 Task: In Heading Arial with underline. Font size of heading  '18'Font style of data Calibri. Font size of data  9Alignment of headline & data Align center. Fill color in heading,  RedFont color of data Black Apply border in Data No BorderIn the sheet  Attendance Sheet for the Weekbook
Action: Mouse moved to (331, 613)
Screenshot: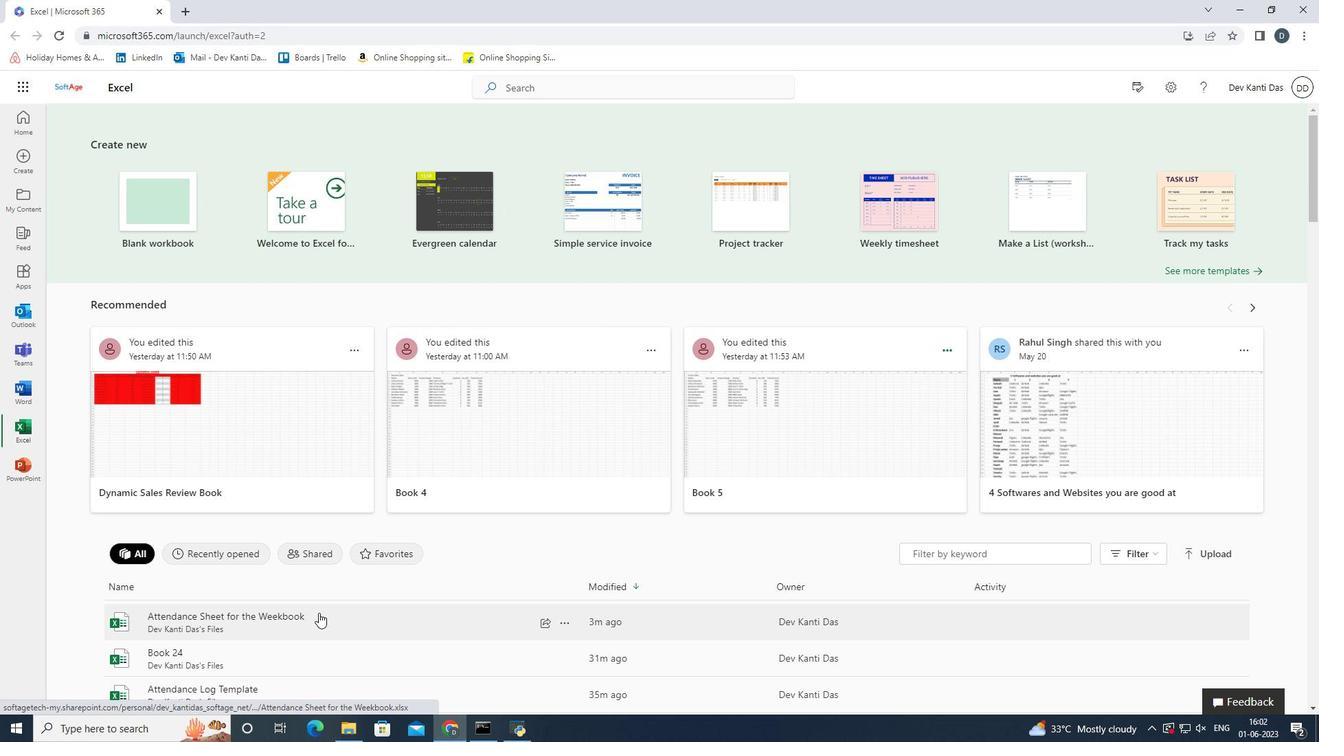
Action: Mouse pressed left at (331, 613)
Screenshot: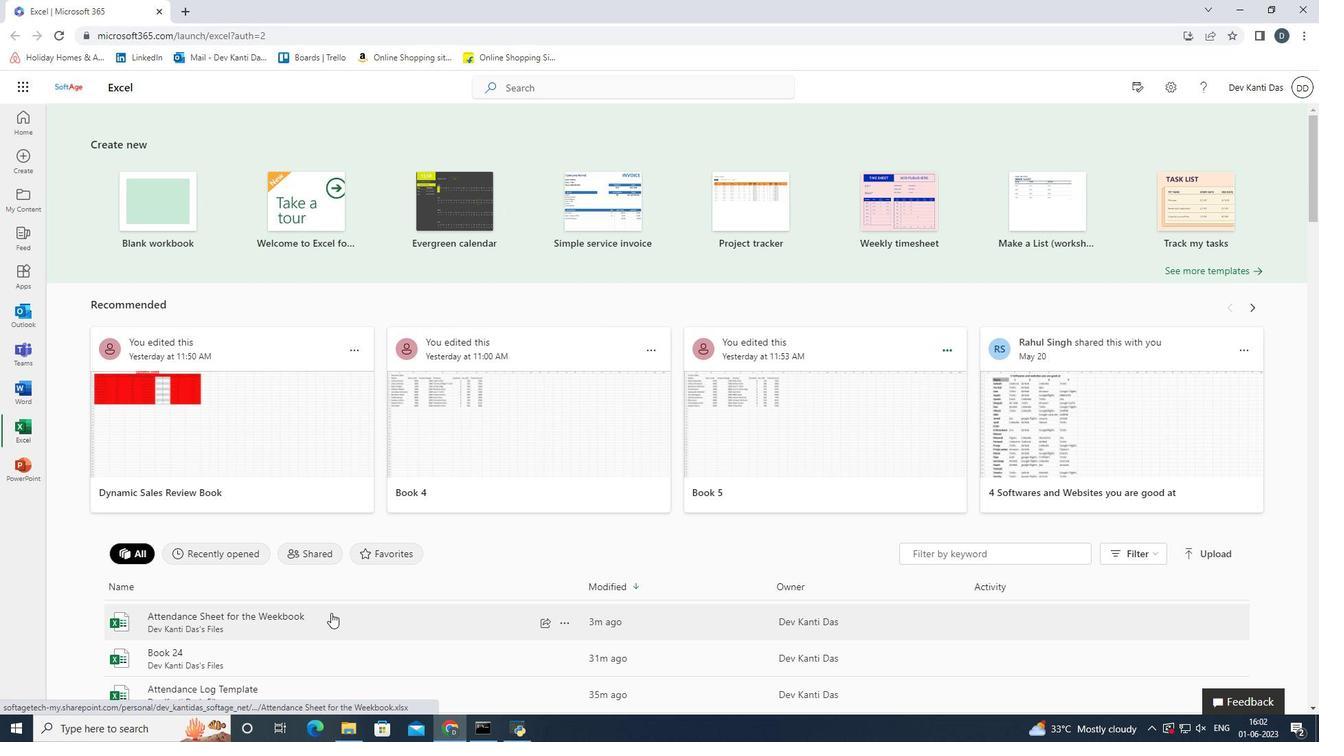 
Action: Mouse moved to (173, 241)
Screenshot: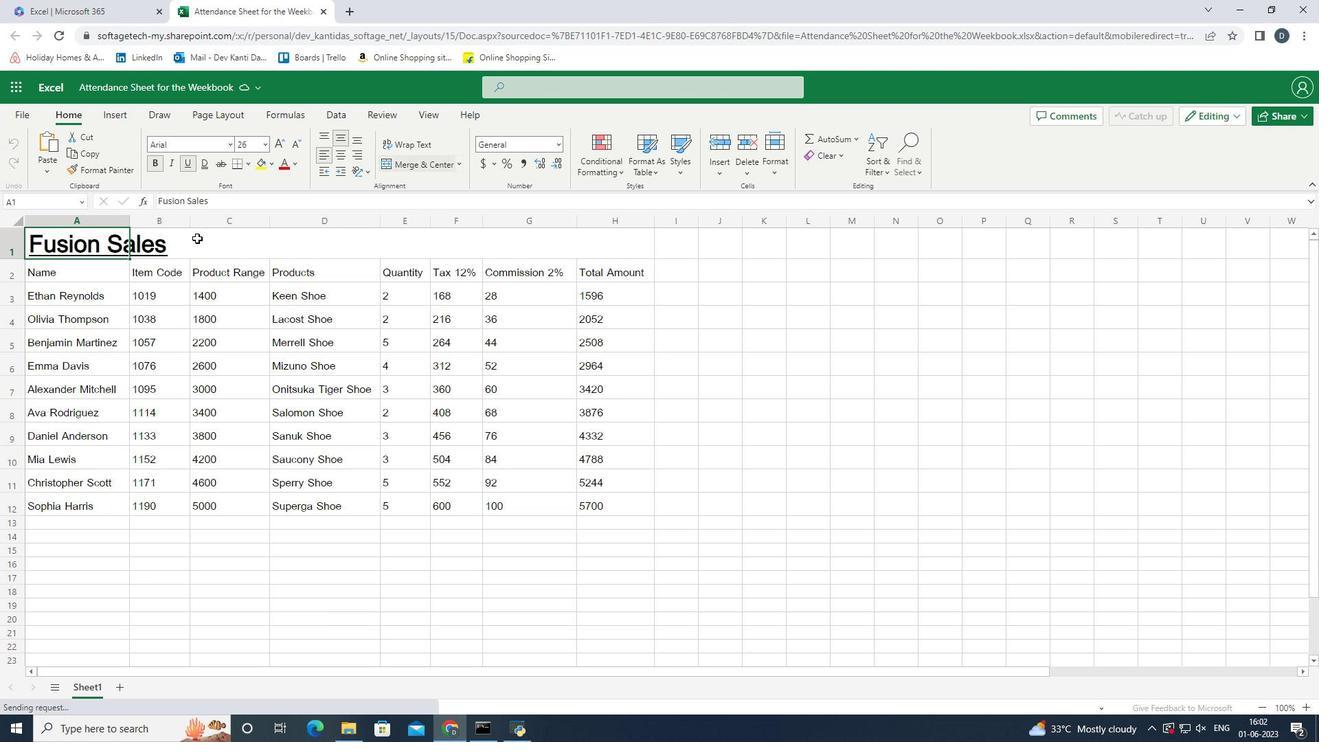 
Action: Mouse pressed left at (173, 241)
Screenshot: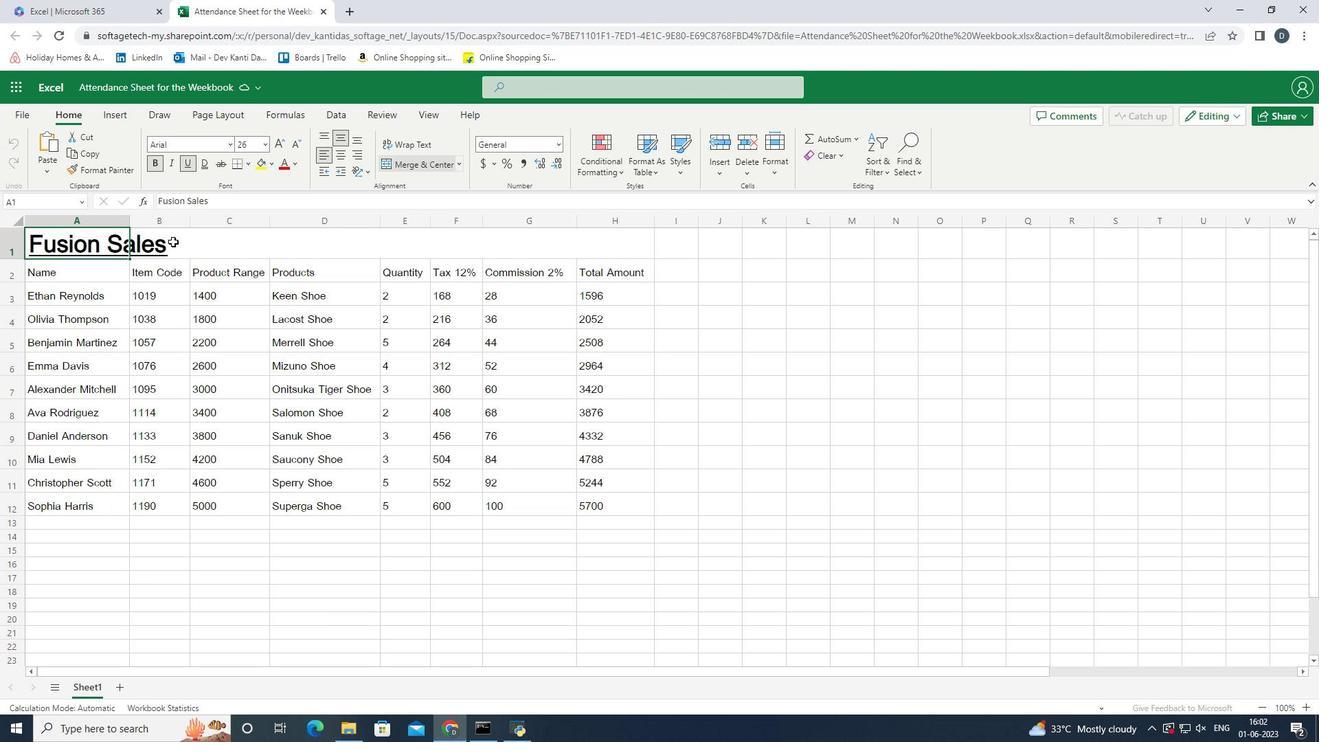 
Action: Mouse moved to (229, 142)
Screenshot: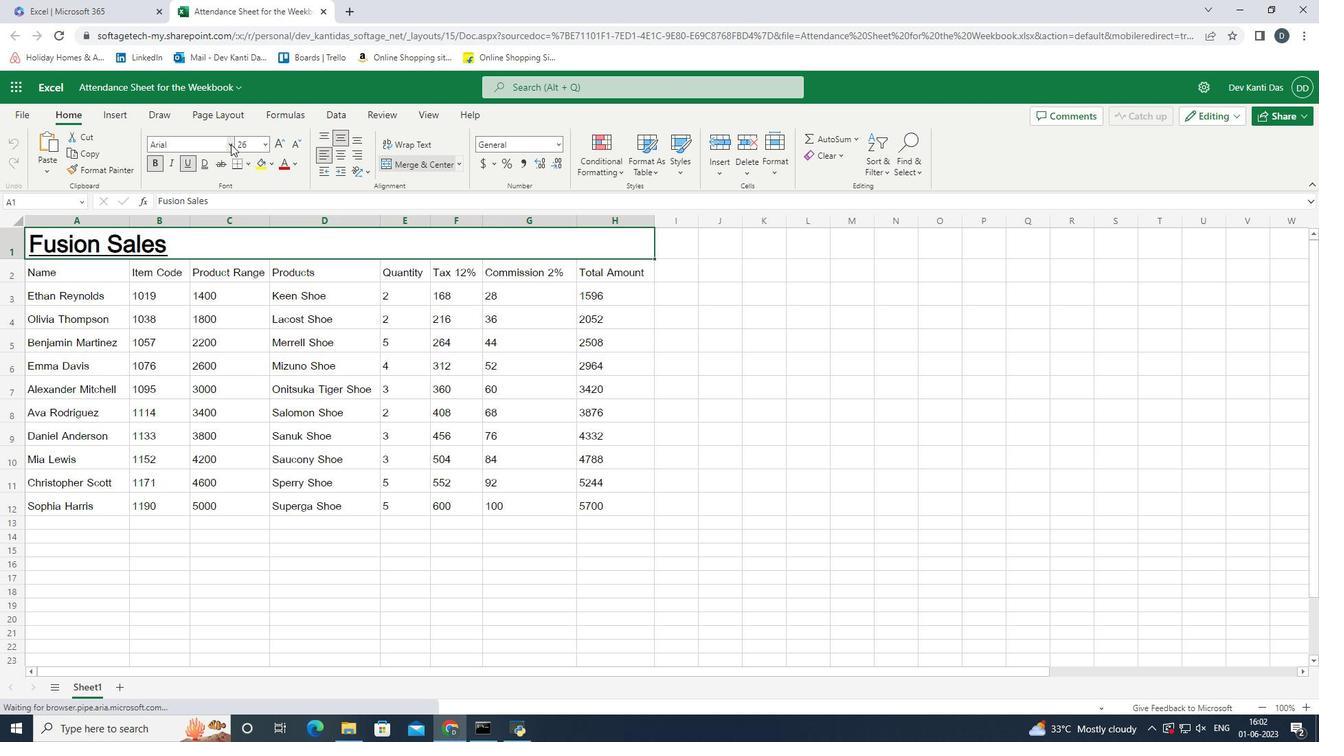 
Action: Mouse pressed left at (229, 142)
Screenshot: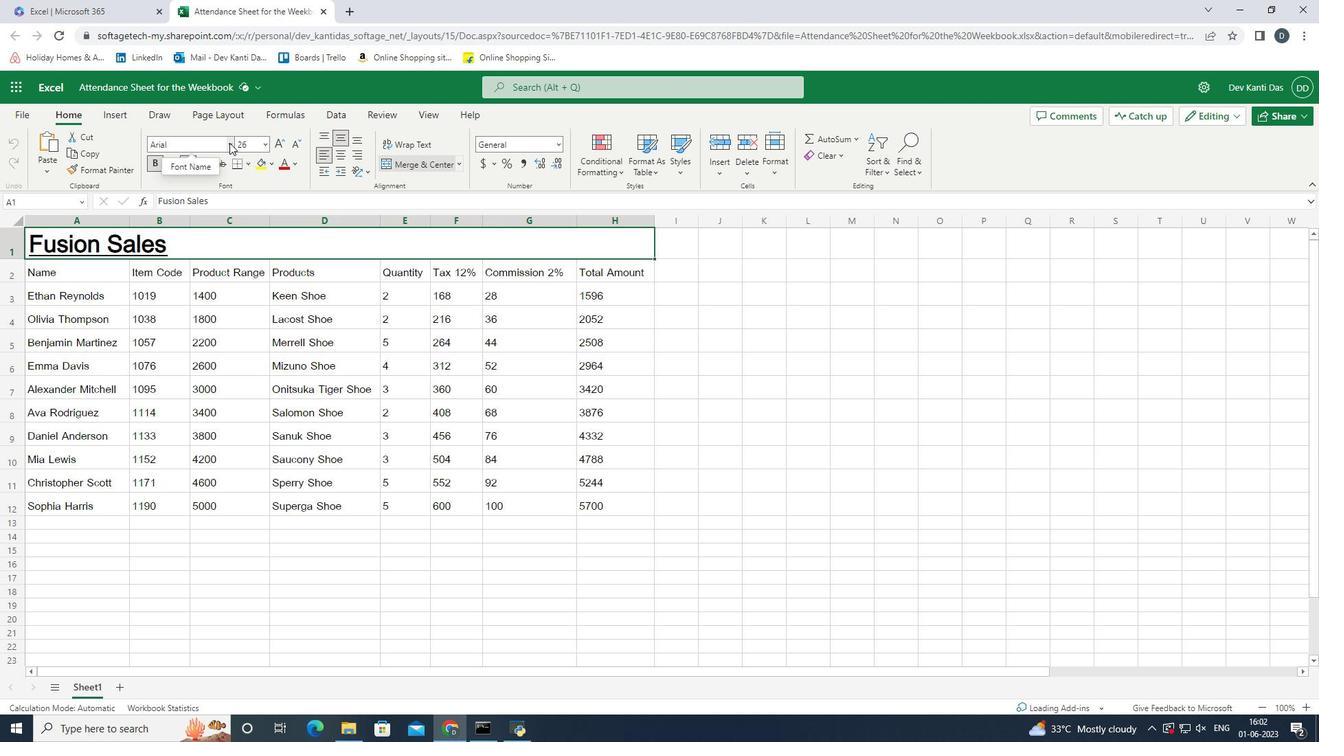 
Action: Mouse moved to (224, 197)
Screenshot: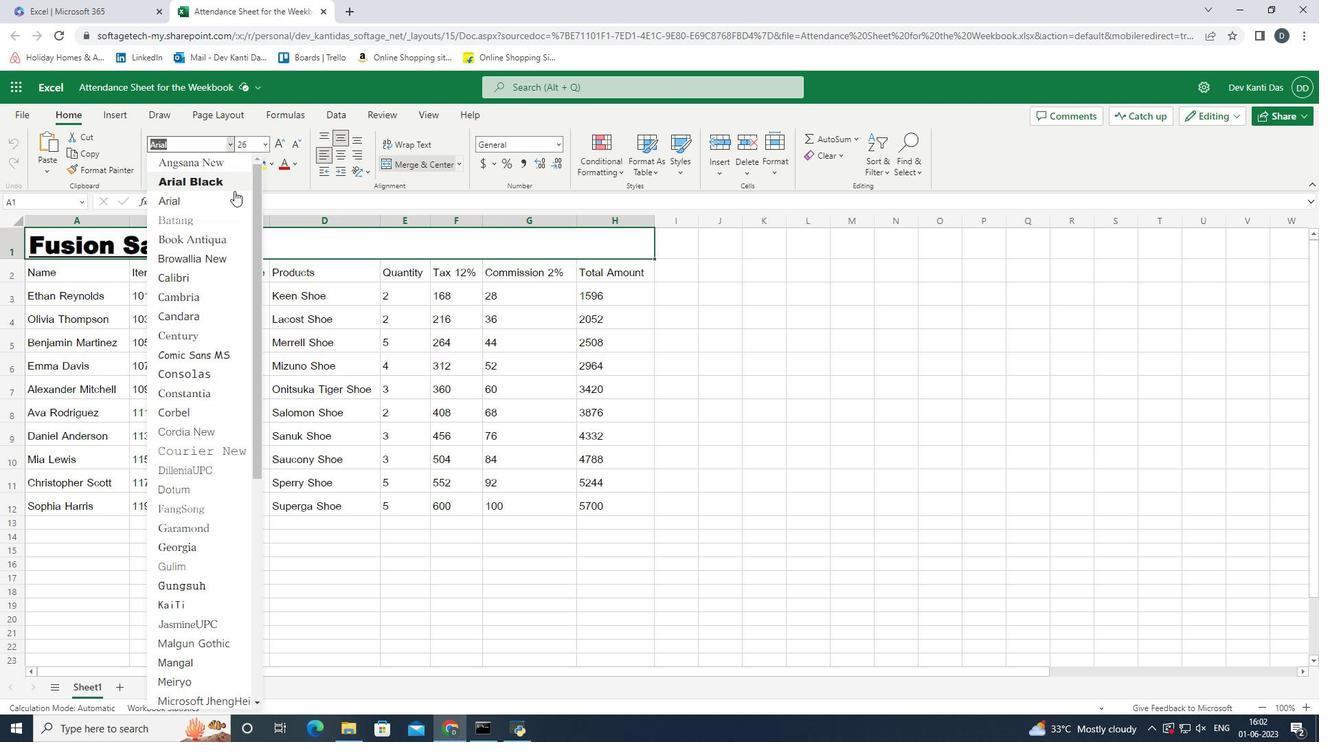 
Action: Mouse pressed left at (224, 197)
Screenshot: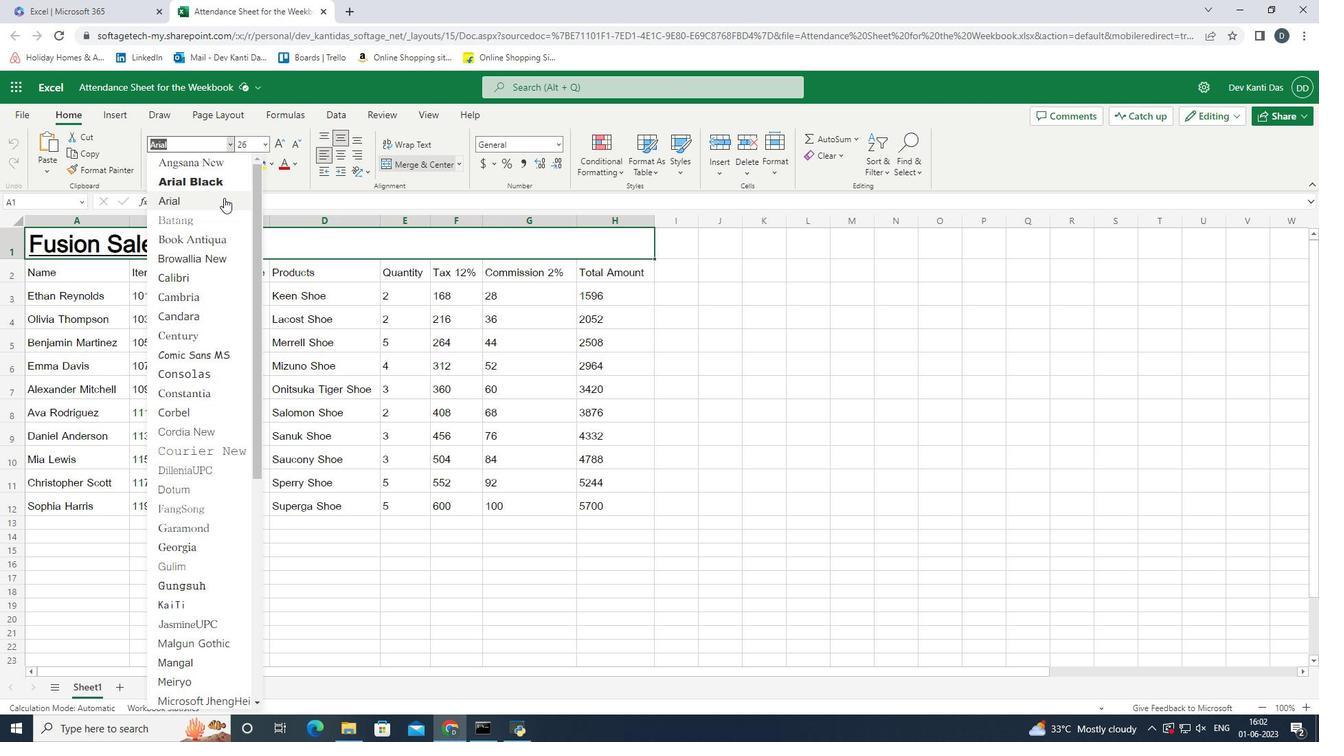 
Action: Mouse moved to (188, 161)
Screenshot: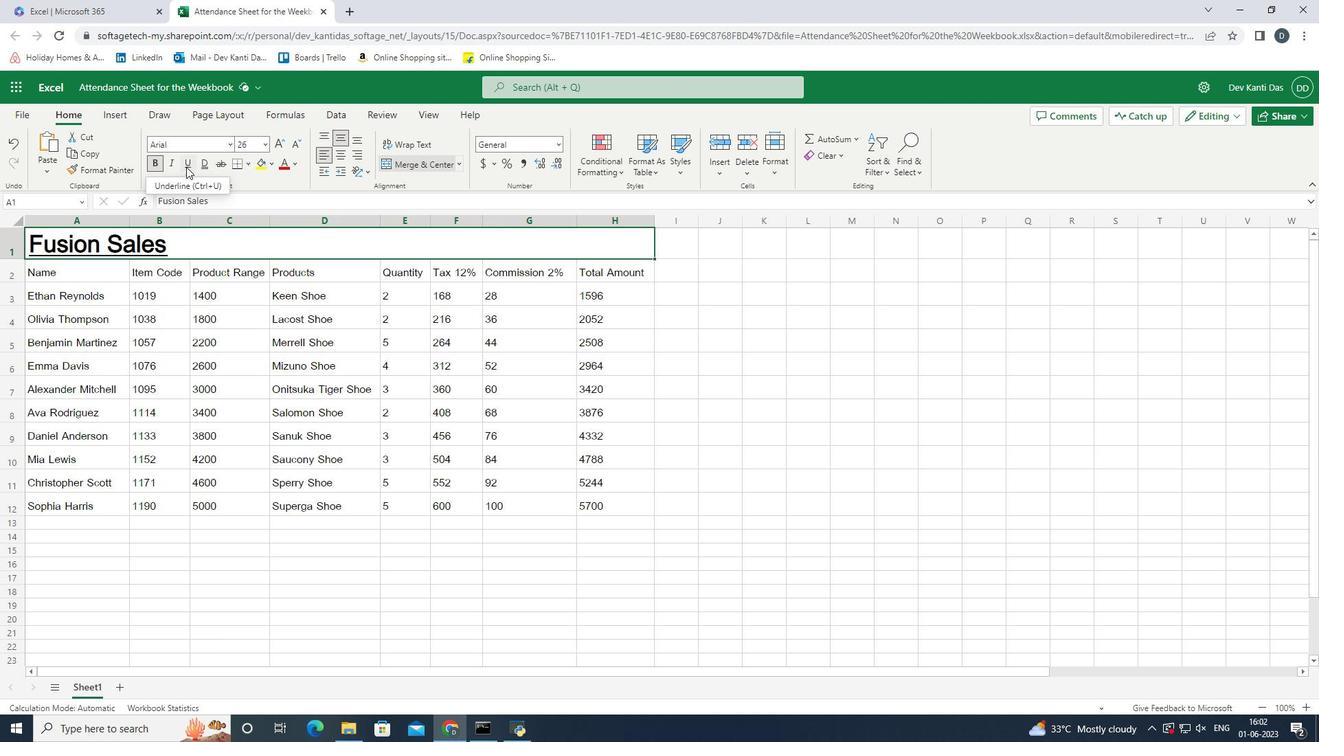 
Action: Mouse pressed left at (188, 161)
Screenshot: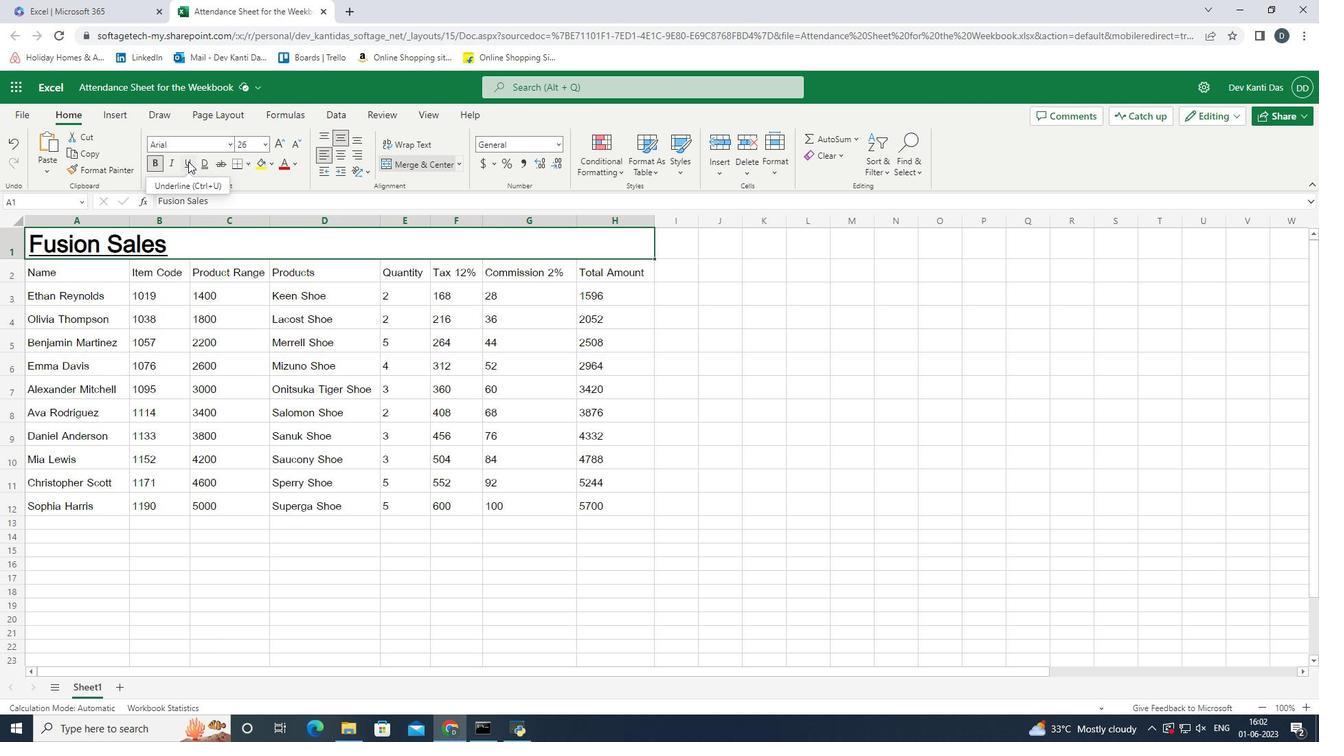
Action: Mouse pressed left at (188, 161)
Screenshot: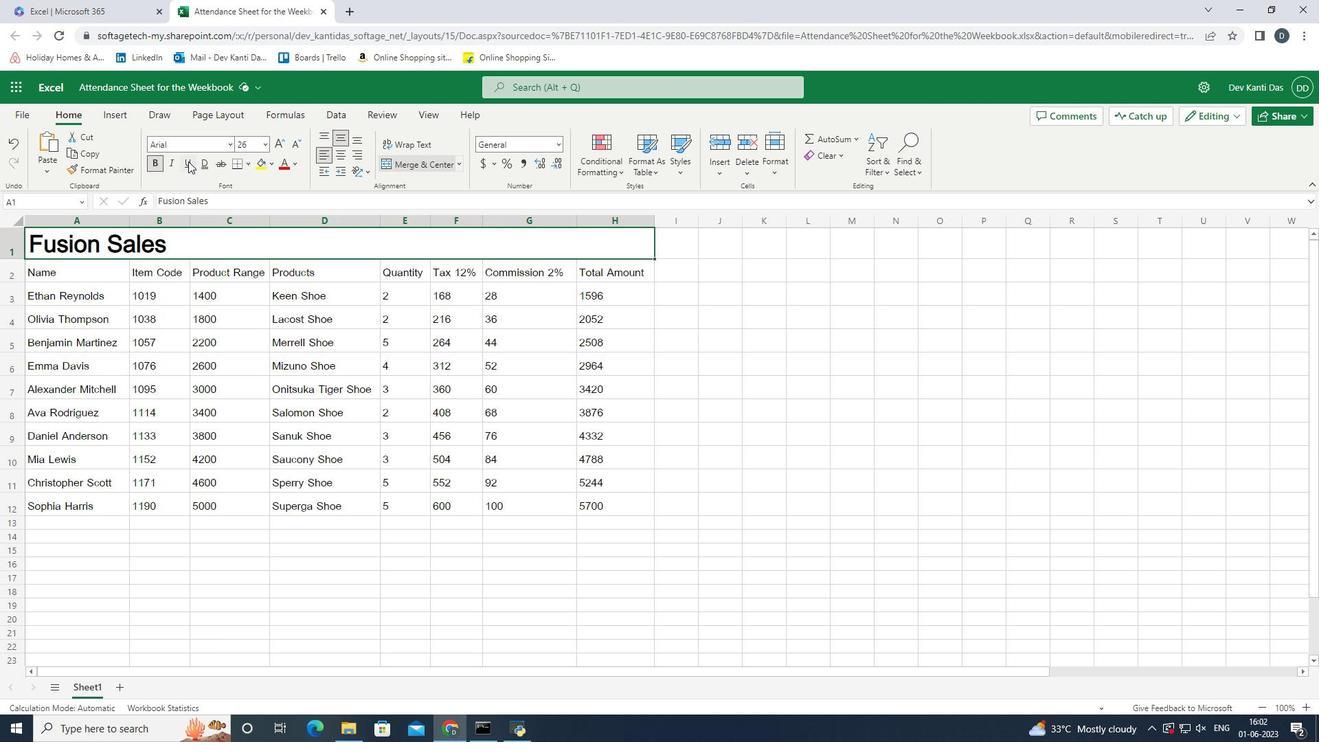 
Action: Mouse moved to (268, 145)
Screenshot: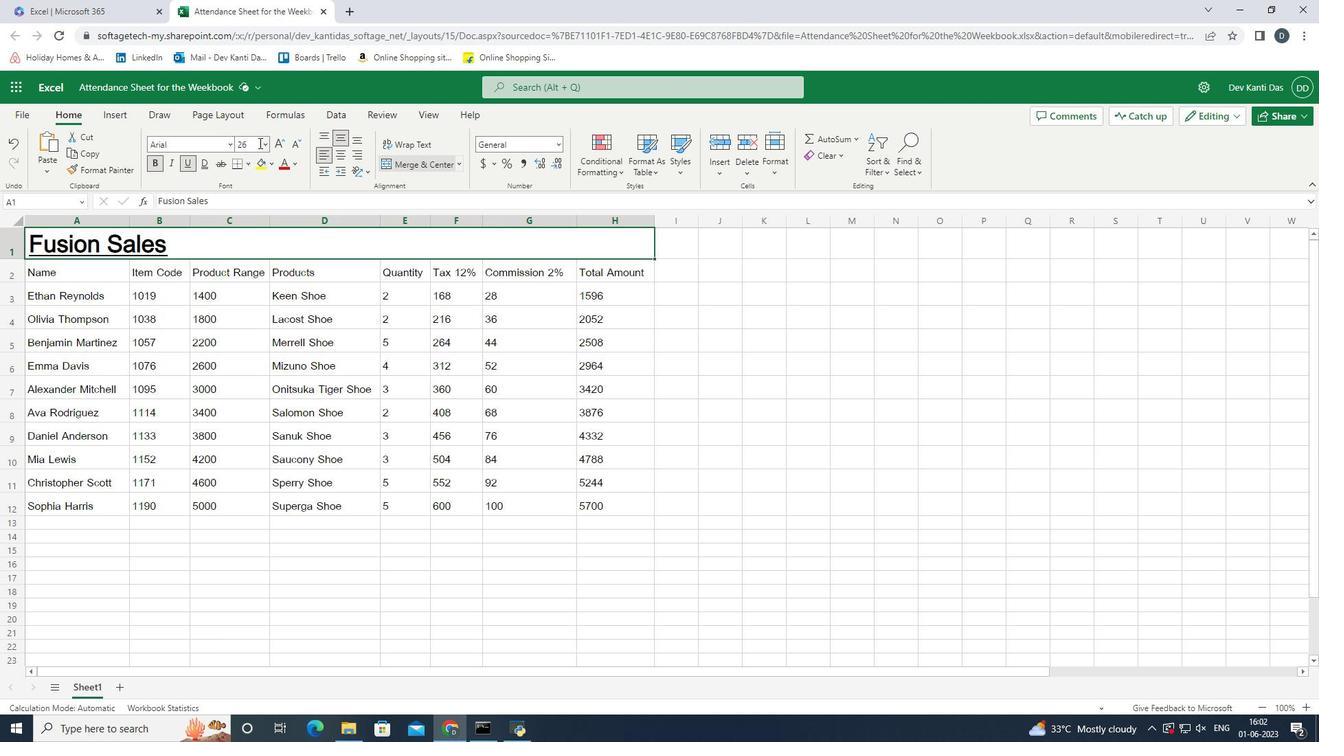 
Action: Mouse pressed left at (268, 145)
Screenshot: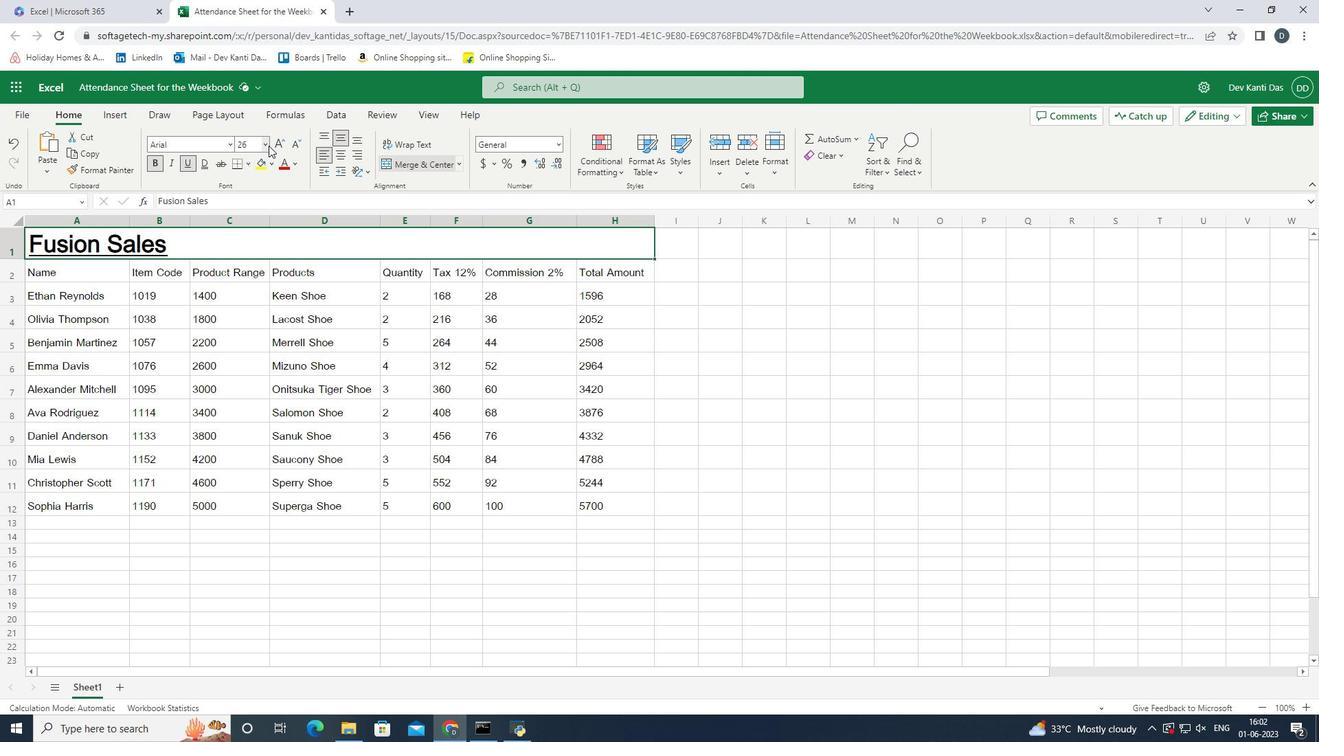 
Action: Mouse moved to (252, 291)
Screenshot: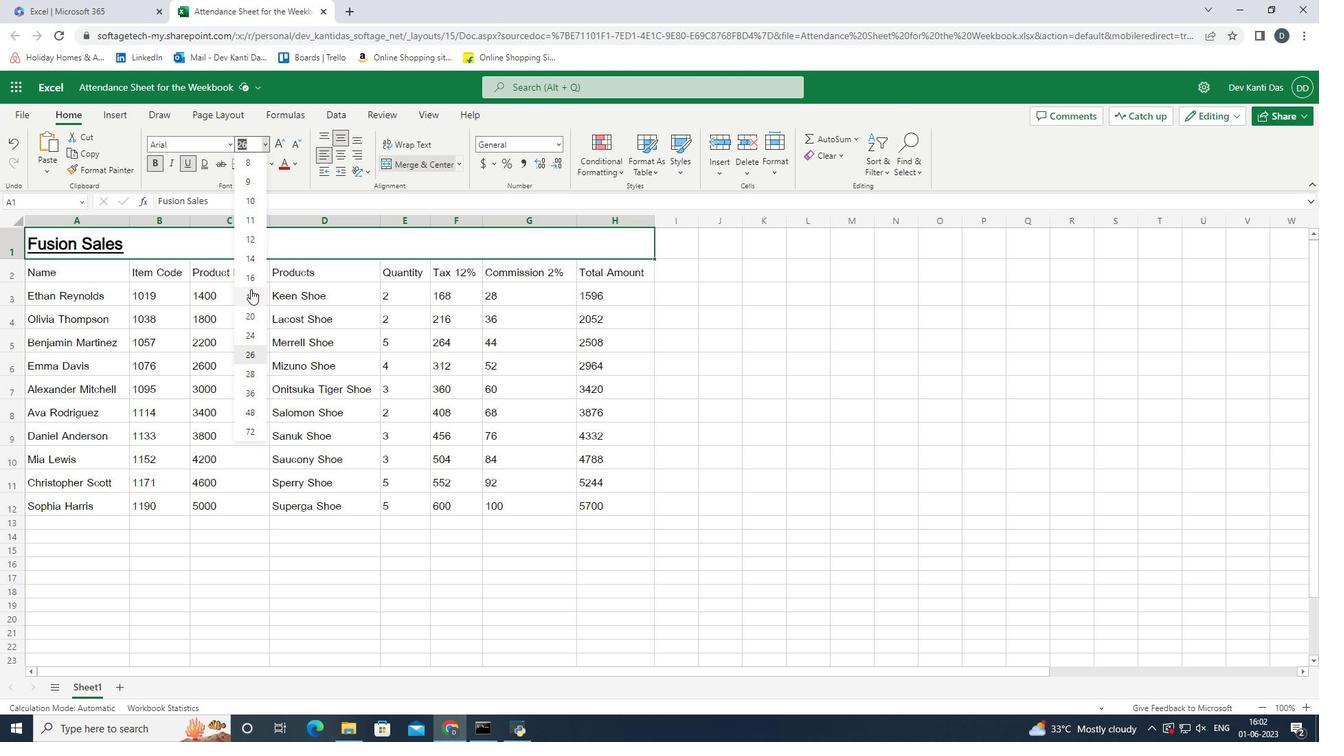 
Action: Mouse pressed left at (252, 291)
Screenshot: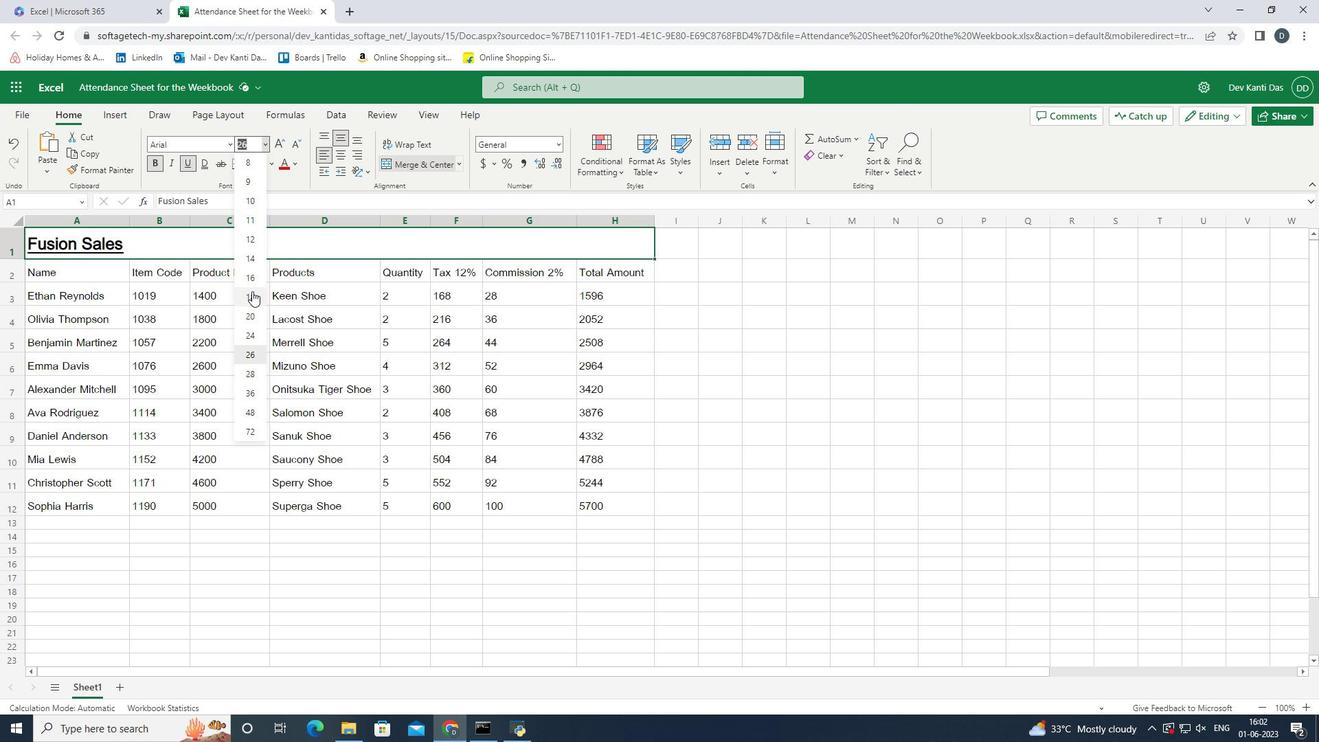 
Action: Mouse moved to (53, 261)
Screenshot: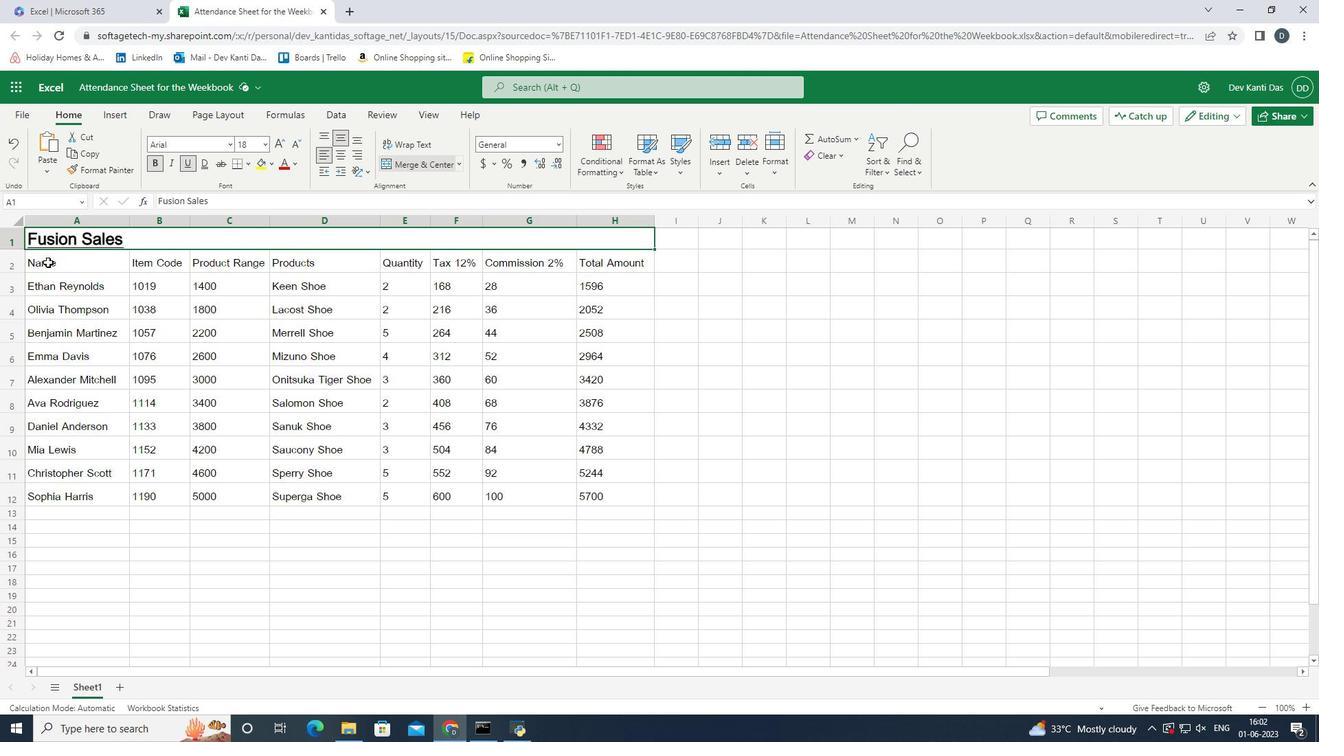 
Action: Mouse pressed left at (53, 261)
Screenshot: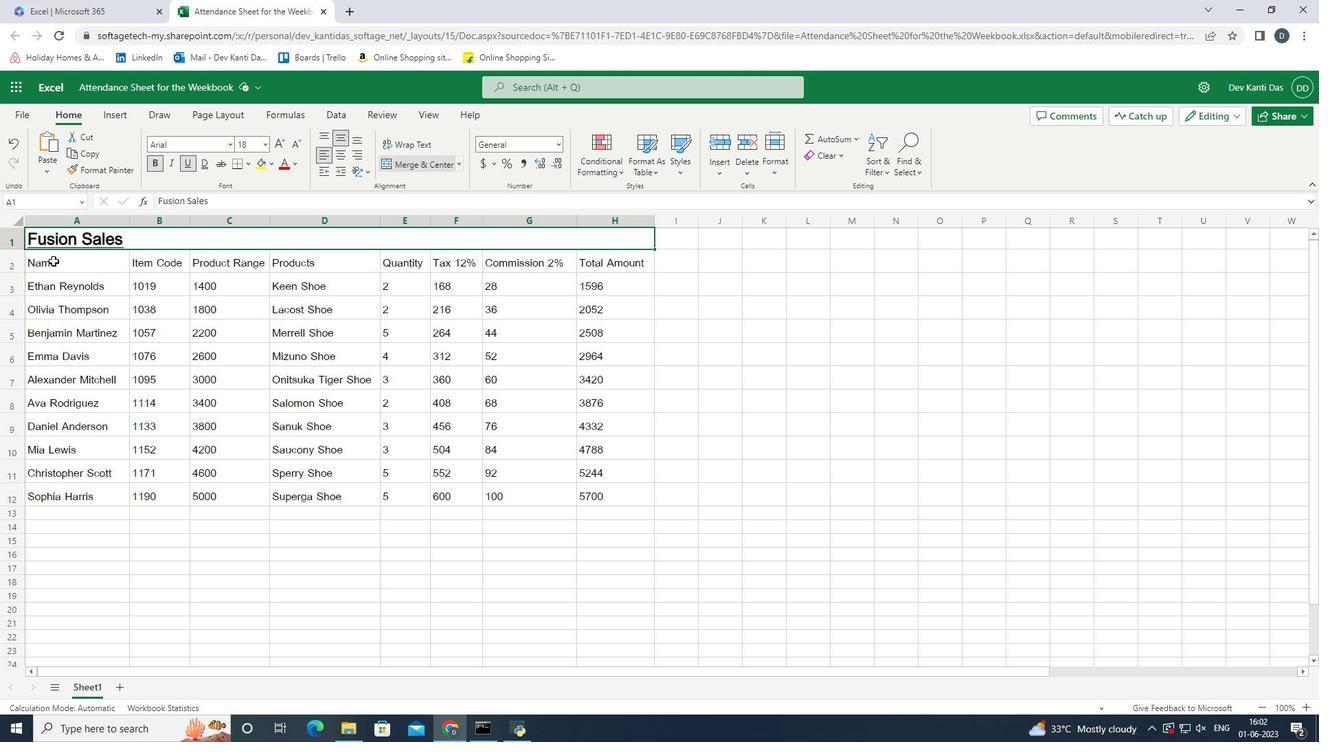 
Action: Mouse pressed left at (53, 261)
Screenshot: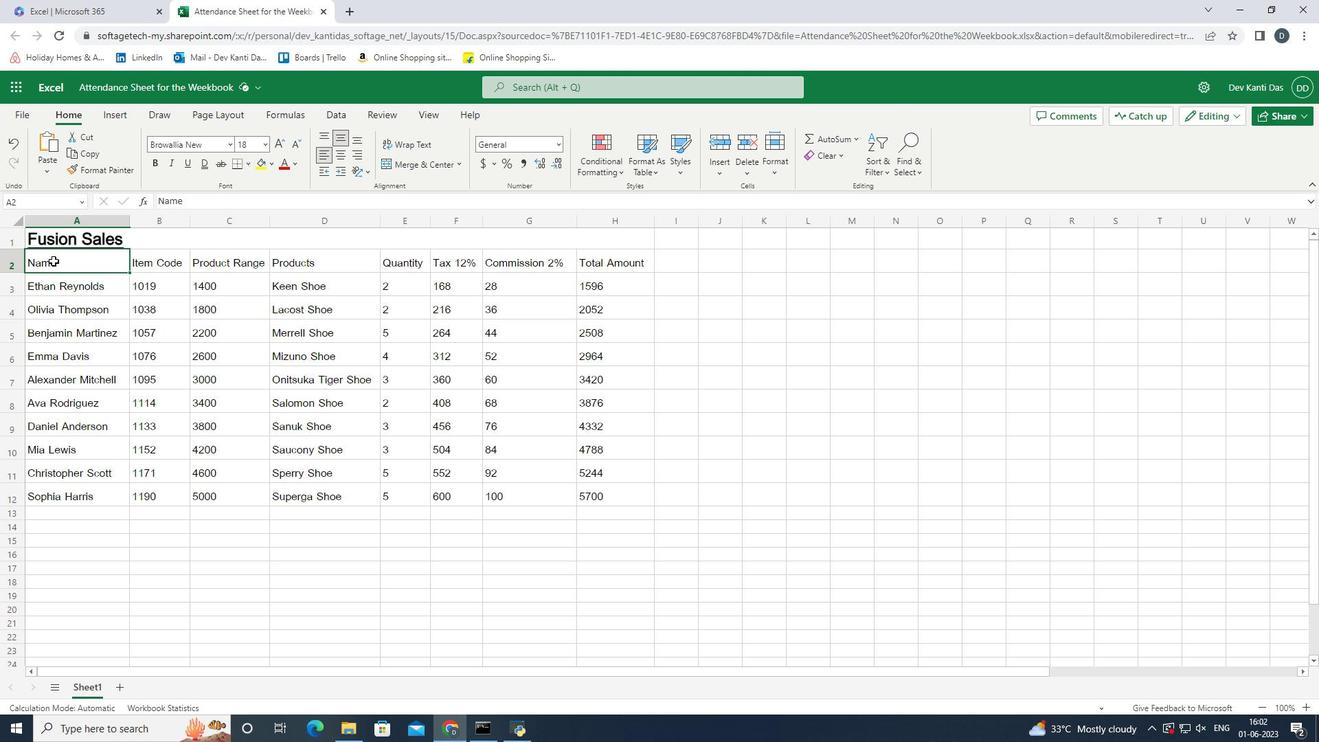
Action: Mouse moved to (233, 141)
Screenshot: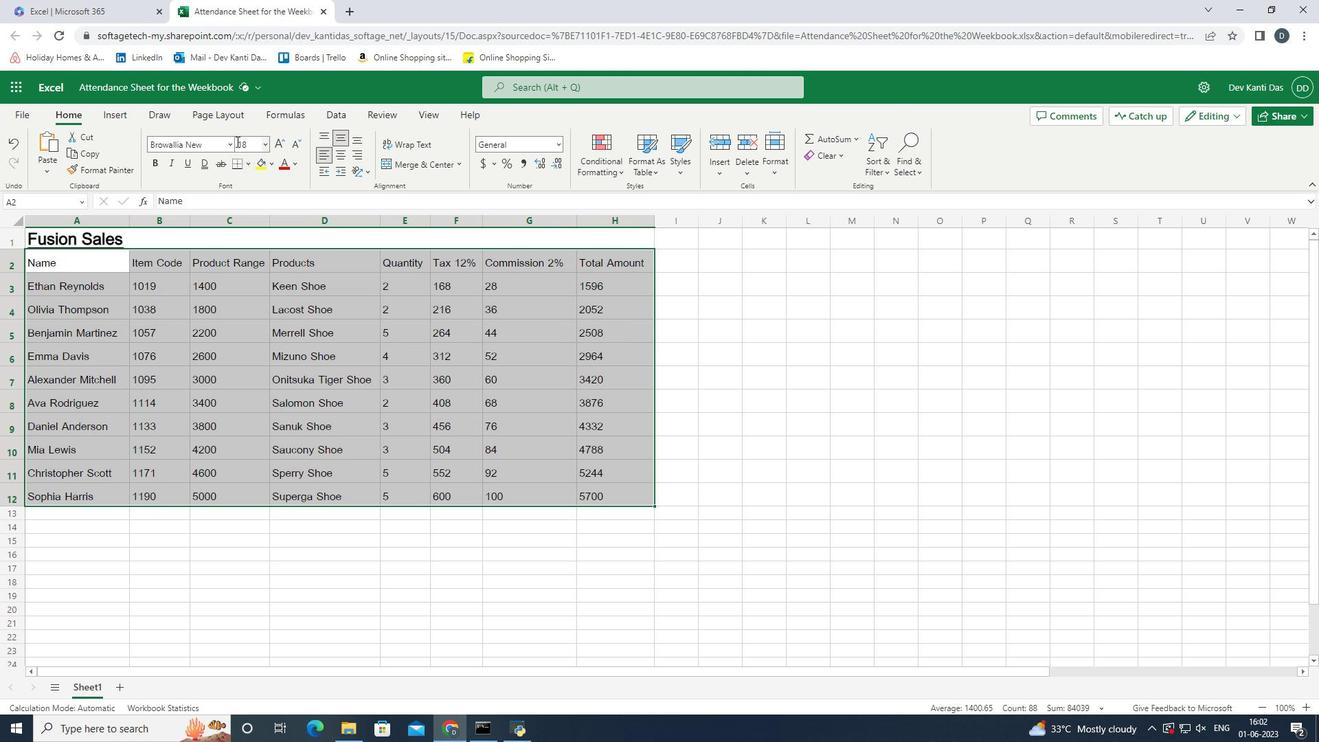 
Action: Mouse pressed left at (233, 141)
Screenshot: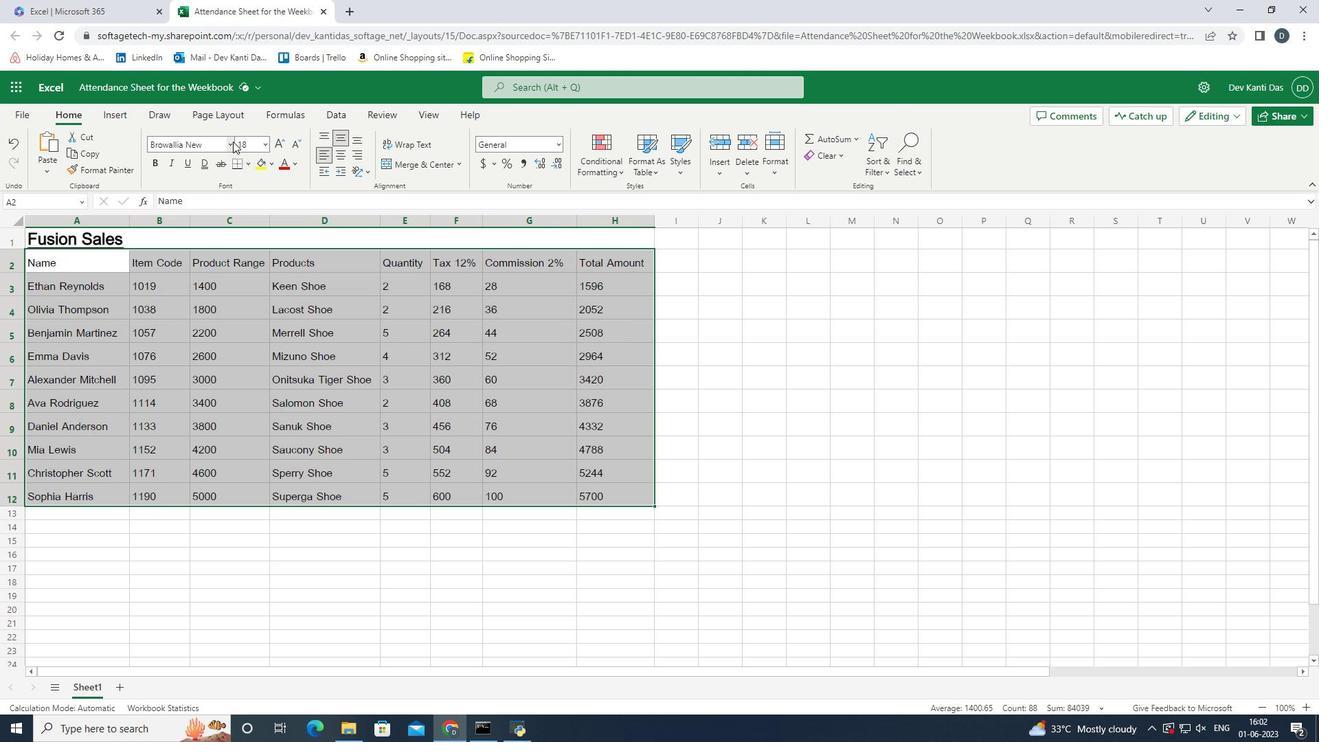 
Action: Mouse moved to (217, 280)
Screenshot: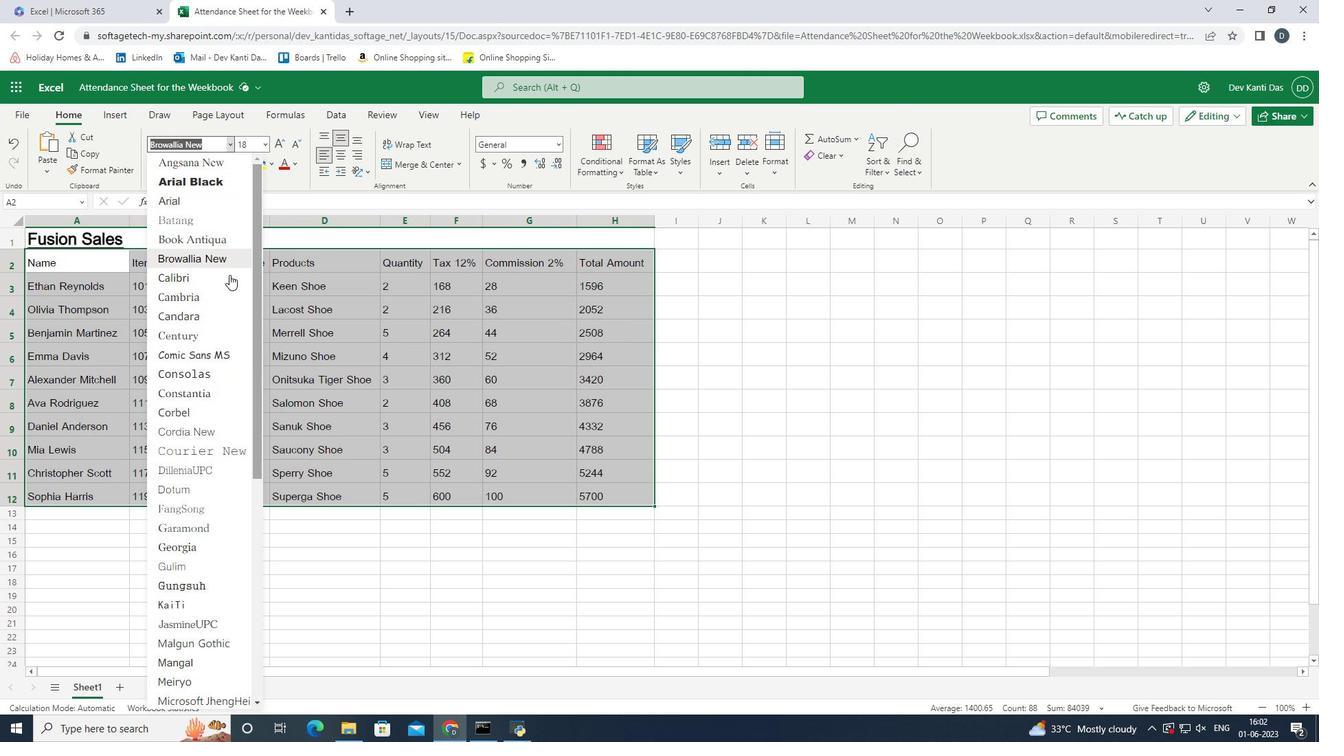 
Action: Mouse pressed left at (217, 280)
Screenshot: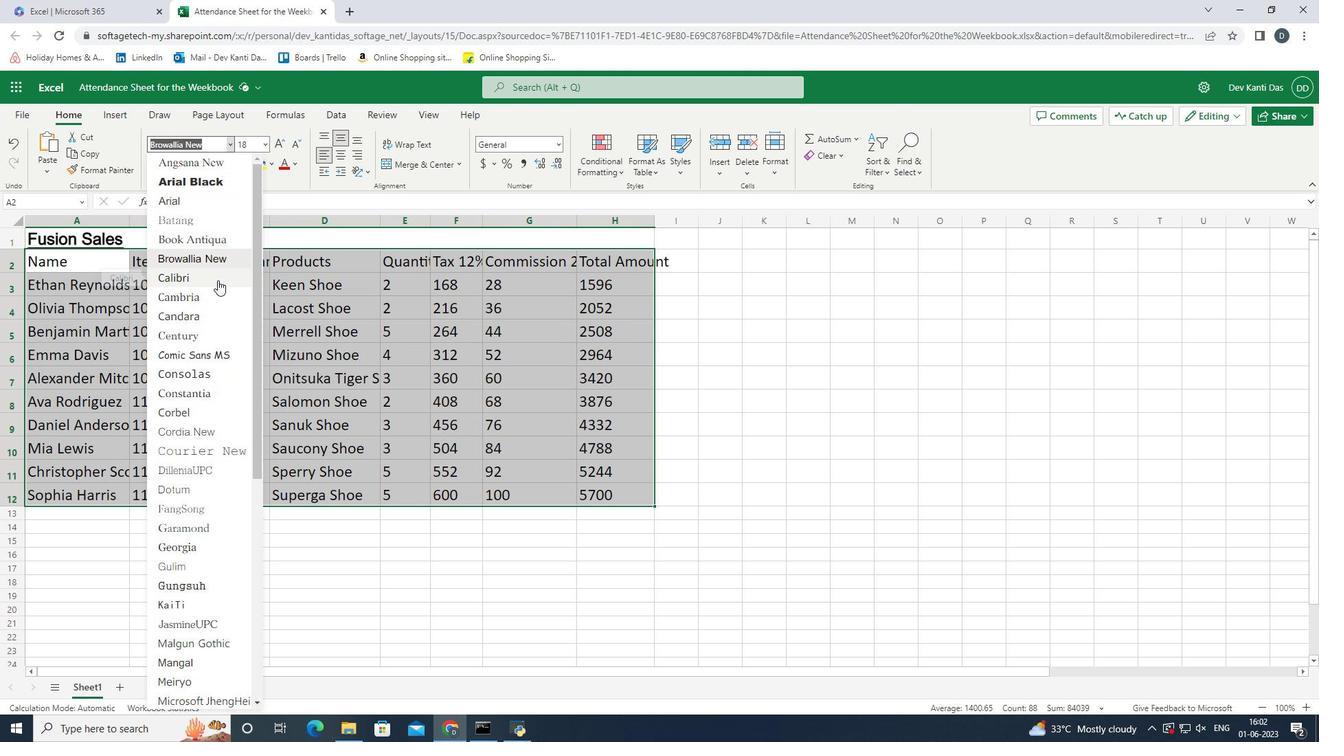 
Action: Mouse moved to (653, 222)
Screenshot: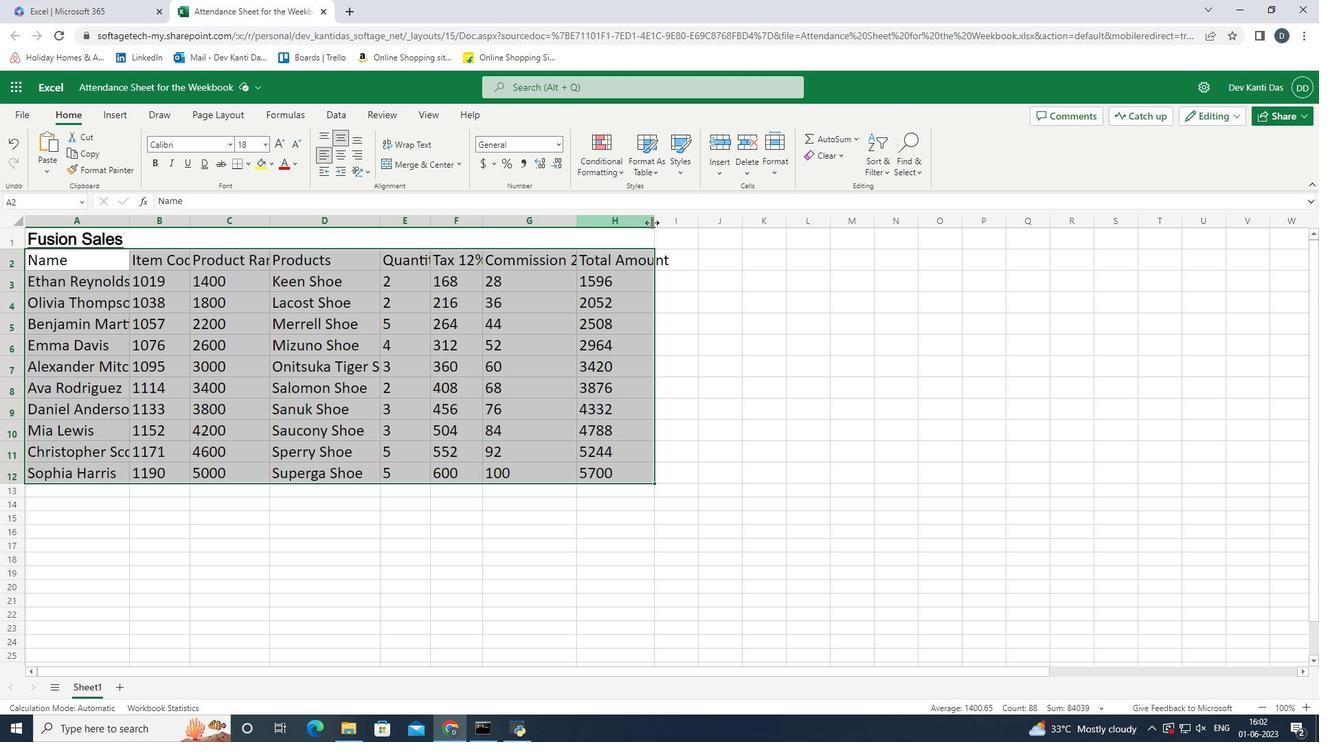 
Action: Mouse pressed left at (653, 222)
Screenshot: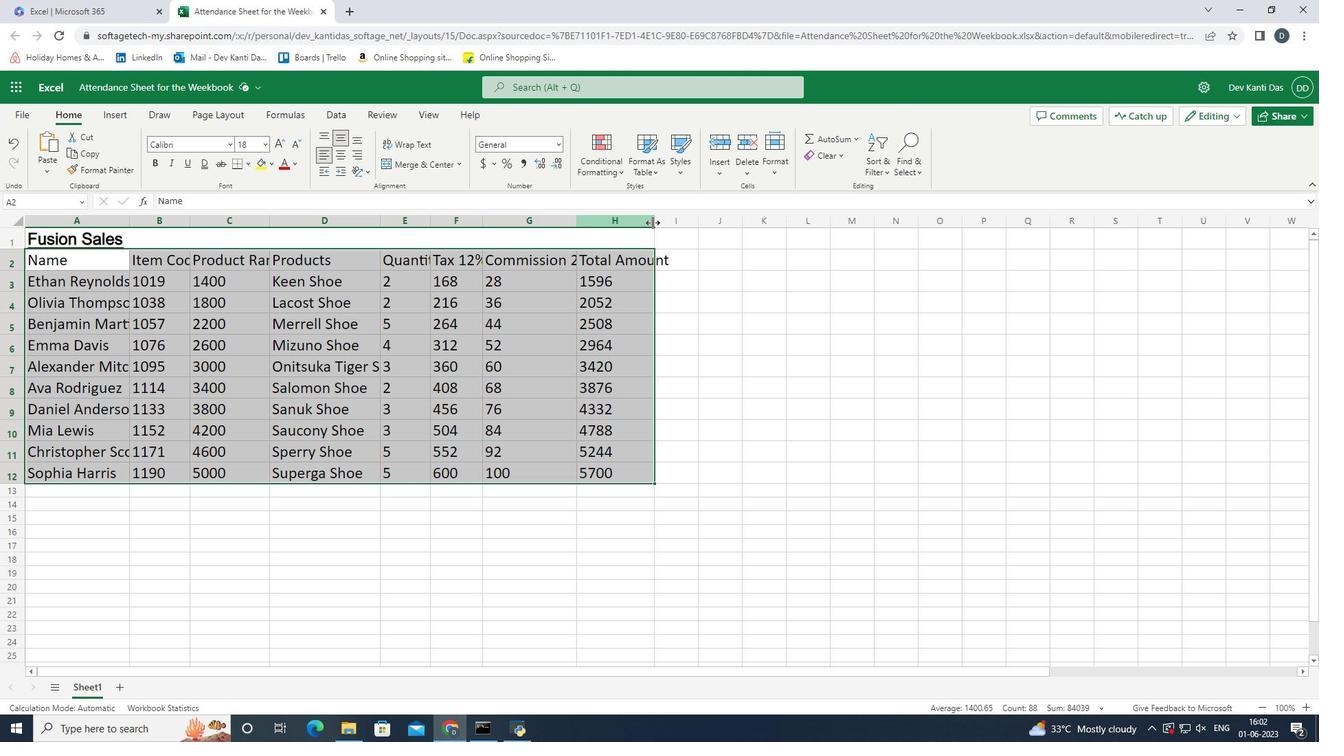 
Action: Mouse moved to (575, 217)
Screenshot: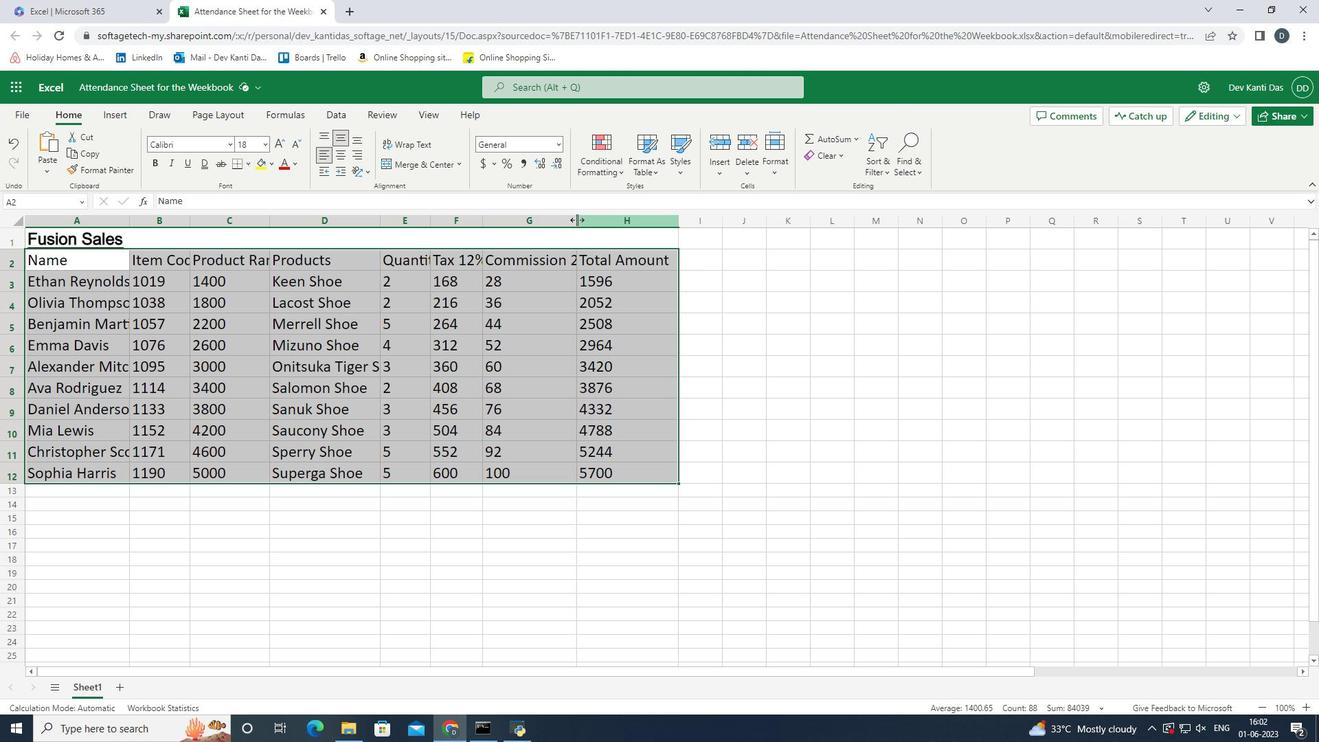 
Action: Mouse pressed left at (575, 217)
Screenshot: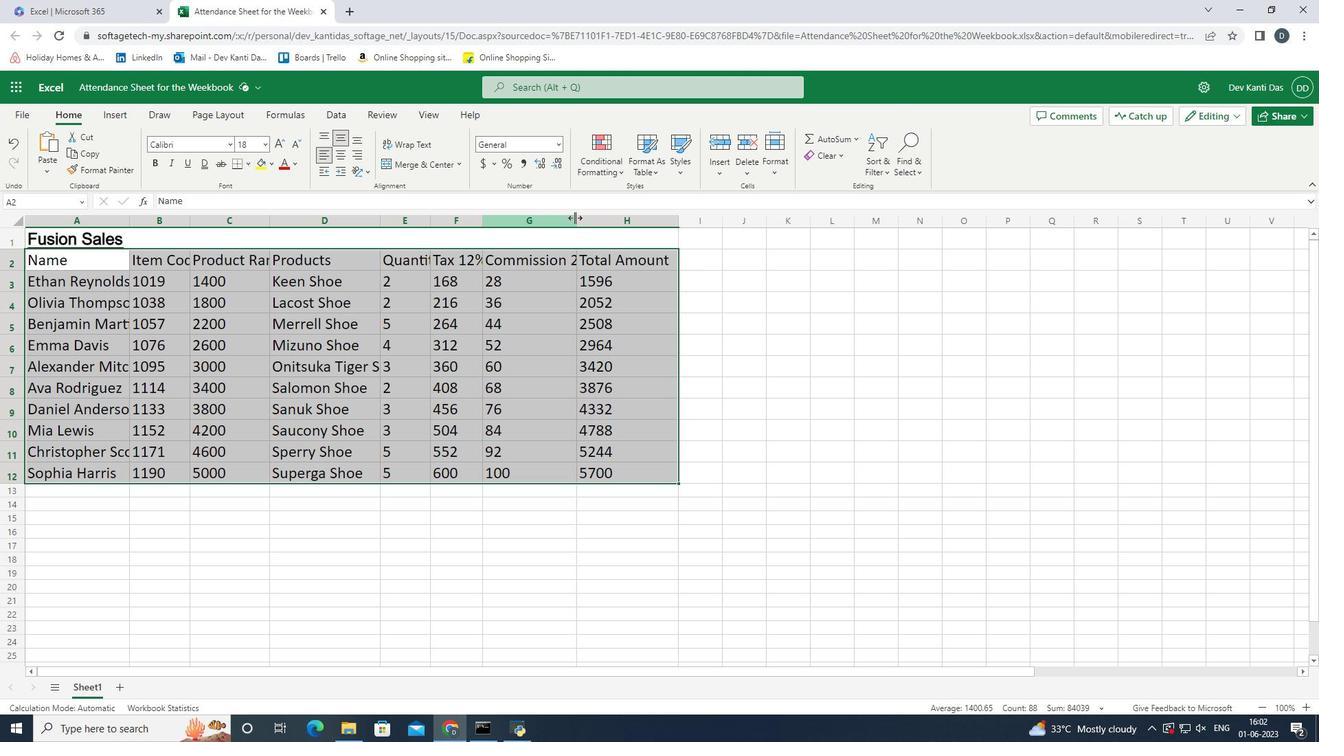 
Action: Mouse moved to (480, 224)
Screenshot: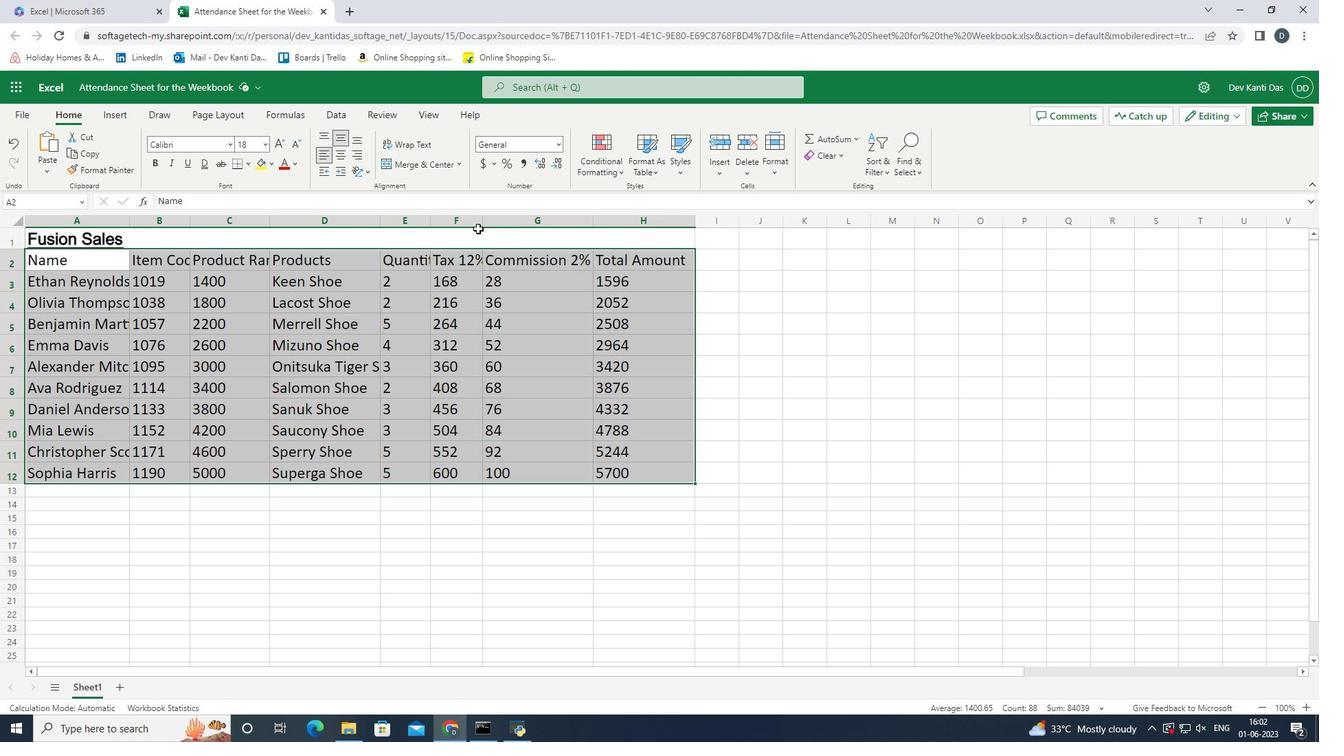 
Action: Mouse pressed left at (480, 224)
Screenshot: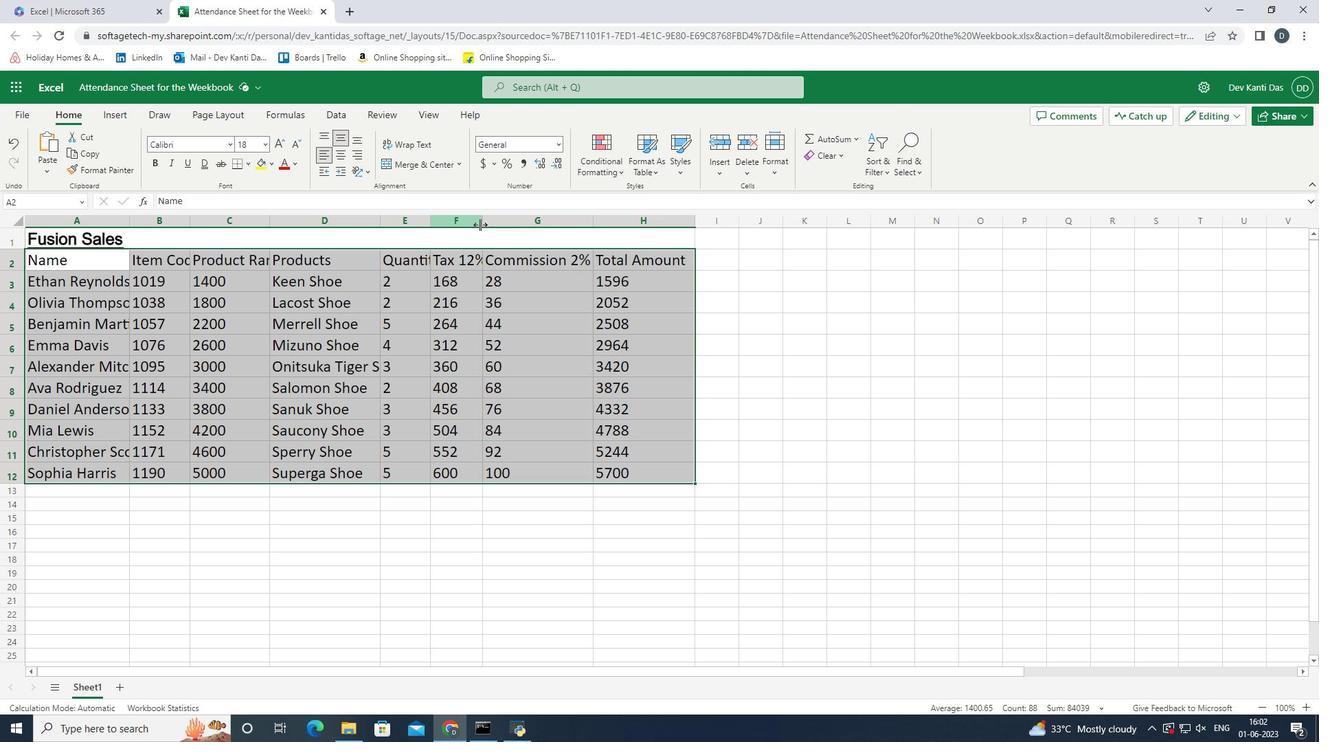 
Action: Mouse moved to (428, 217)
Screenshot: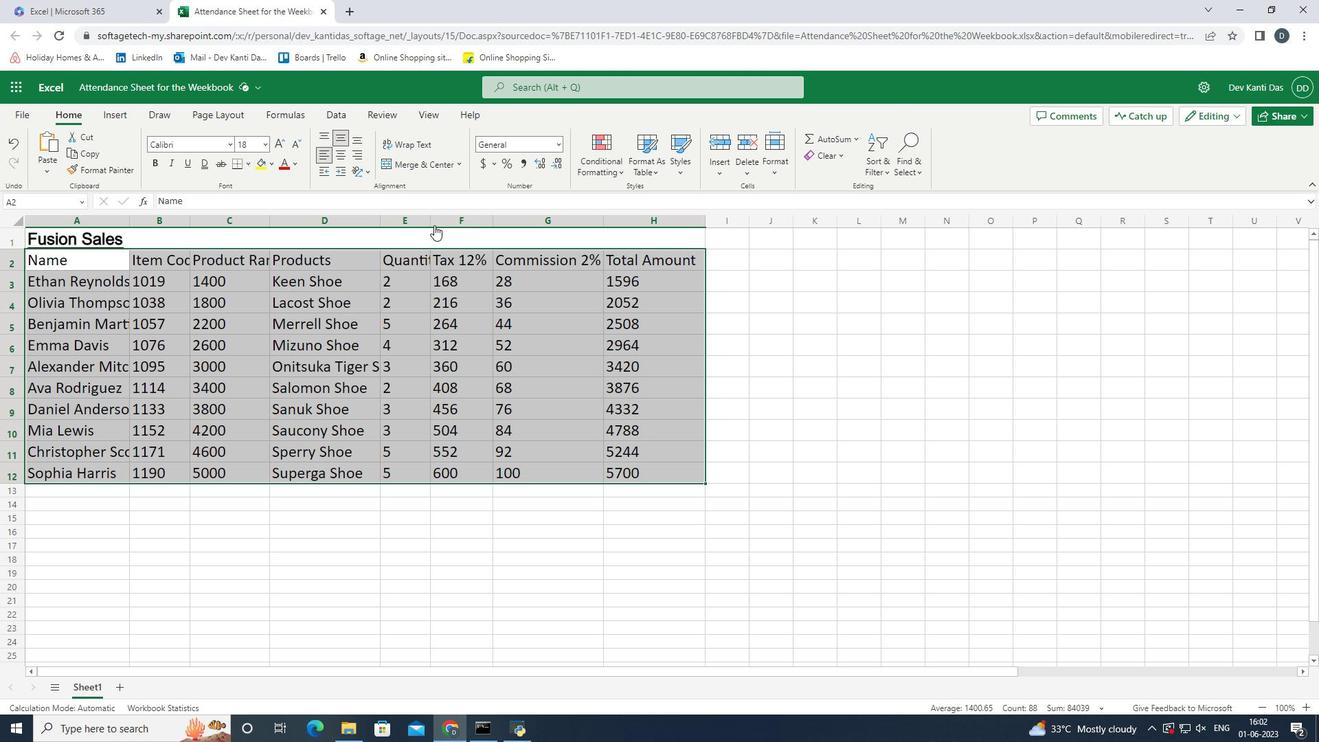 
Action: Mouse pressed left at (428, 217)
Screenshot: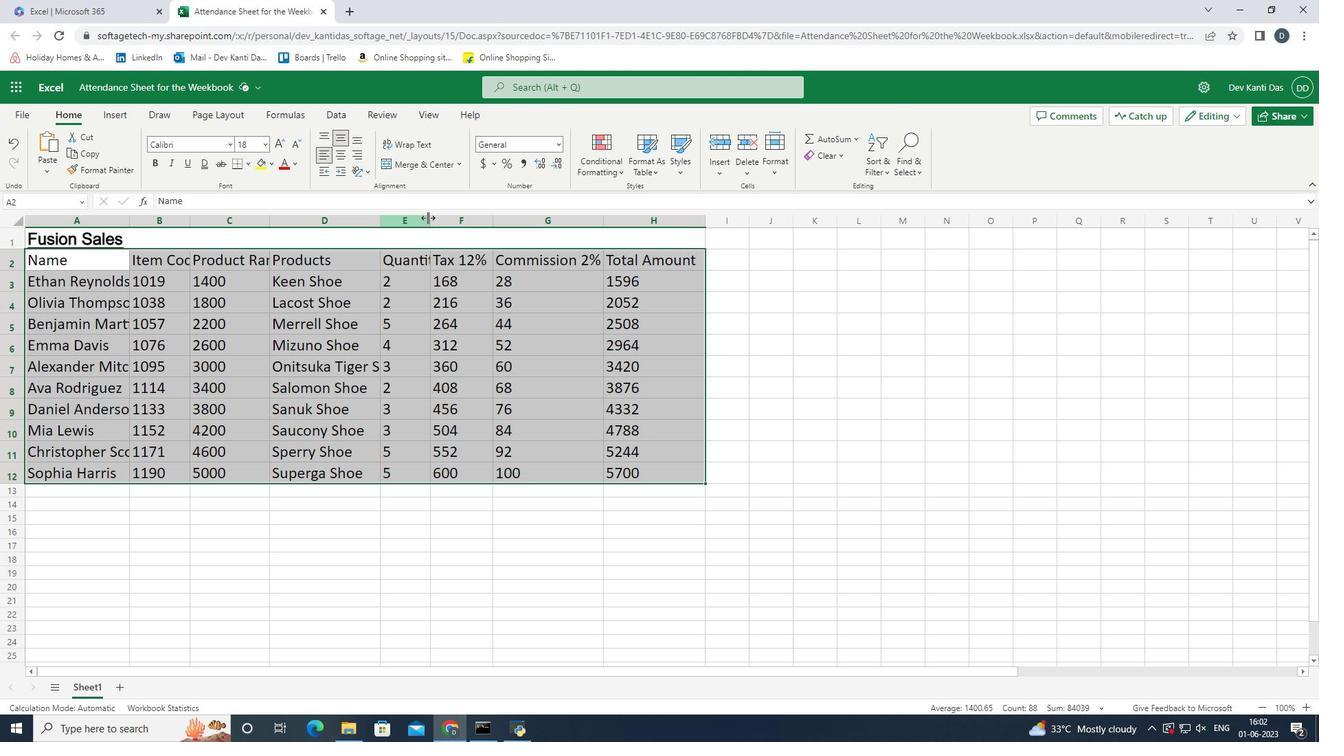
Action: Mouse moved to (380, 219)
Screenshot: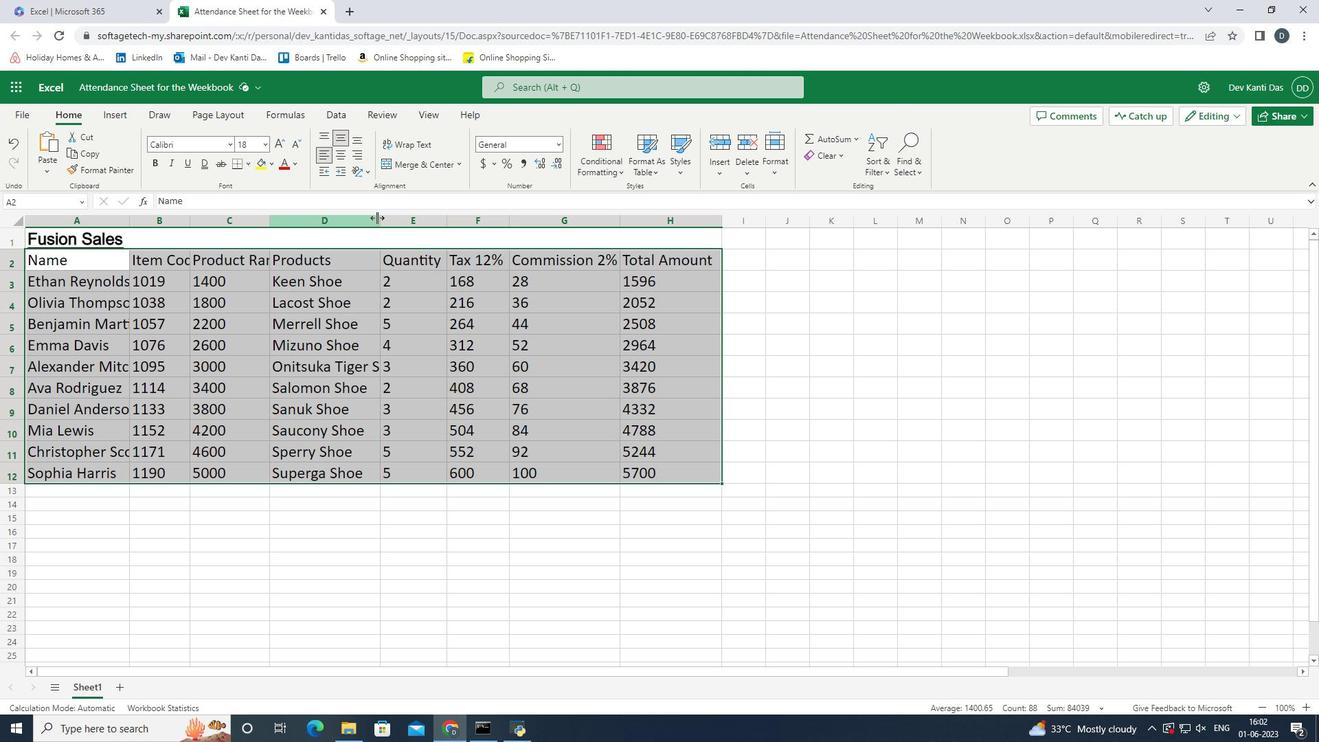 
Action: Mouse pressed left at (380, 219)
Screenshot: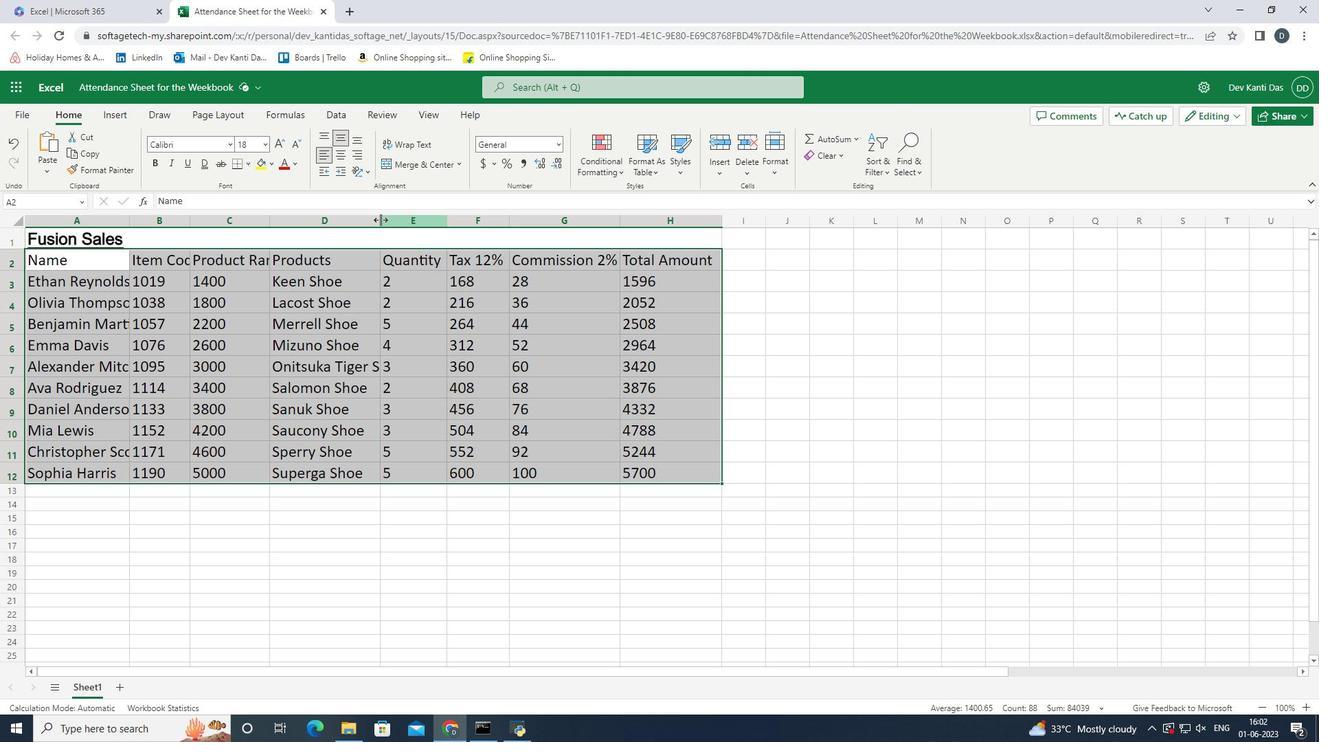 
Action: Mouse moved to (272, 222)
Screenshot: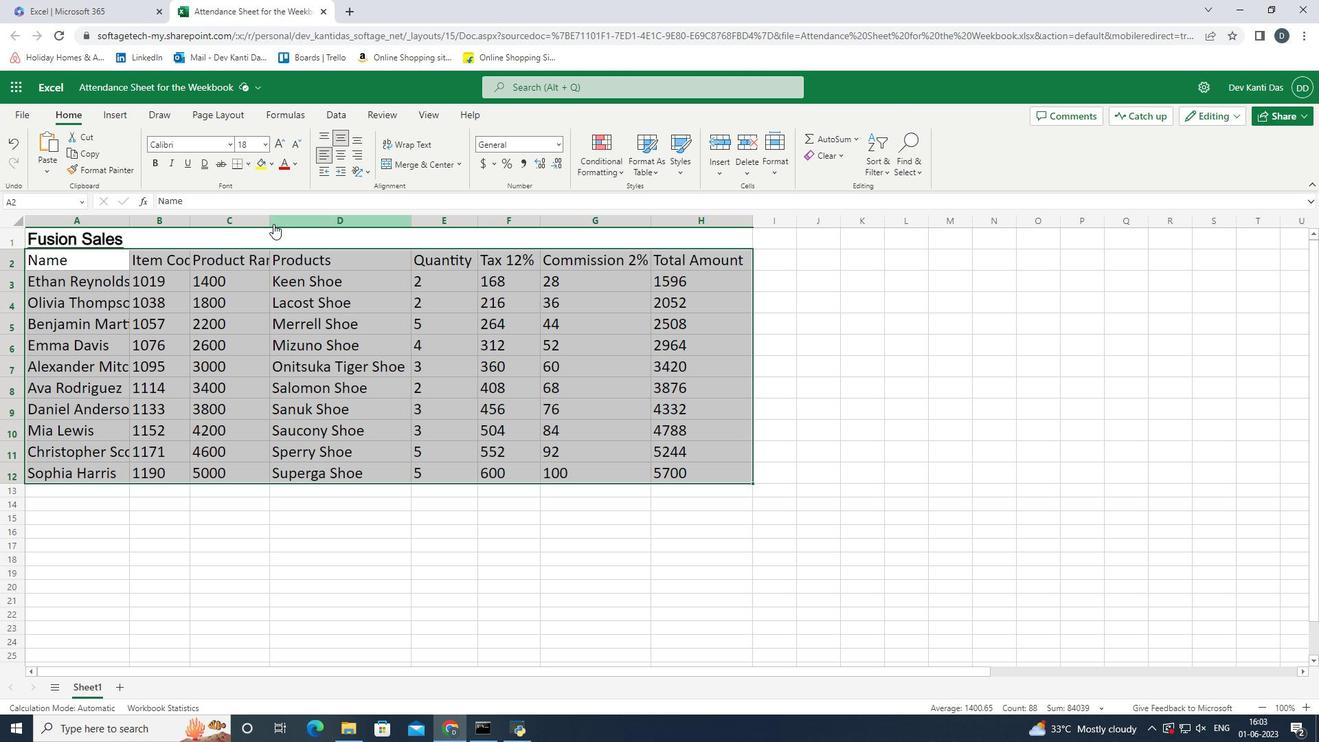 
Action: Mouse pressed left at (272, 222)
Screenshot: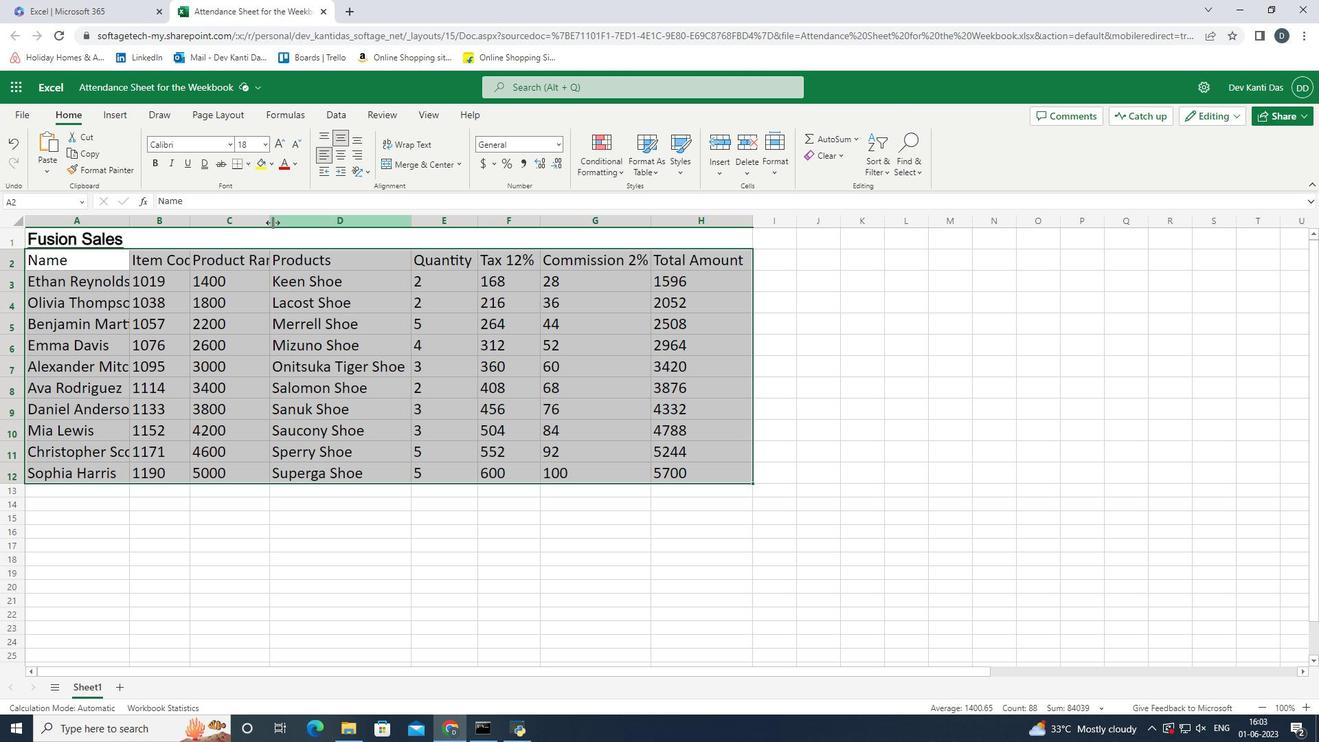 
Action: Mouse moved to (290, 223)
Screenshot: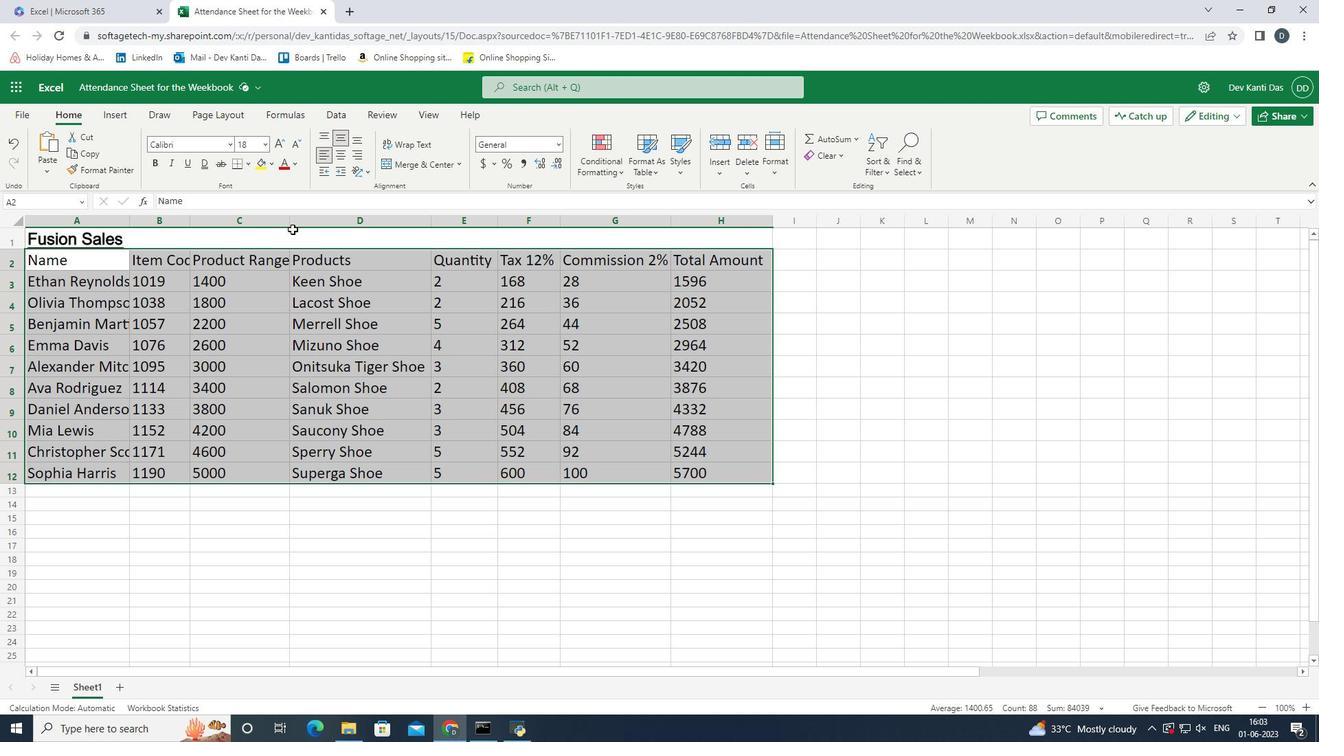 
Action: Mouse pressed left at (290, 223)
Screenshot: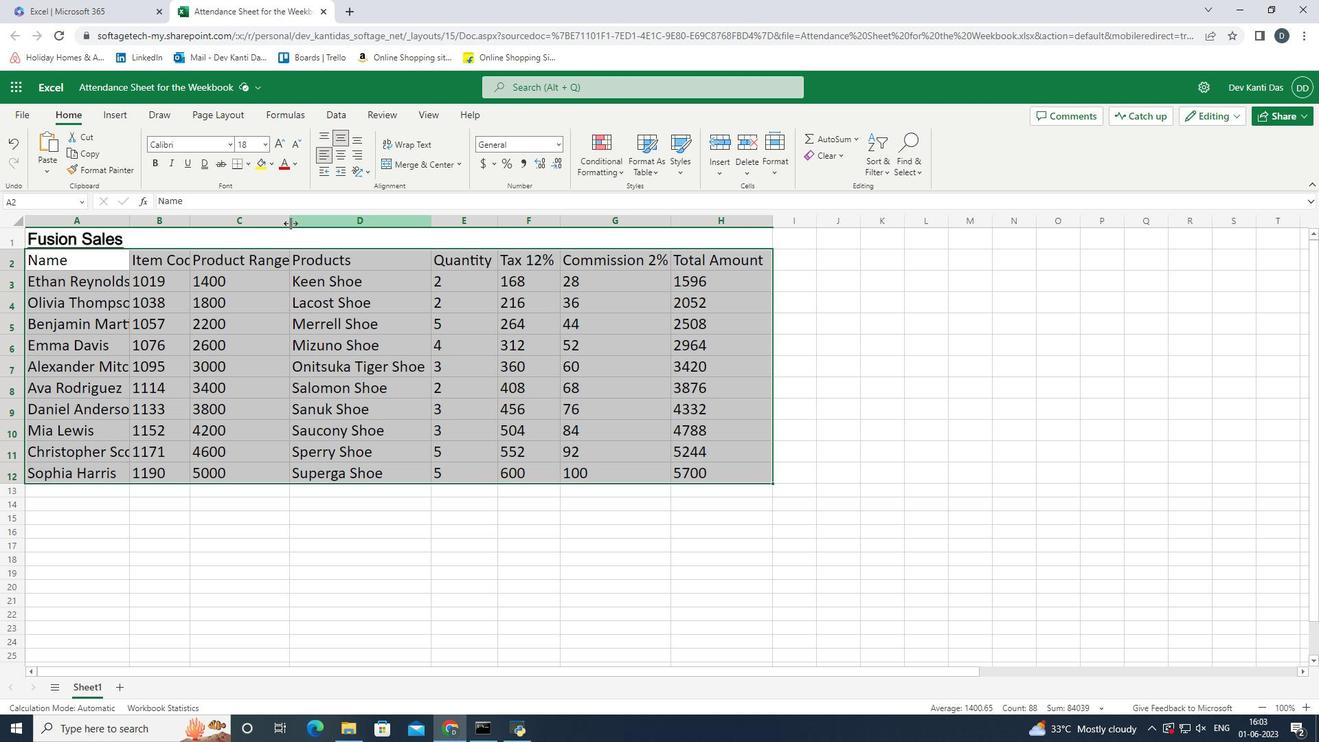 
Action: Mouse moved to (291, 217)
Screenshot: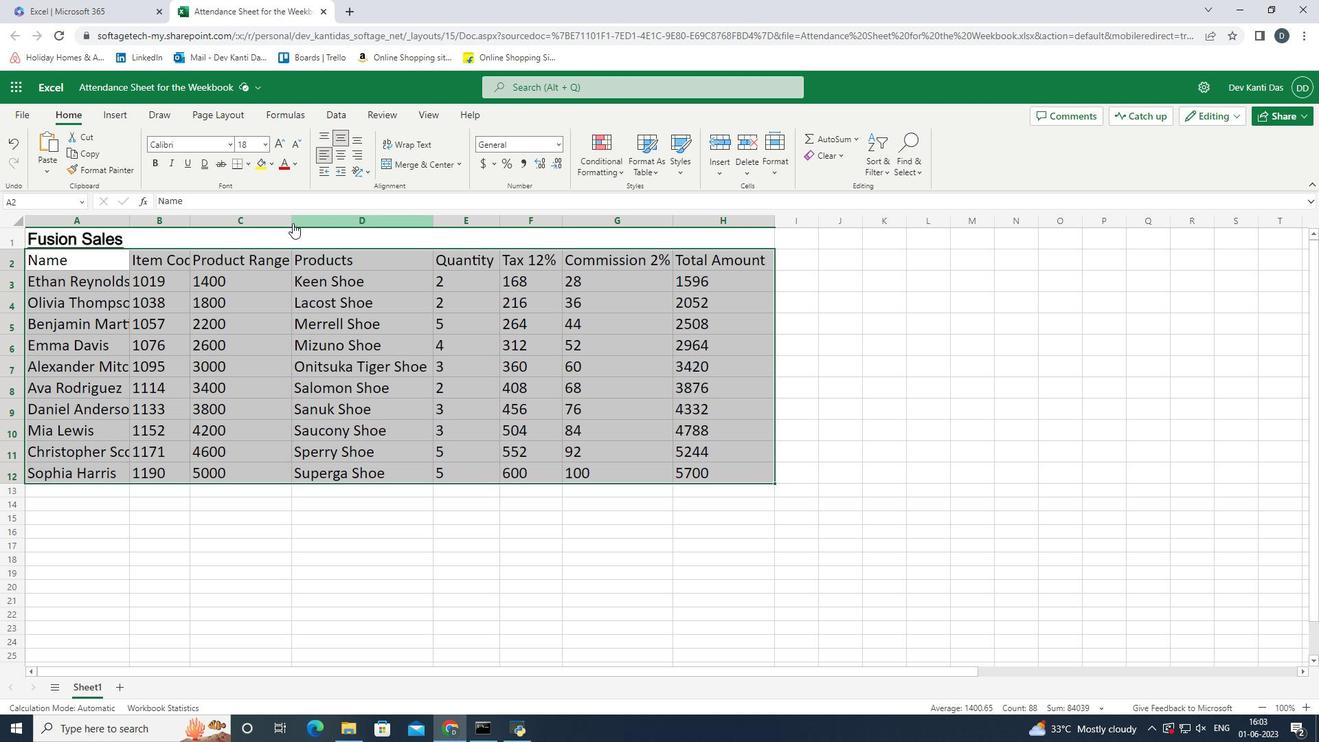 
Action: Mouse pressed left at (291, 217)
Screenshot: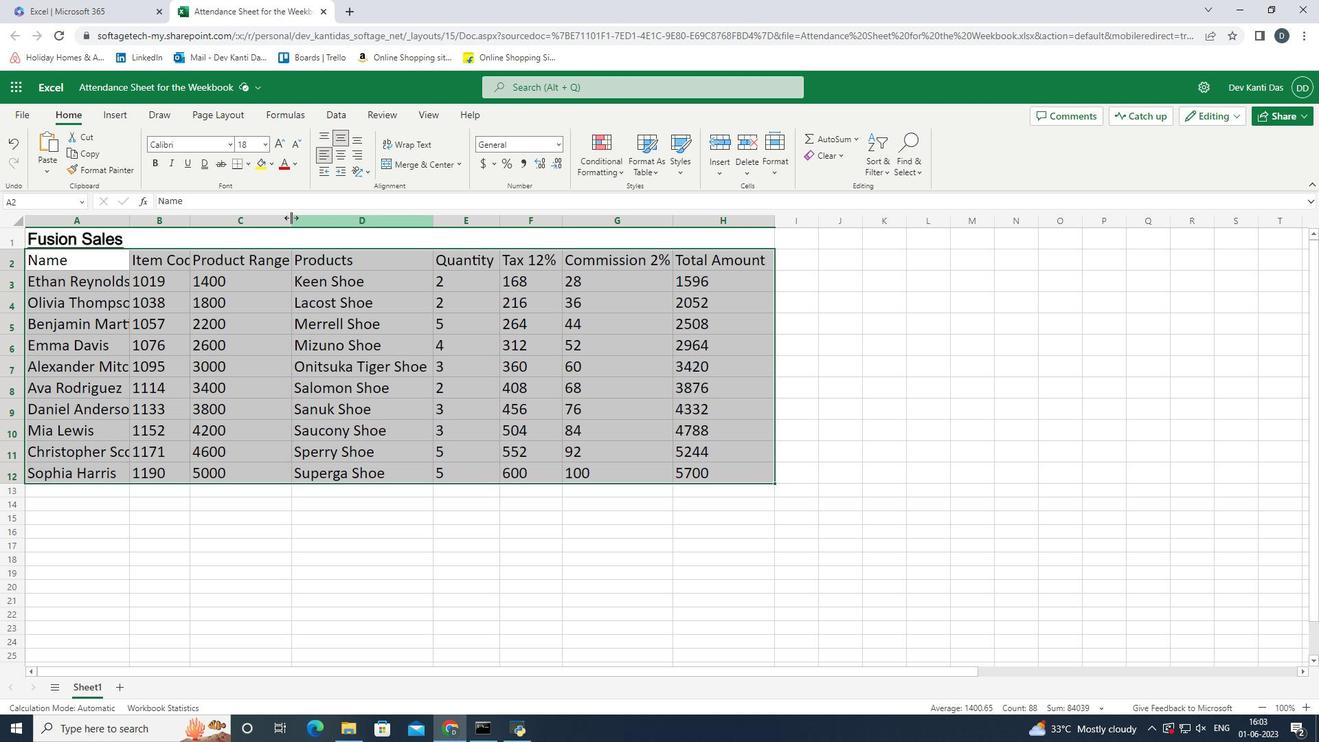 
Action: Mouse moved to (191, 219)
Screenshot: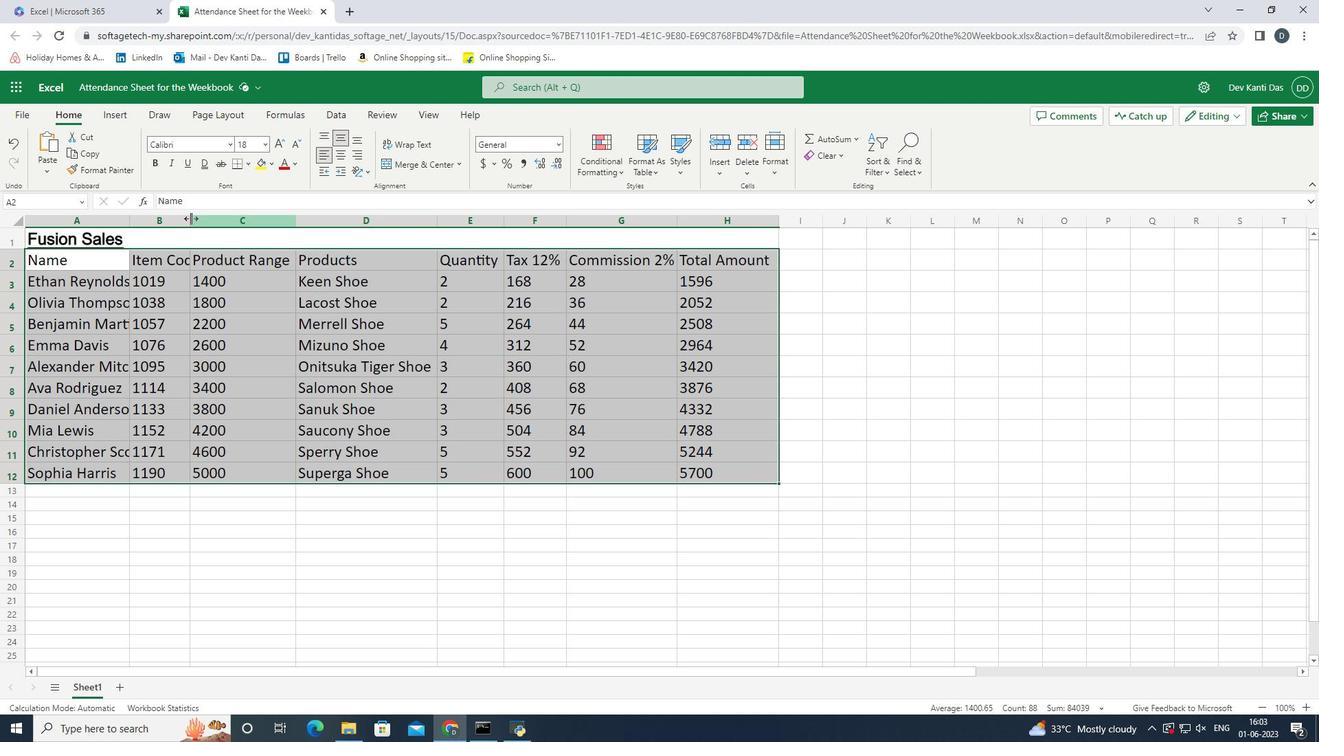 
Action: Mouse pressed left at (191, 219)
Screenshot: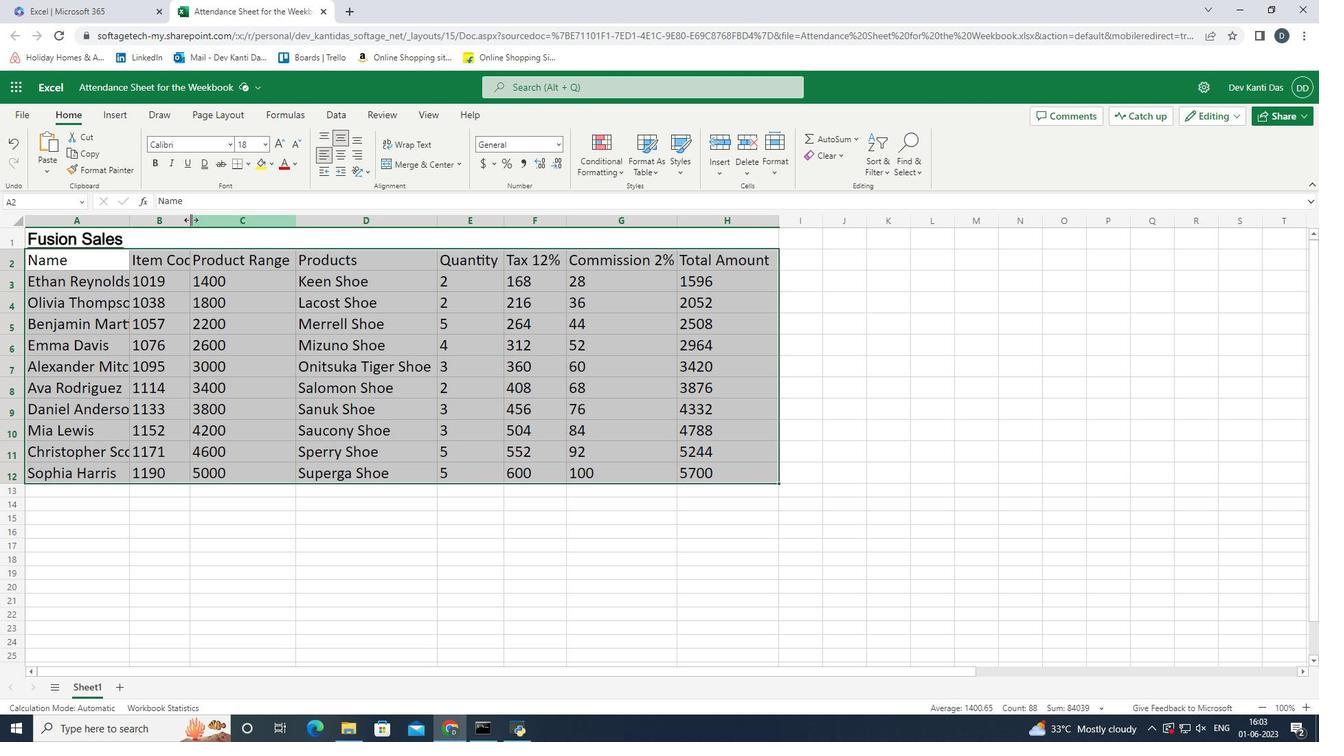 
Action: Mouse moved to (127, 222)
Screenshot: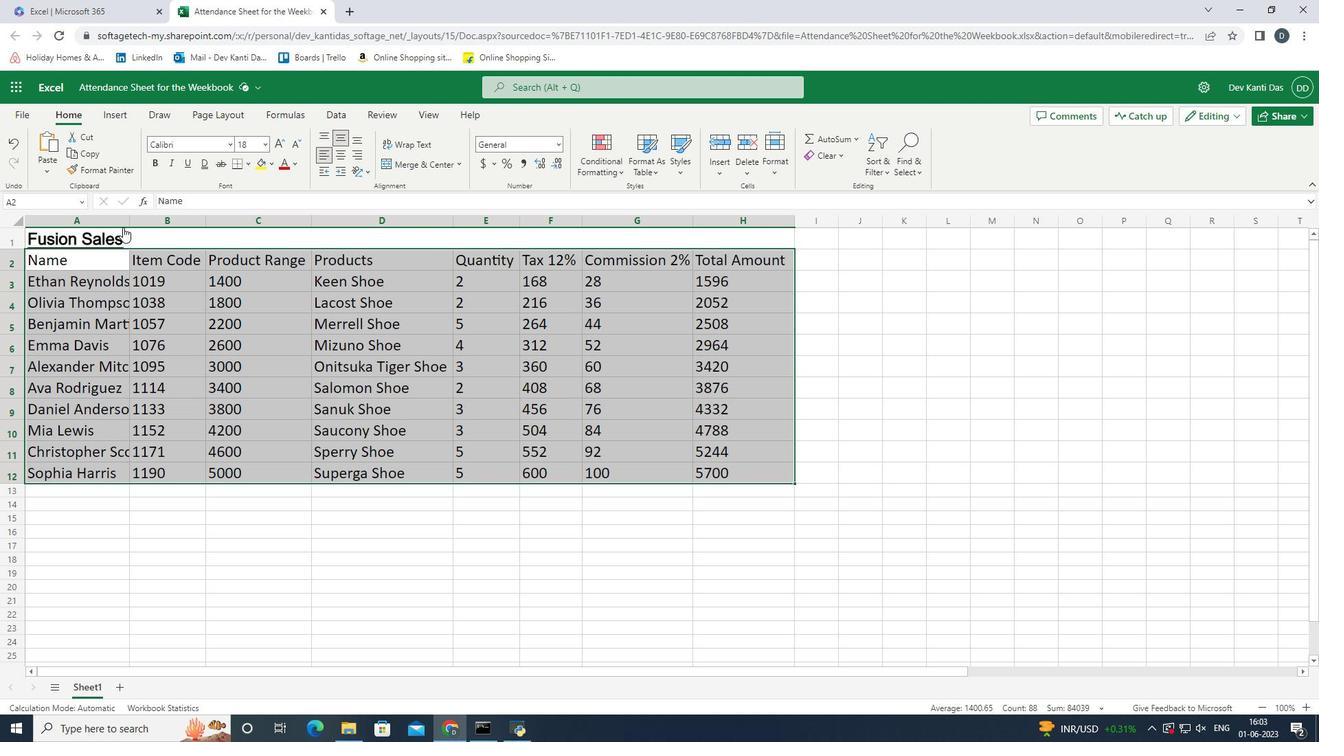 
Action: Mouse pressed left at (127, 222)
Screenshot: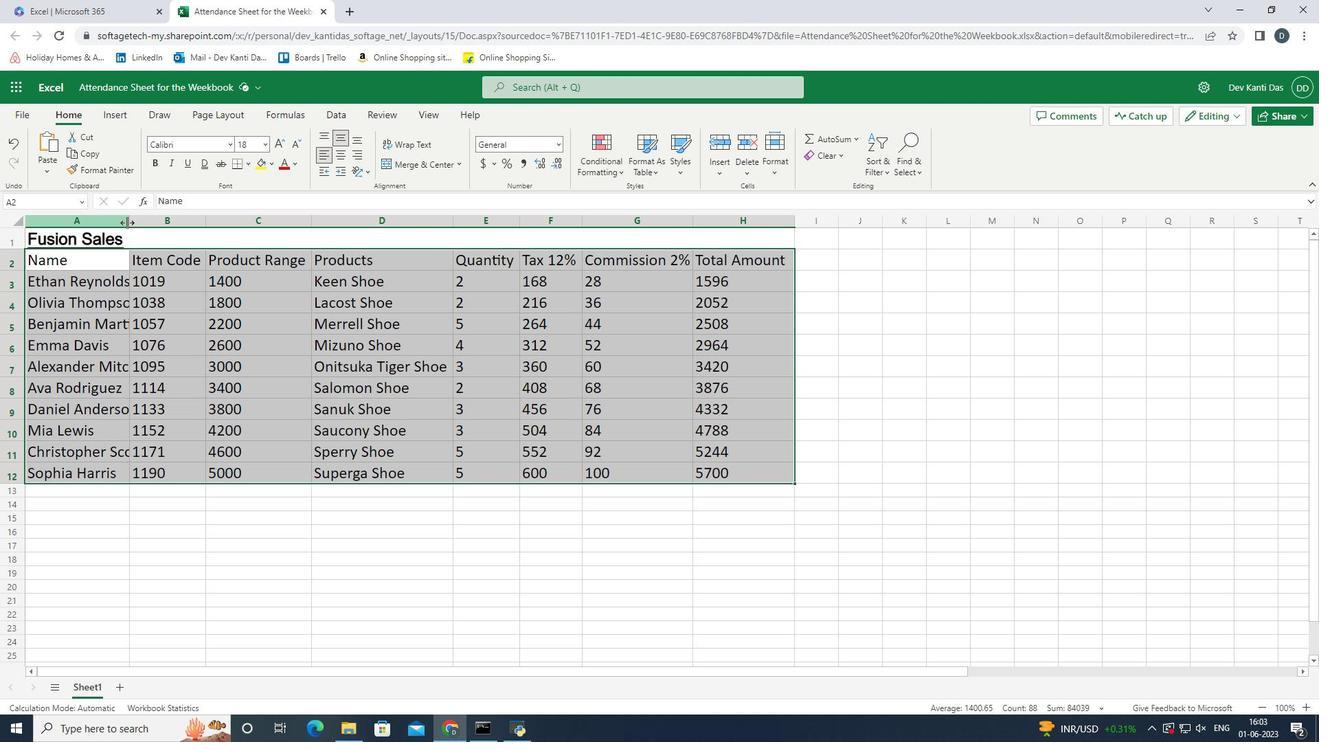 
Action: Mouse moved to (348, 237)
Screenshot: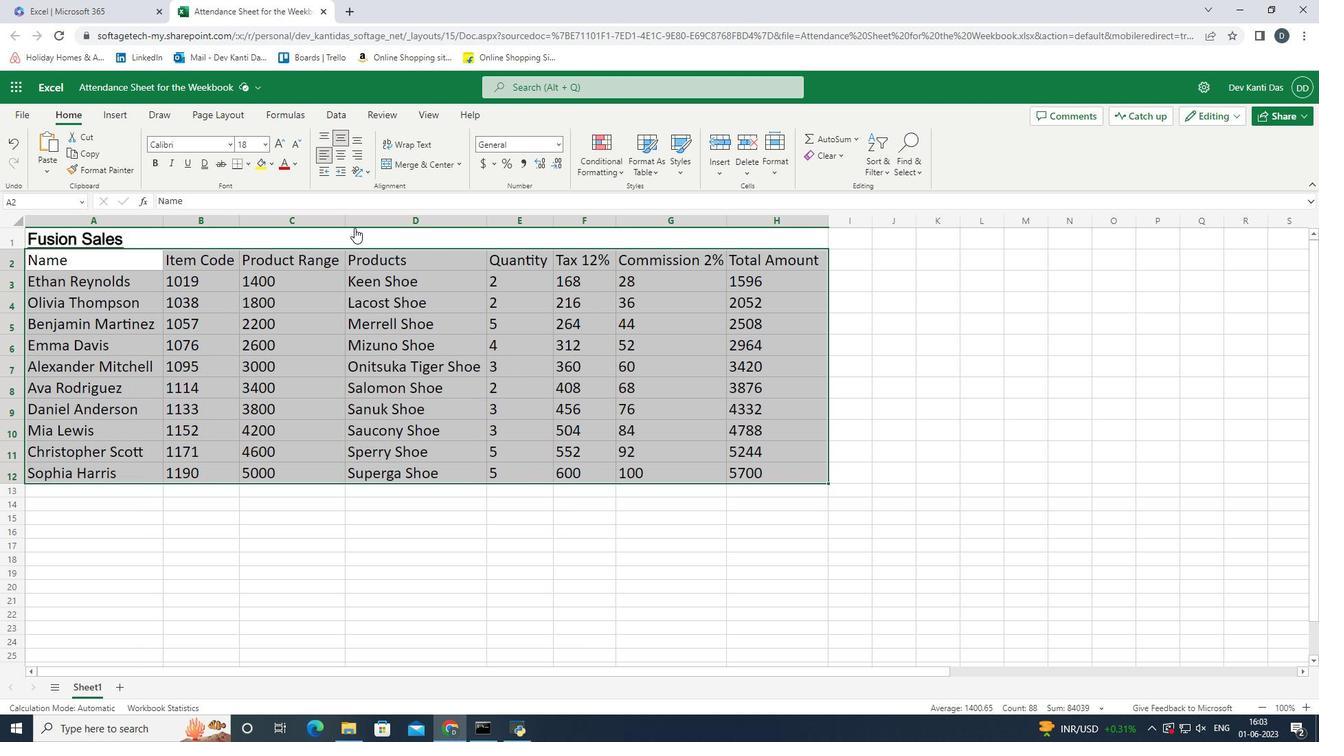 
Action: Mouse pressed left at (348, 237)
Screenshot: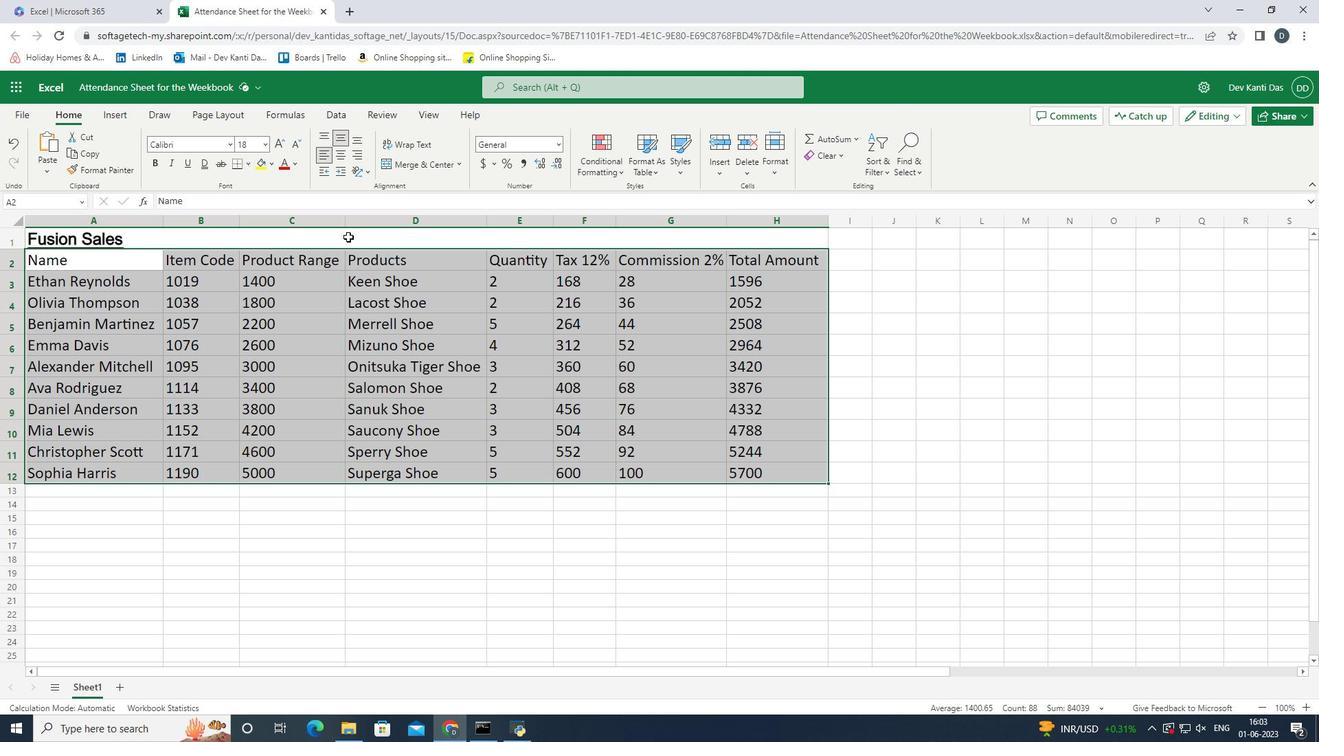 
Action: Mouse pressed left at (348, 237)
Screenshot: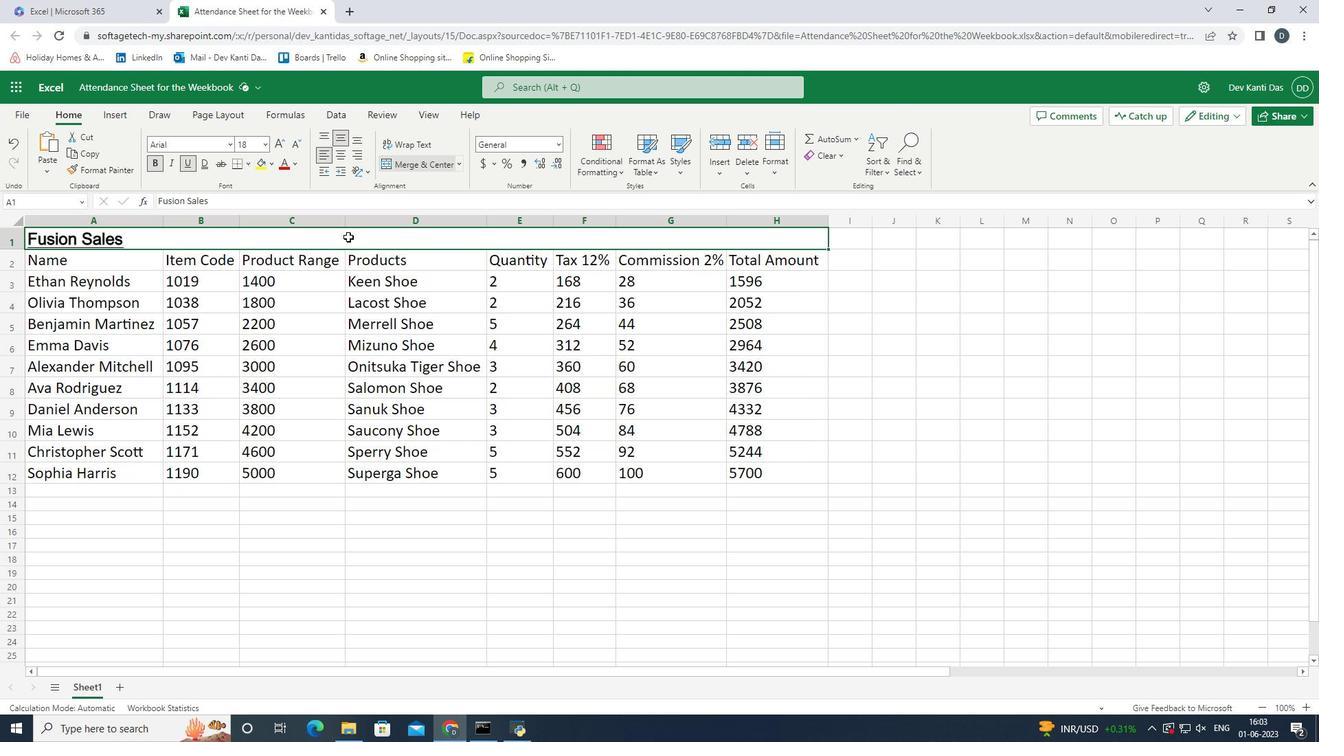 
Action: Mouse moved to (338, 156)
Screenshot: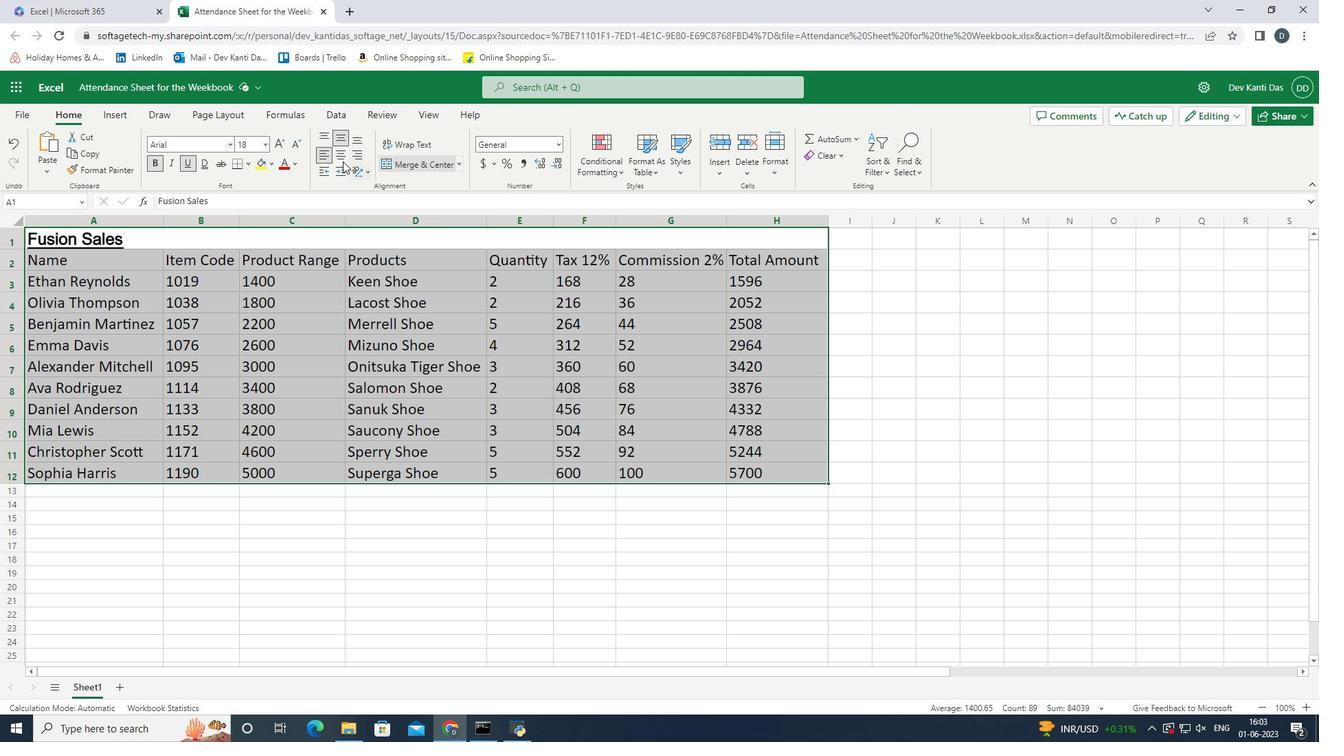 
Action: Mouse pressed left at (338, 156)
Screenshot: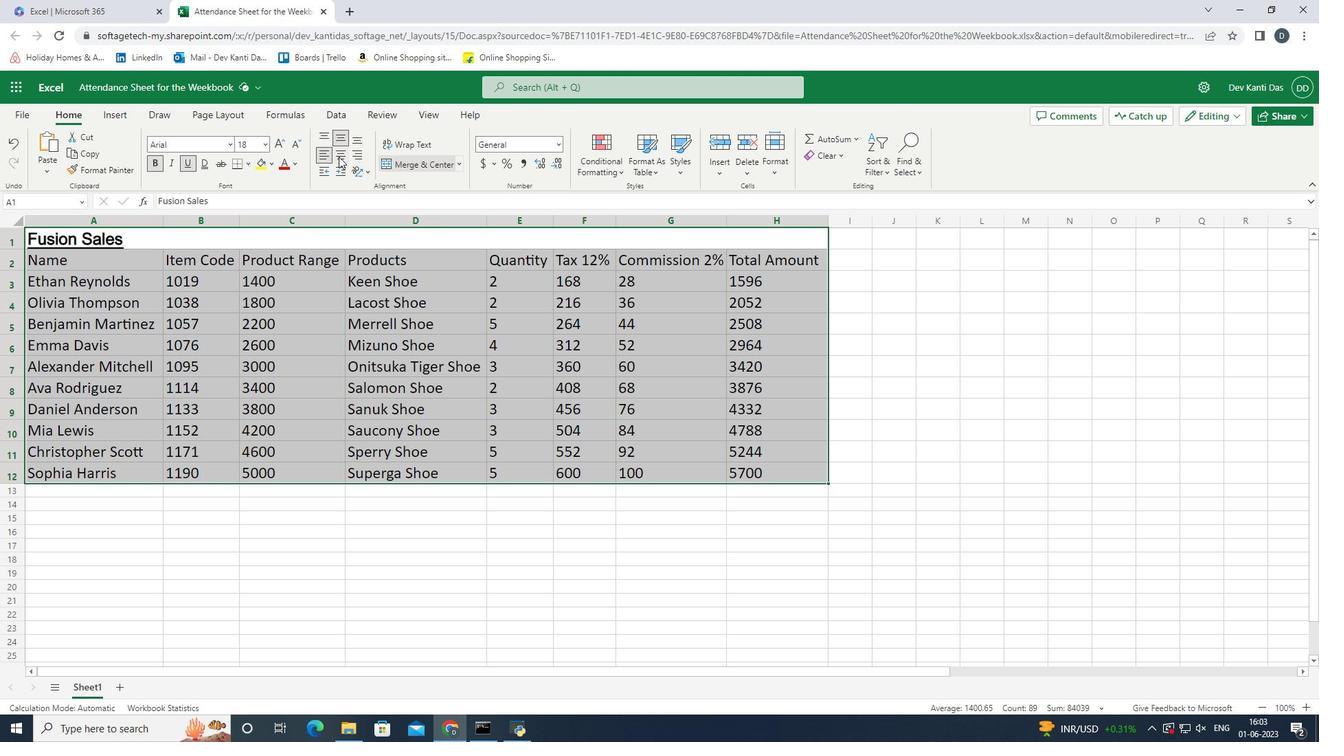 
Action: Mouse moved to (446, 237)
Screenshot: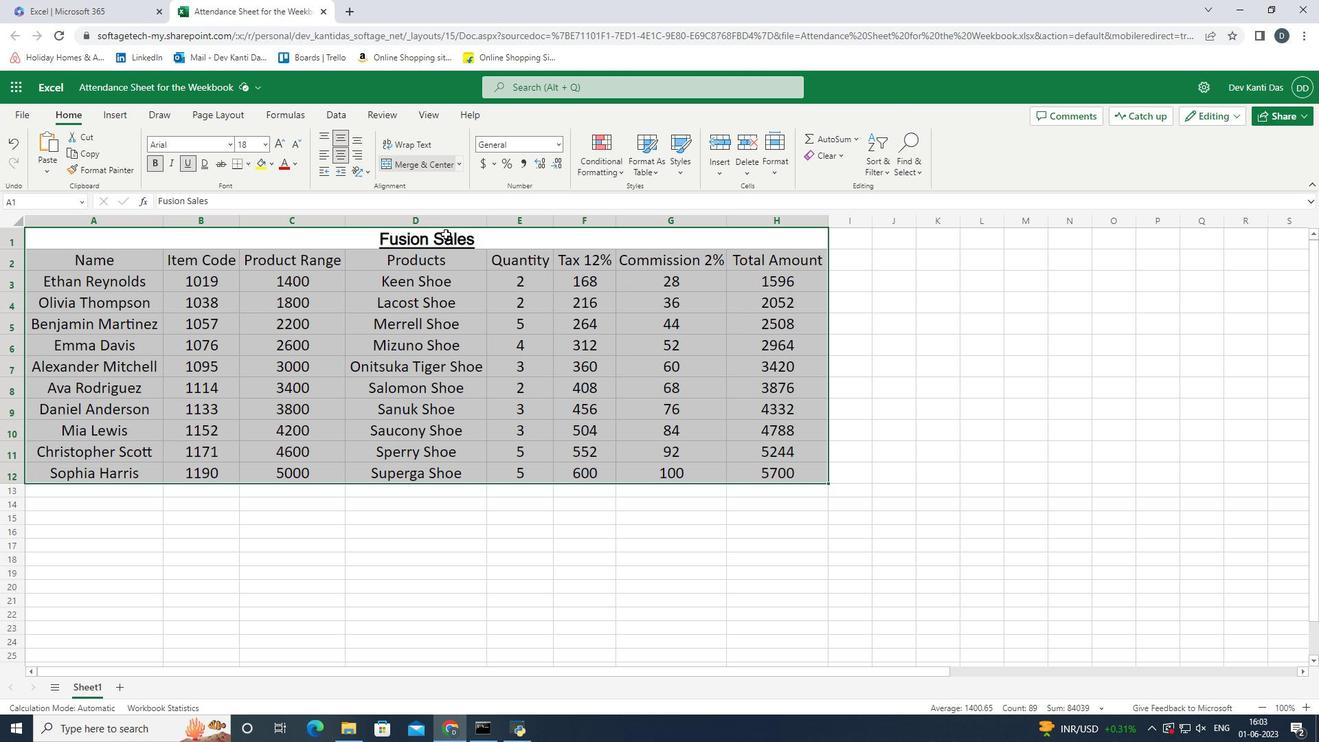 
Action: Mouse pressed left at (446, 237)
Screenshot: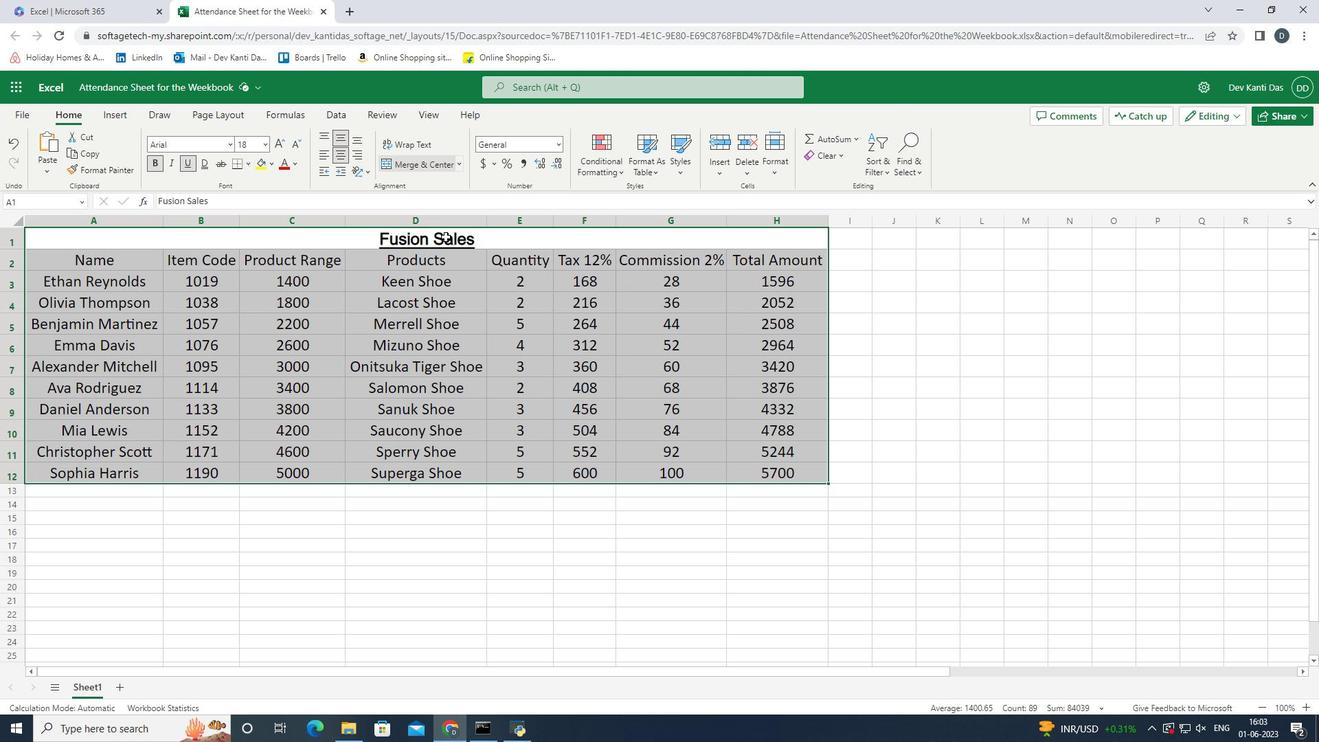
Action: Mouse moved to (285, 167)
Screenshot: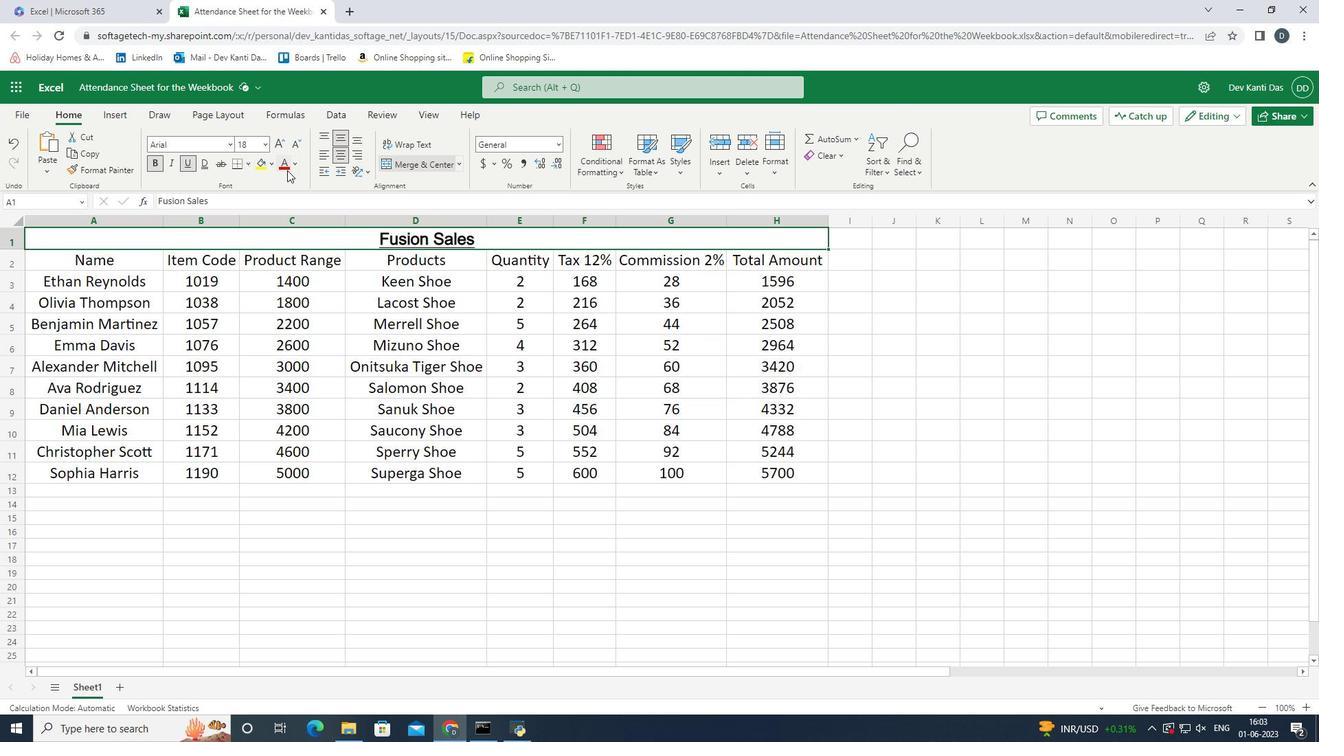 
Action: Mouse pressed left at (285, 167)
Screenshot: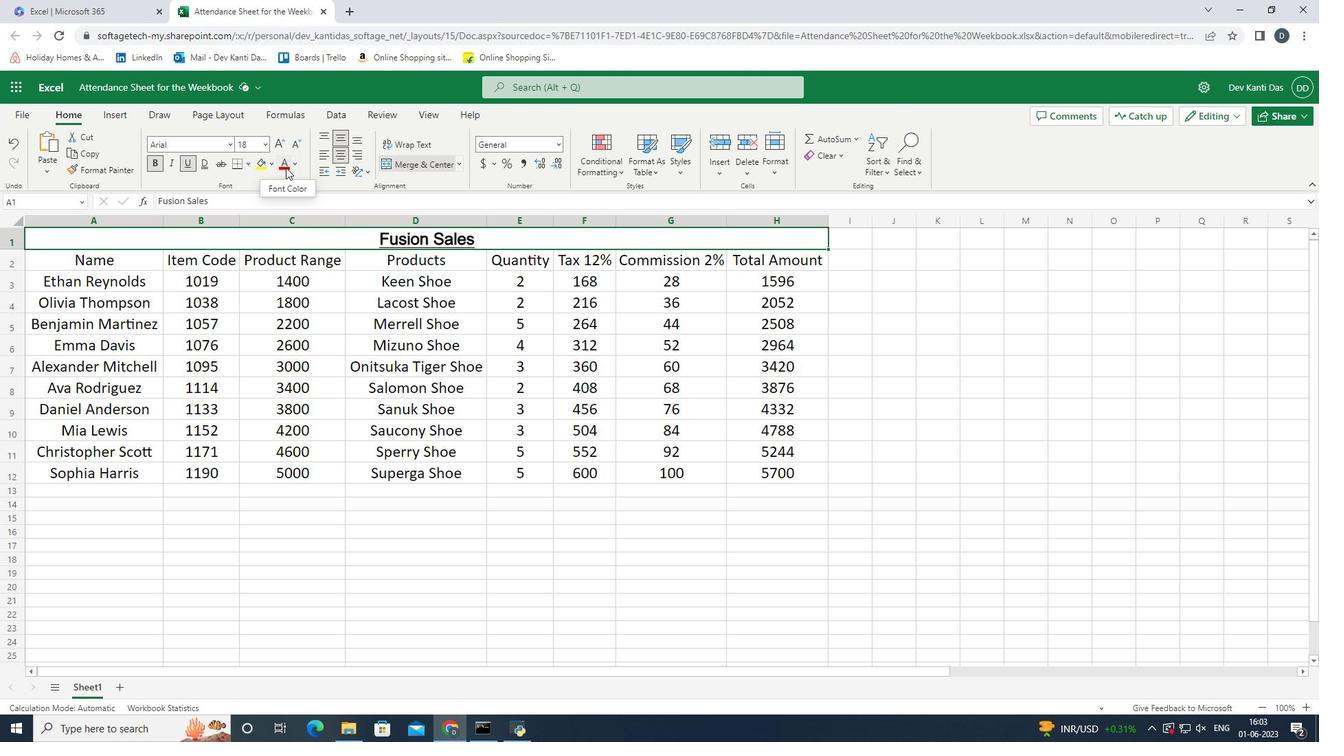 
Action: Mouse moved to (77, 261)
Screenshot: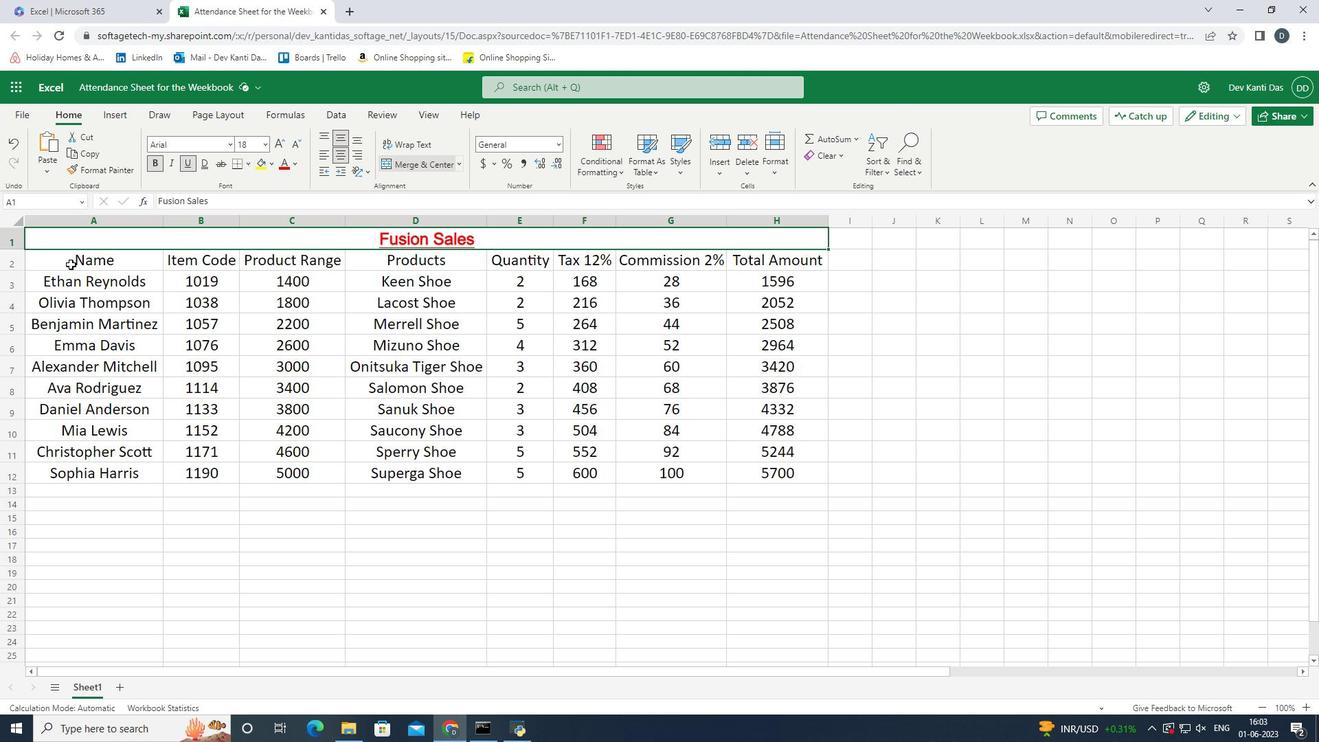 
Action: Mouse pressed left at (77, 261)
Screenshot: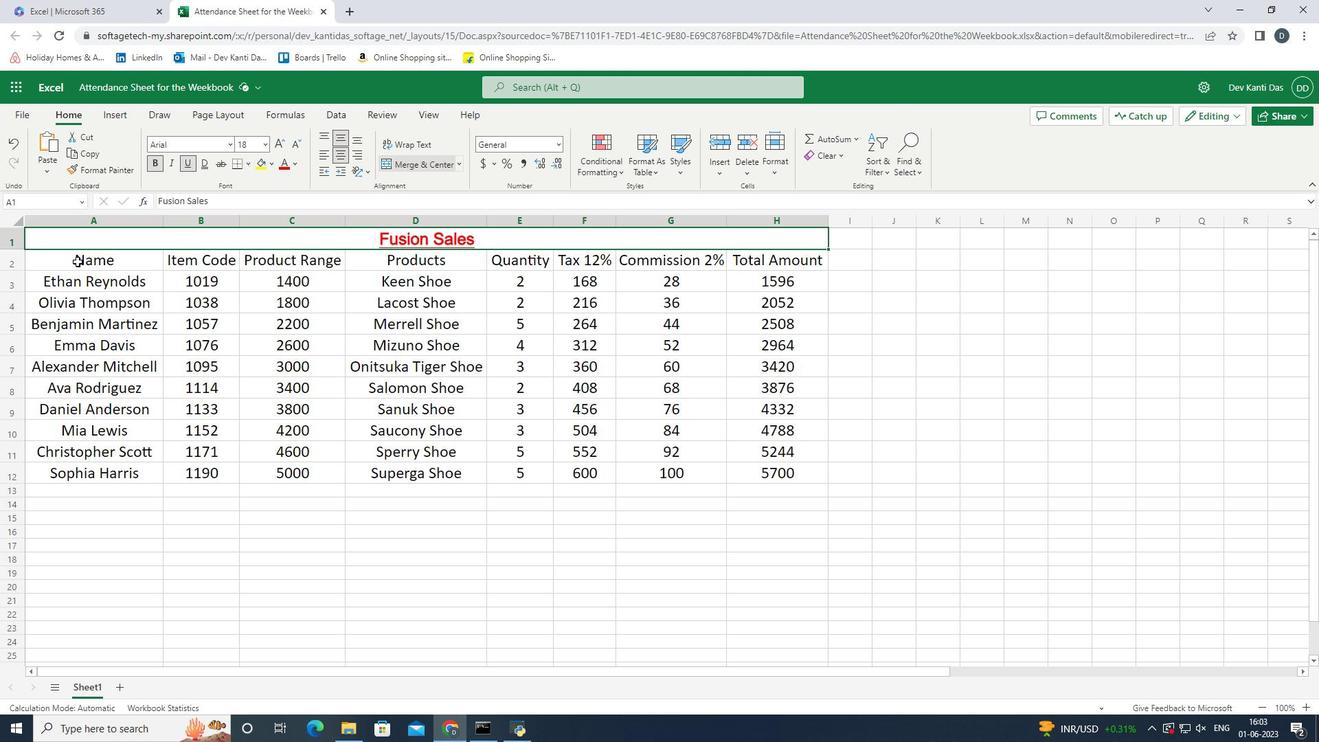 
Action: Mouse moved to (77, 261)
Screenshot: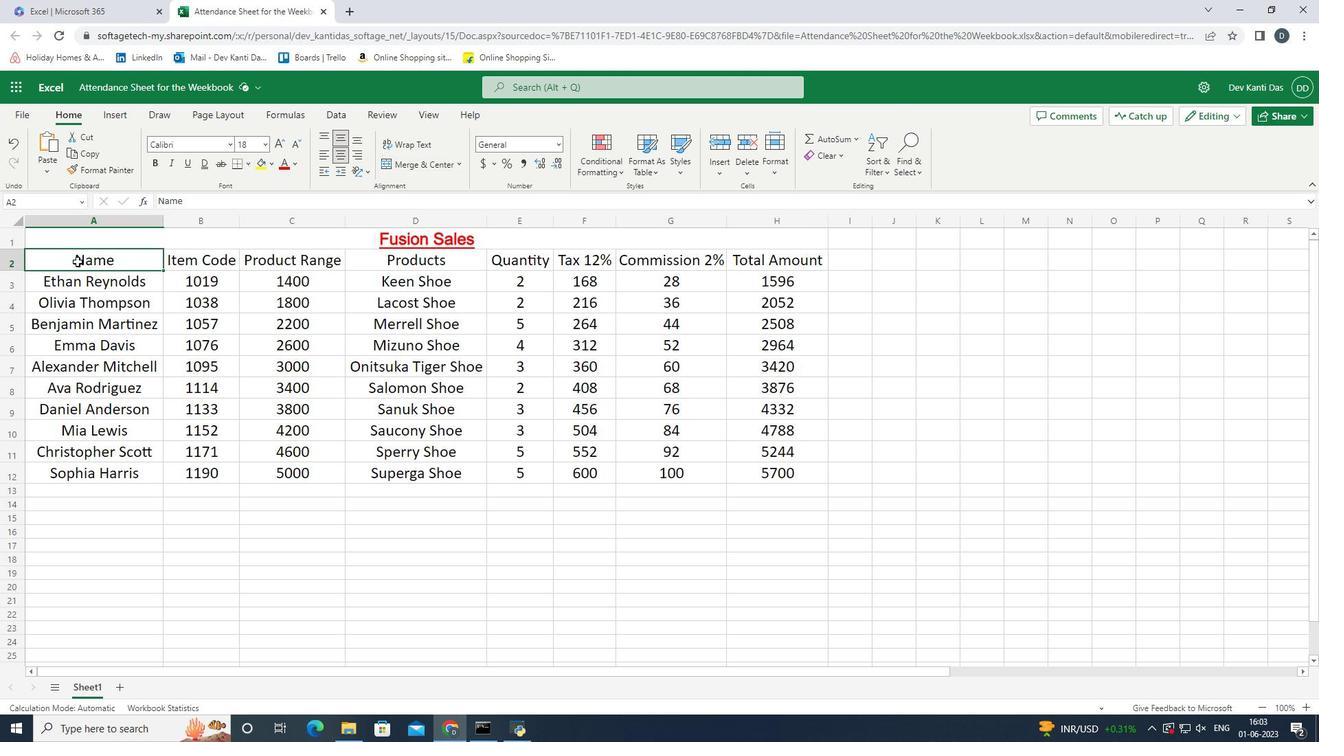 
Action: Mouse pressed left at (77, 261)
Screenshot: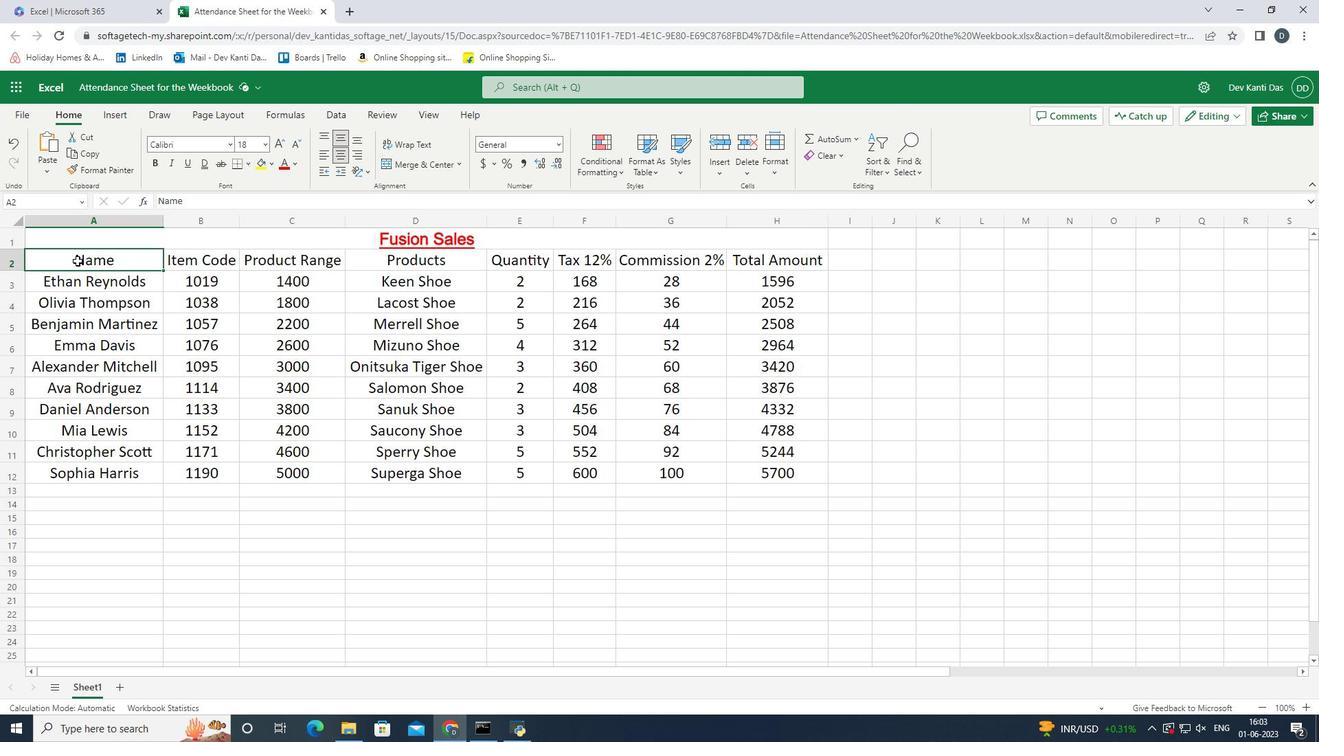 
Action: Mouse moved to (296, 162)
Screenshot: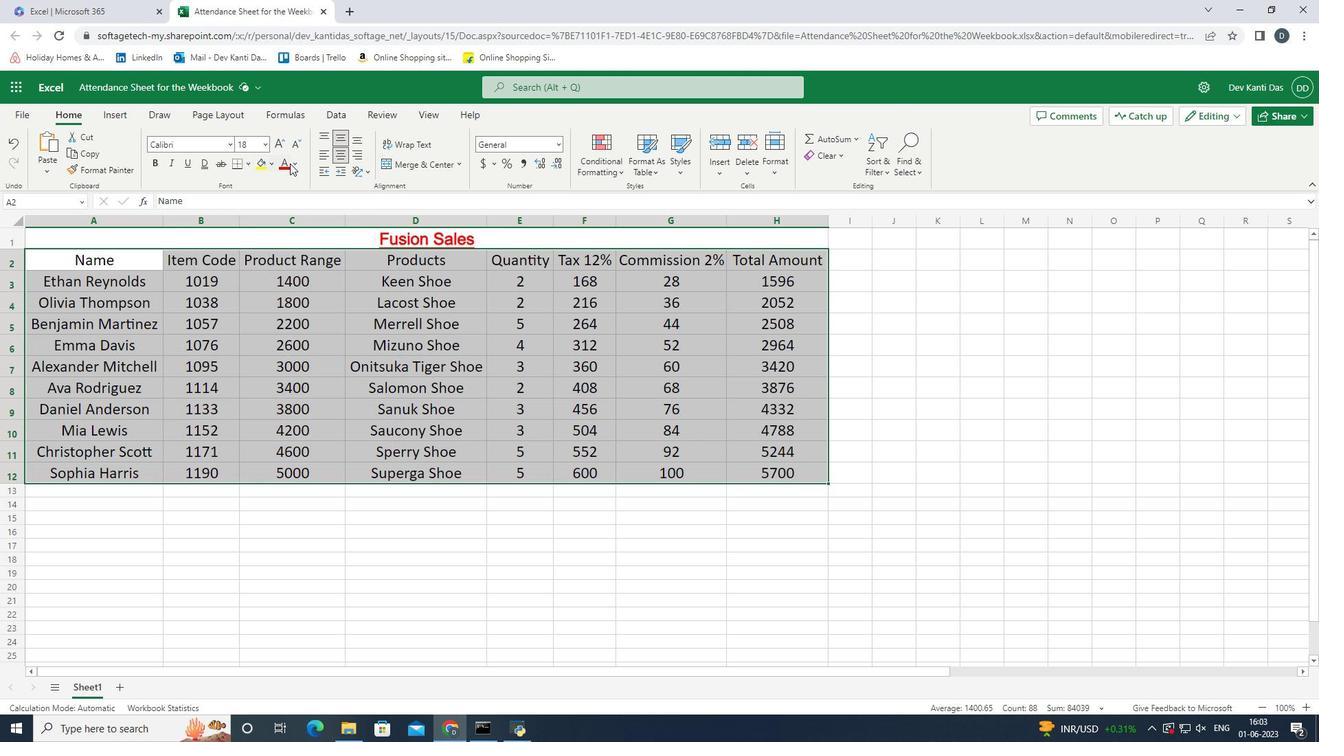 
Action: Mouse pressed left at (296, 162)
Screenshot: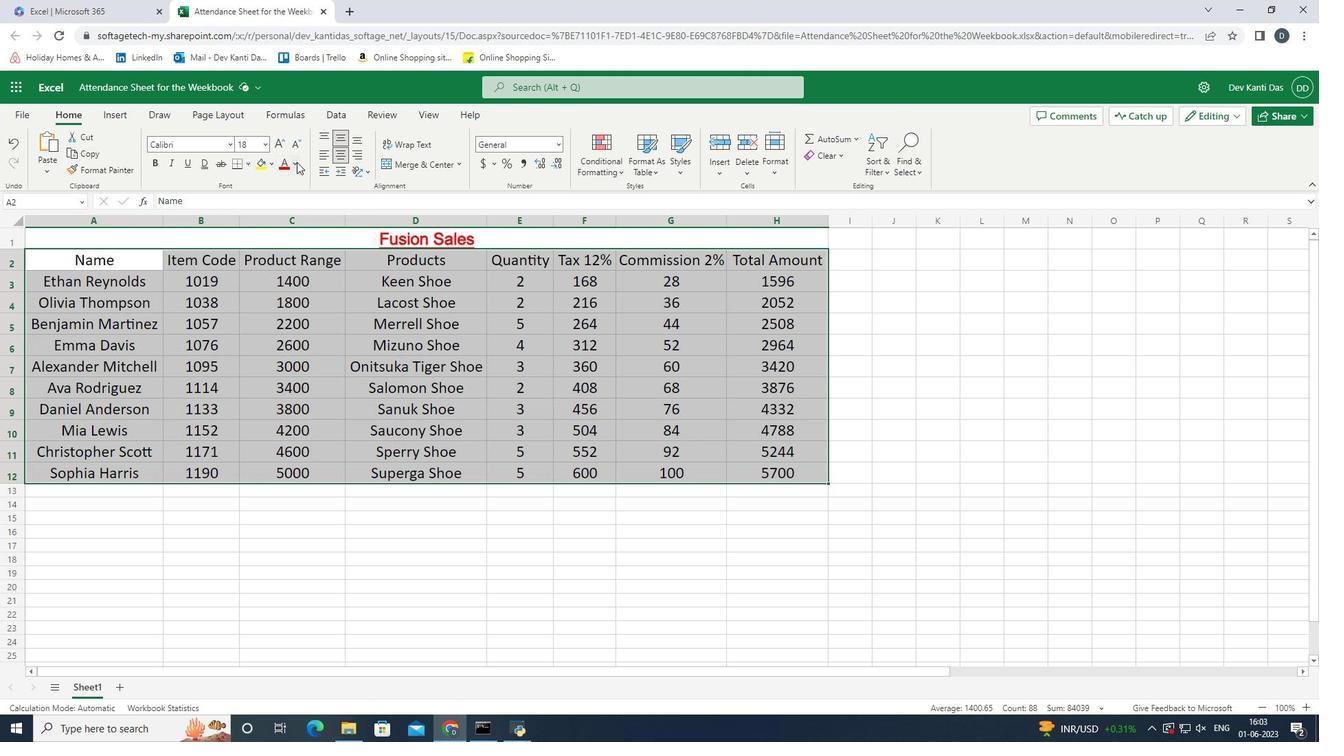 
Action: Mouse moved to (306, 225)
Screenshot: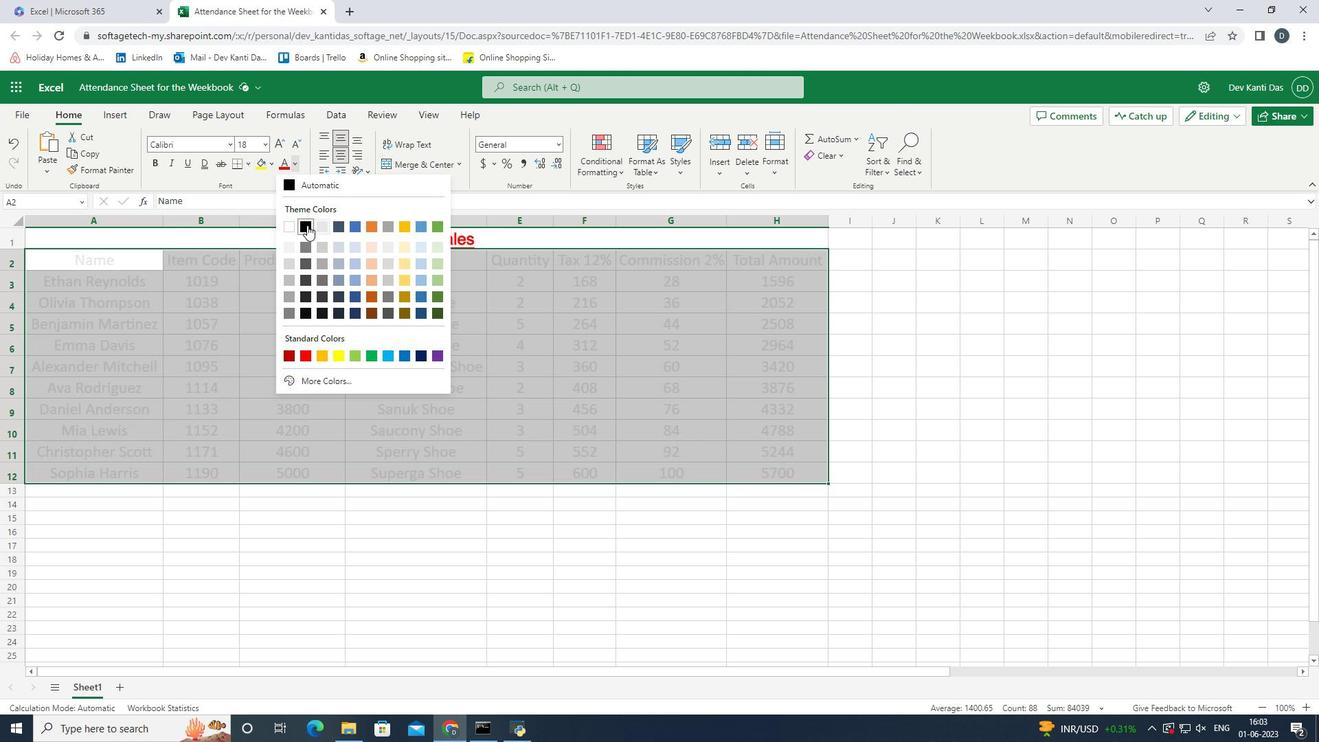 
Action: Mouse pressed left at (306, 225)
Screenshot: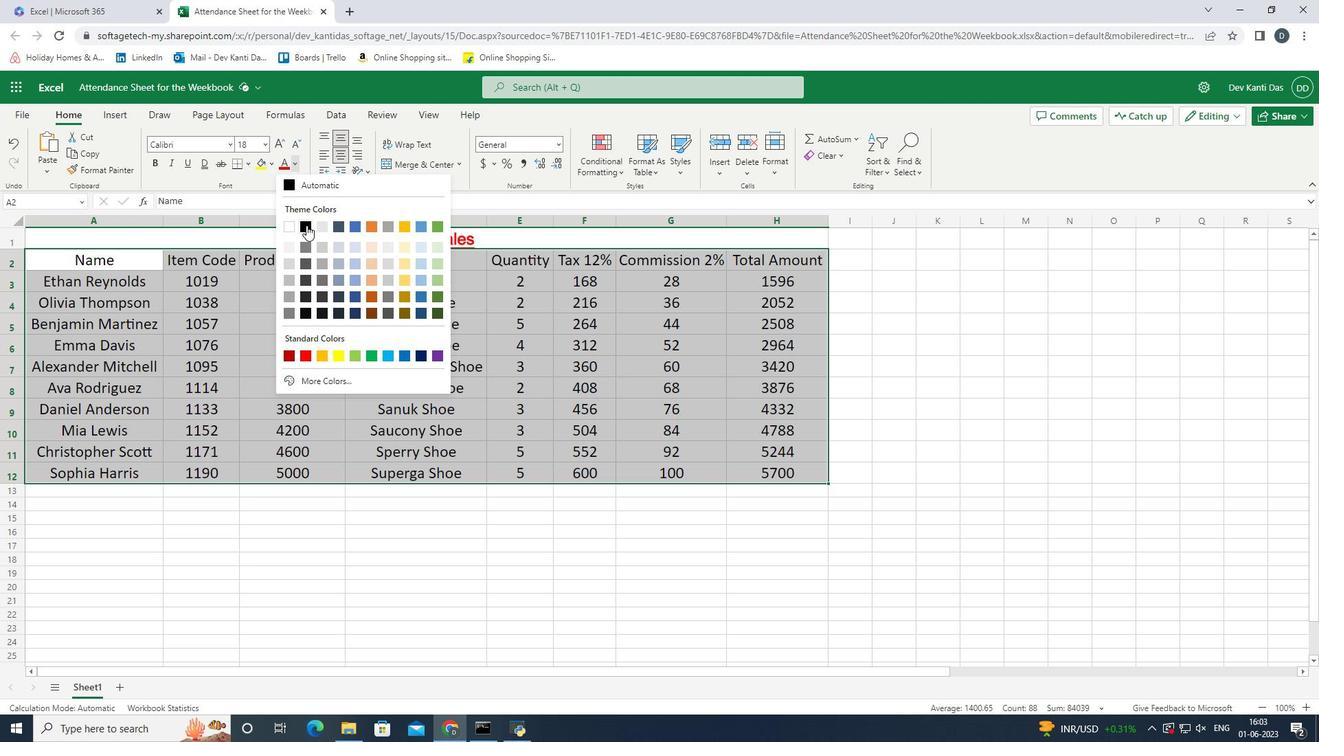 
Action: Mouse moved to (728, 477)
Screenshot: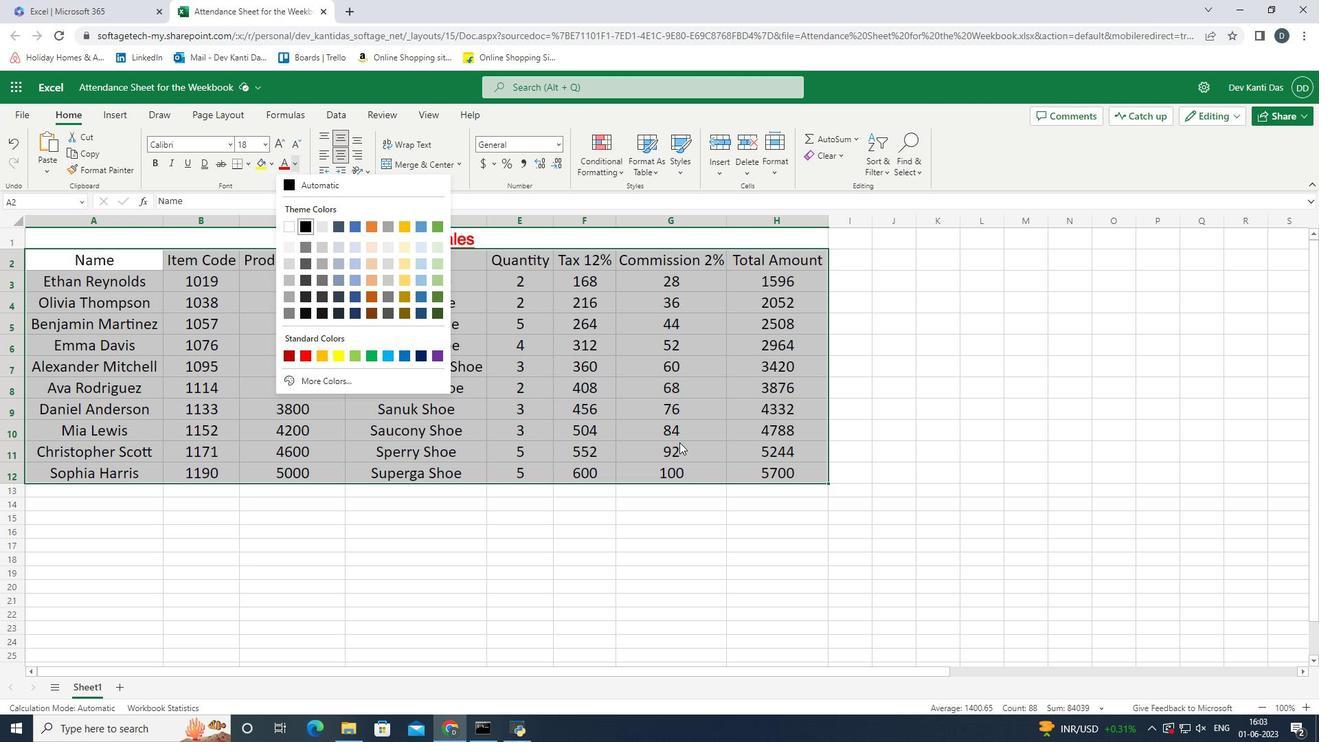 
Action: Mouse pressed left at (728, 477)
Screenshot: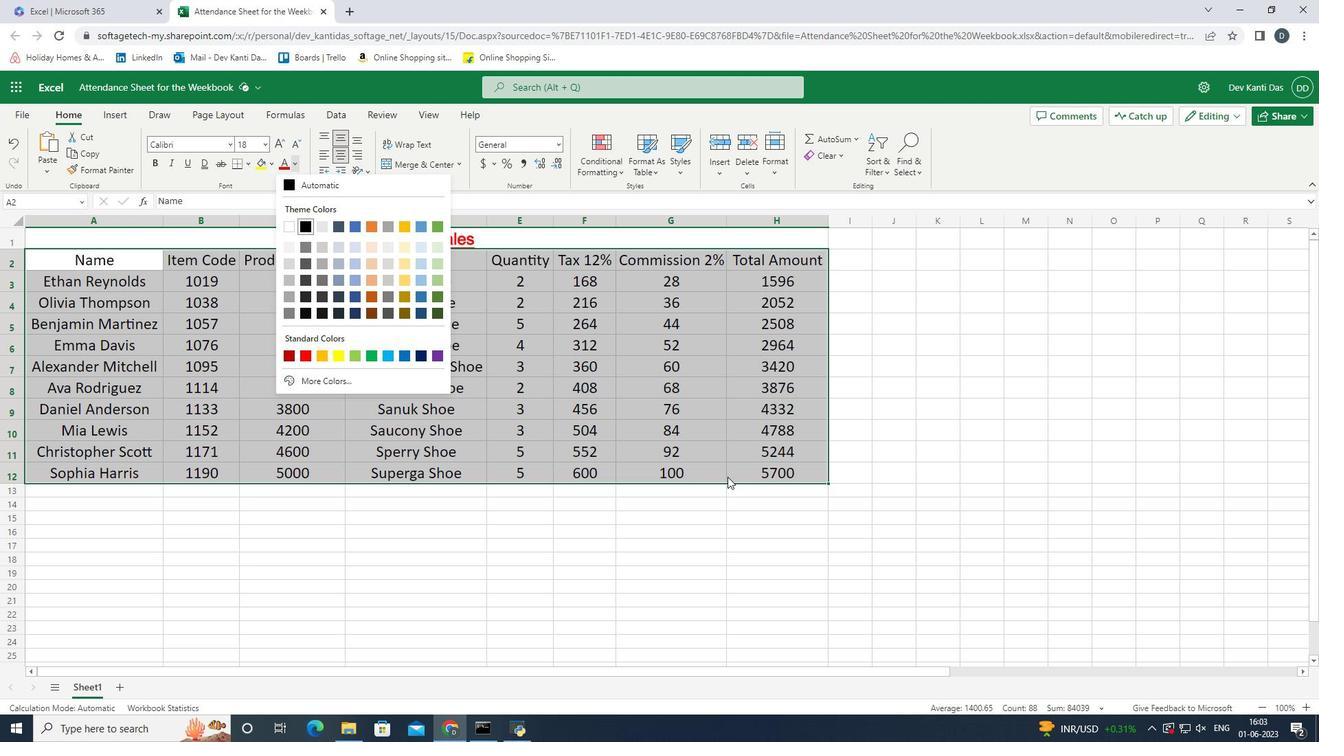 
Action: Mouse moved to (339, 240)
Screenshot: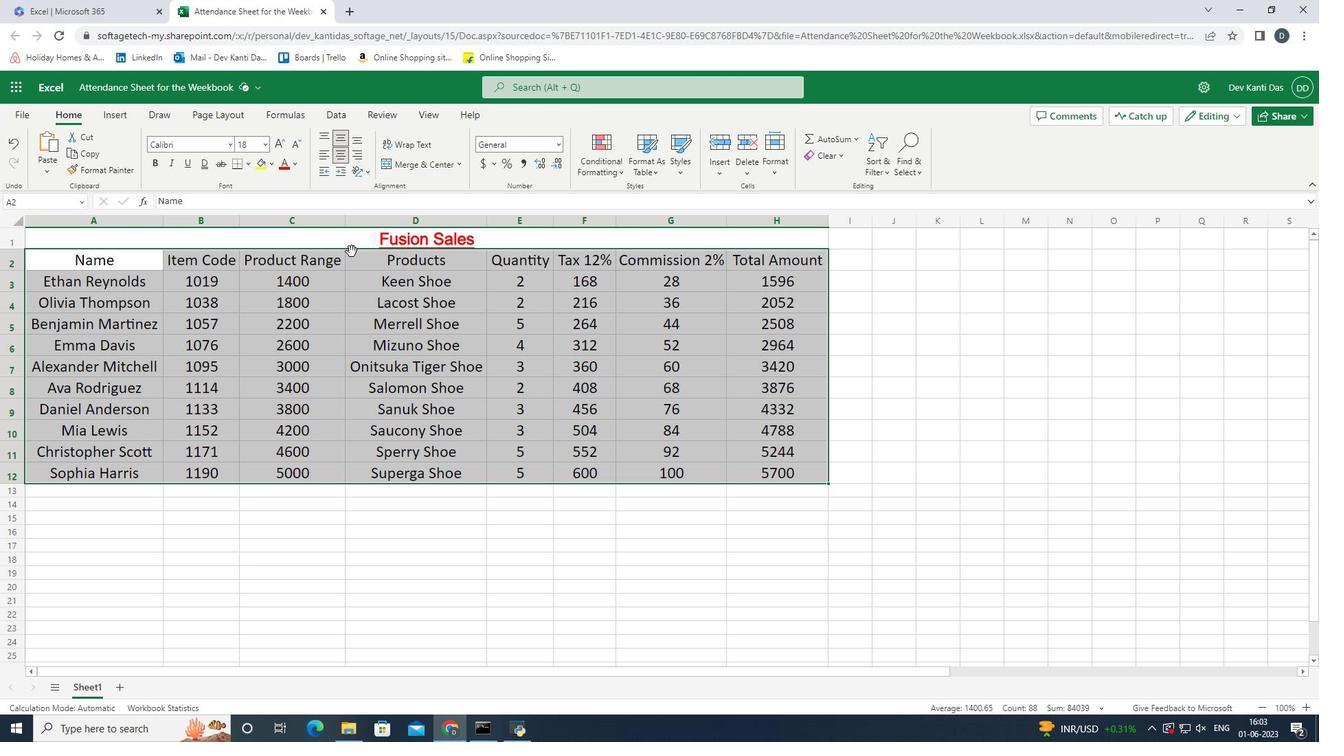 
Action: Mouse pressed left at (339, 240)
Screenshot: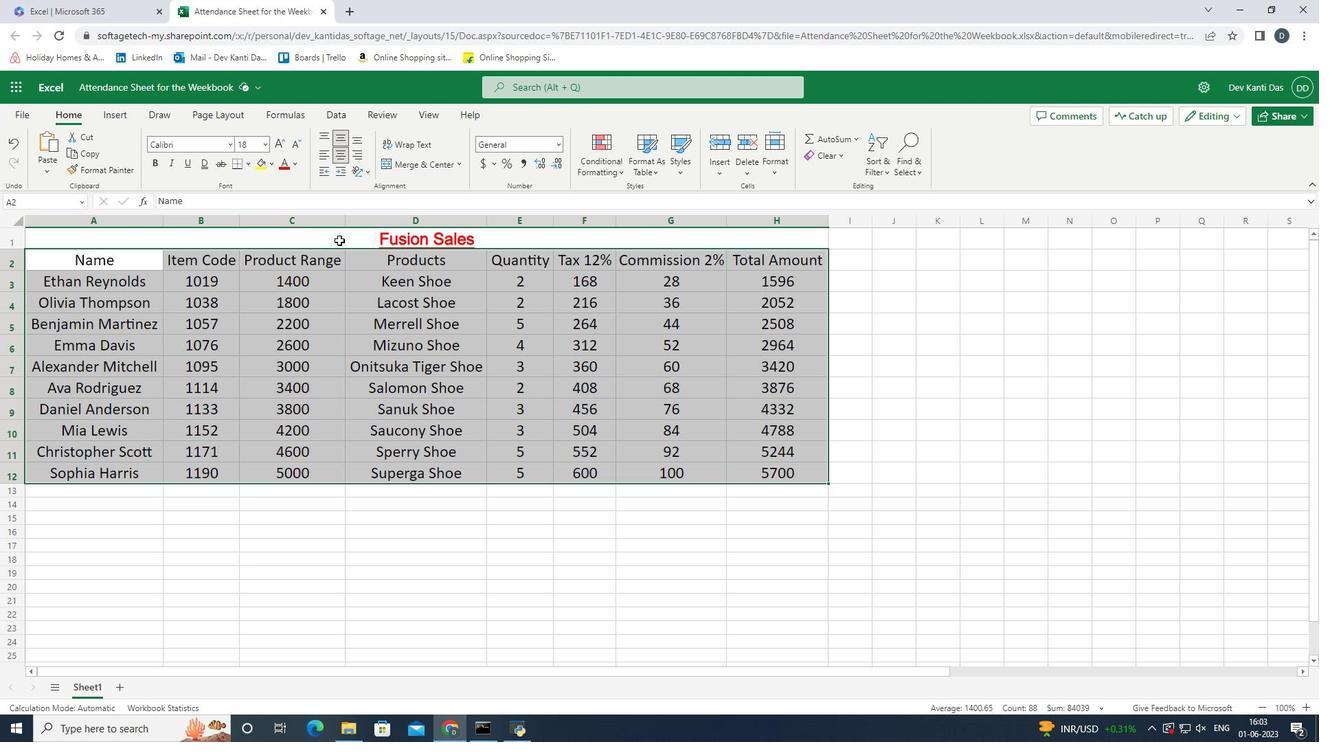 
Action: Mouse moved to (105, 259)
Screenshot: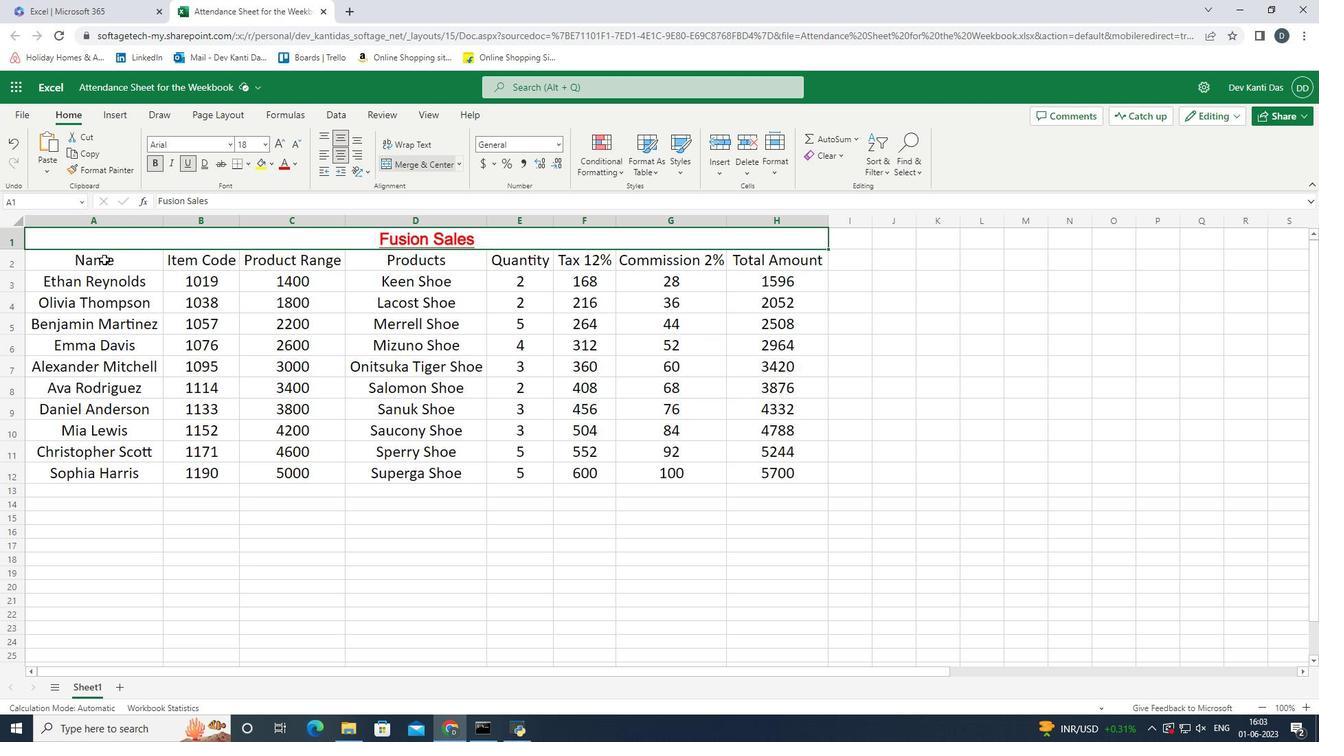 
Action: Mouse pressed left at (105, 259)
Screenshot: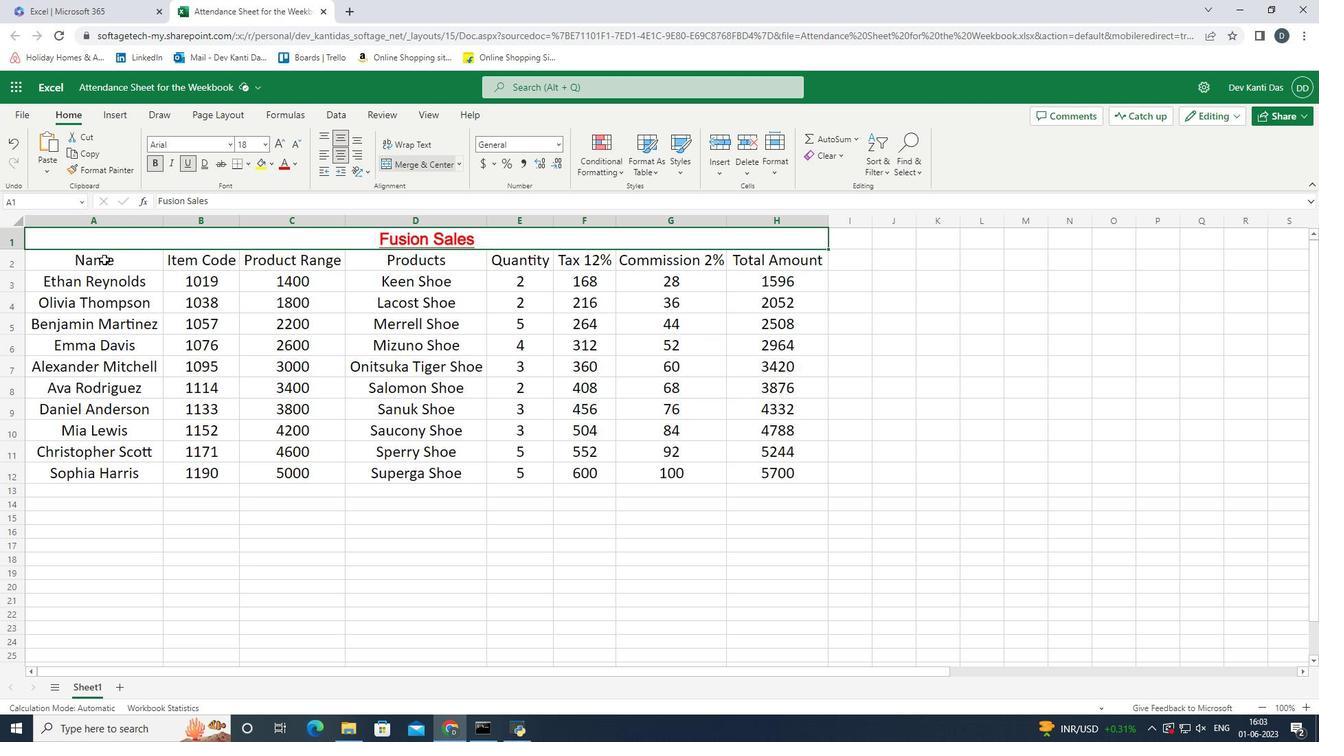 
Action: Mouse moved to (248, 160)
Screenshot: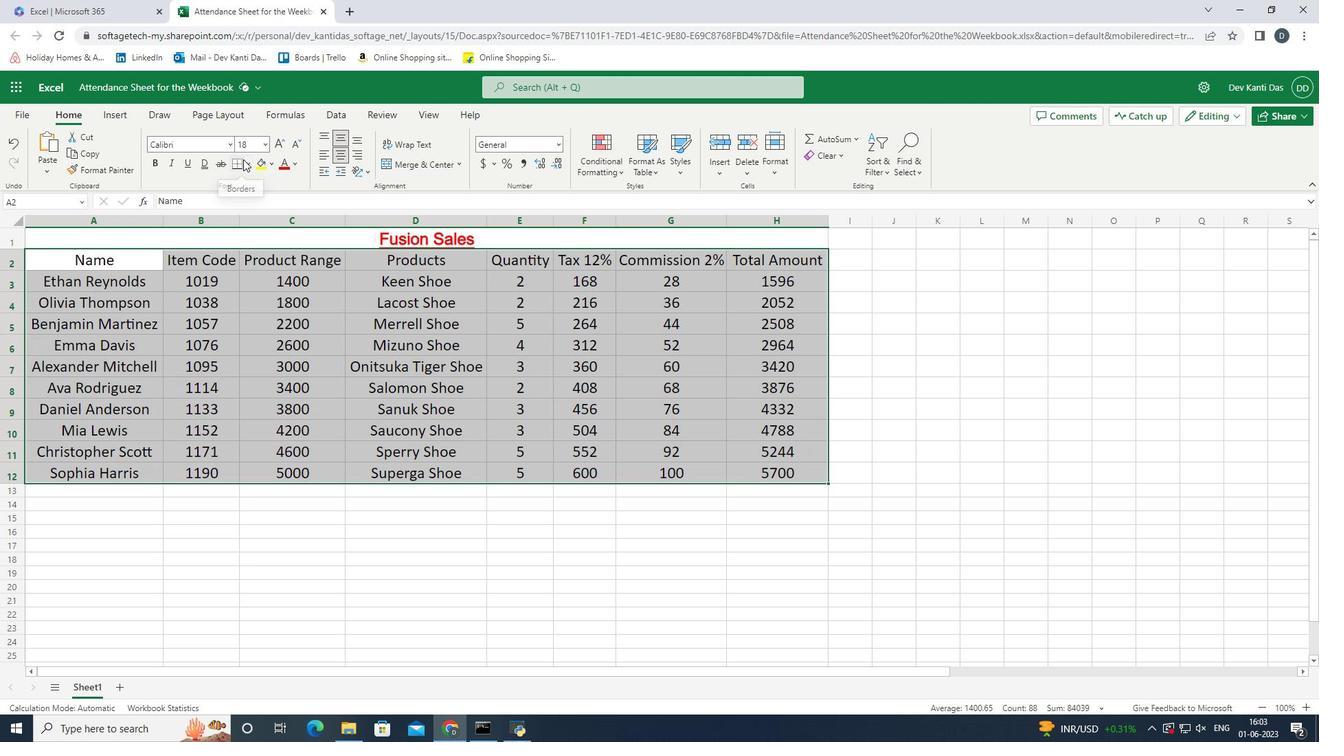 
Action: Mouse pressed left at (248, 160)
Screenshot: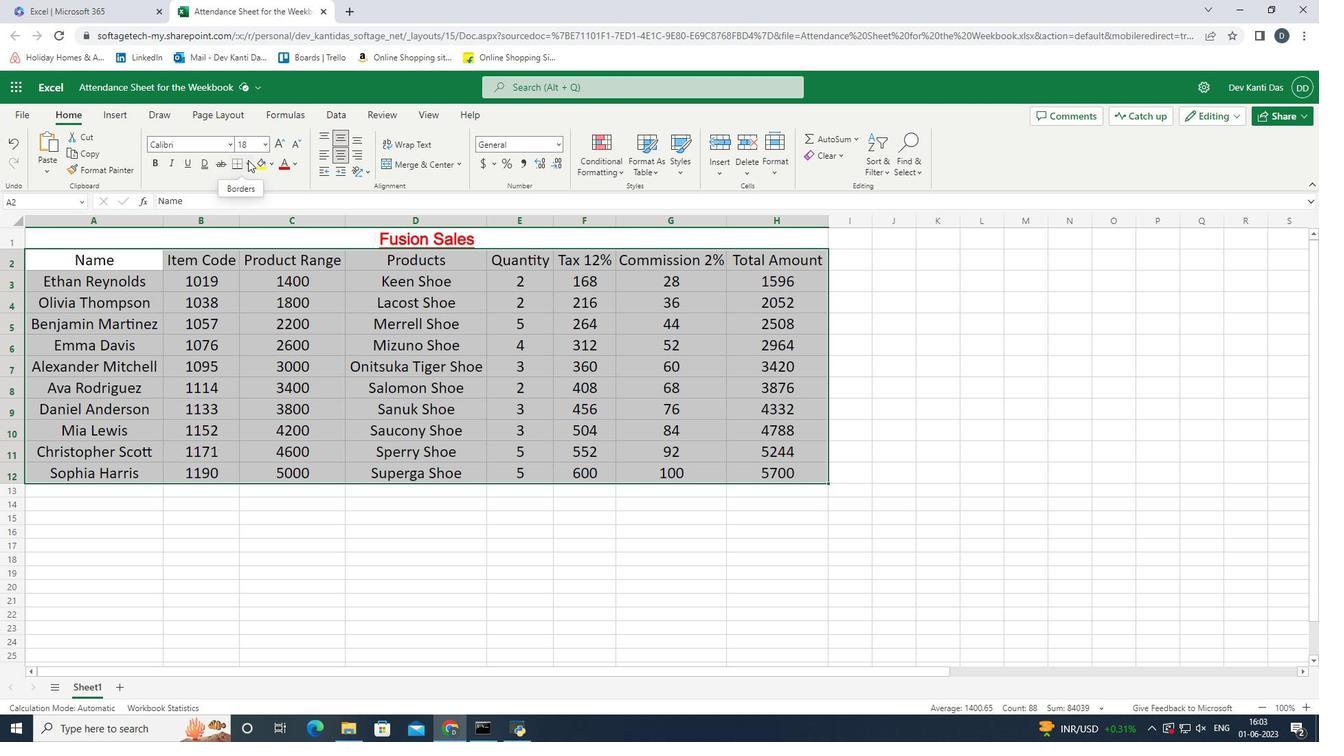 
Action: Mouse moved to (239, 187)
Screenshot: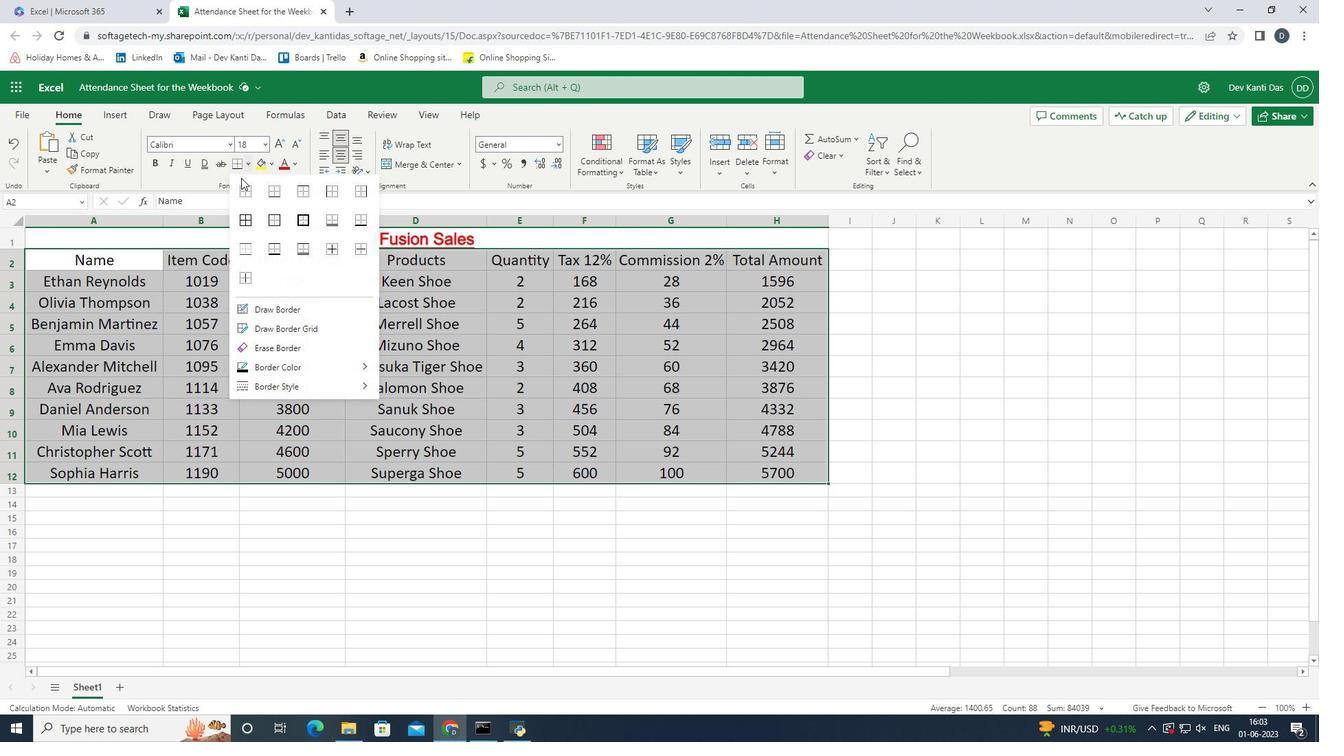 
Action: Mouse pressed left at (239, 187)
Screenshot: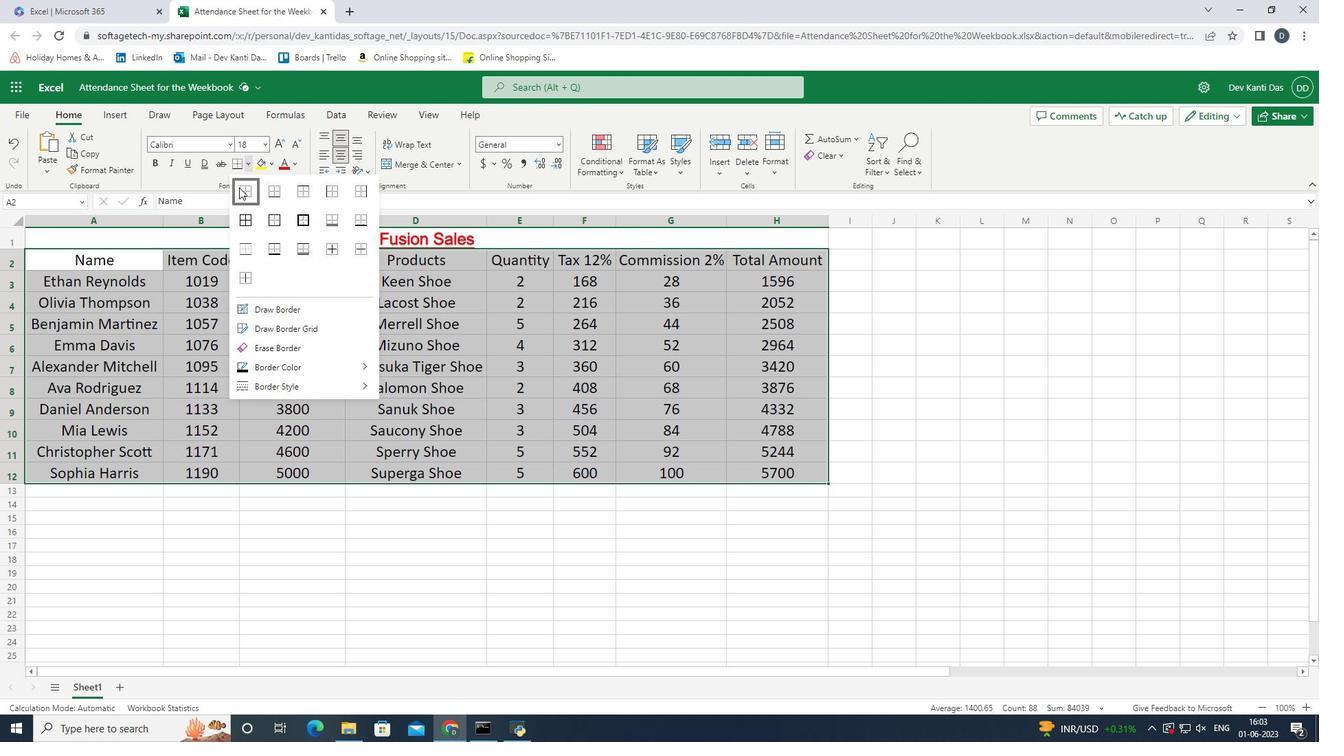 
Action: Mouse moved to (237, 164)
Screenshot: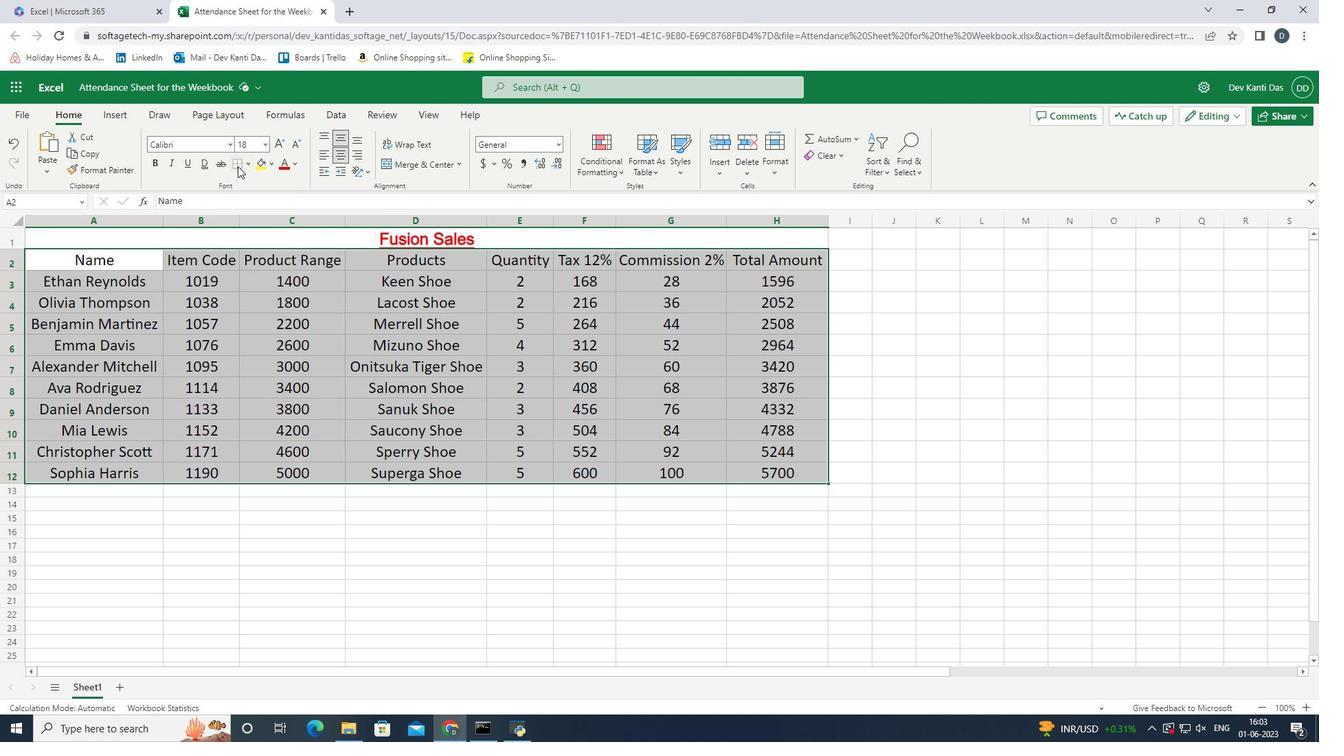 
Action: Mouse pressed left at (237, 164)
Screenshot: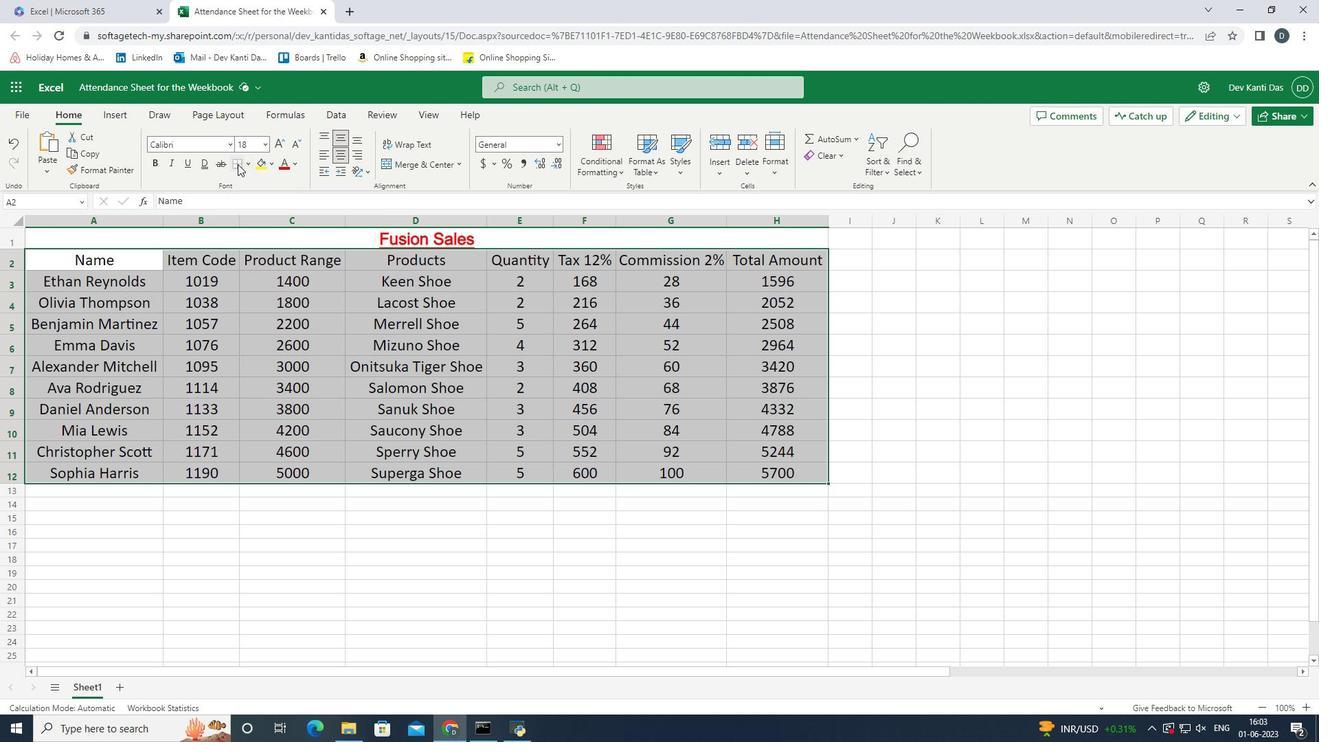 
Action: Mouse pressed left at (237, 164)
Screenshot: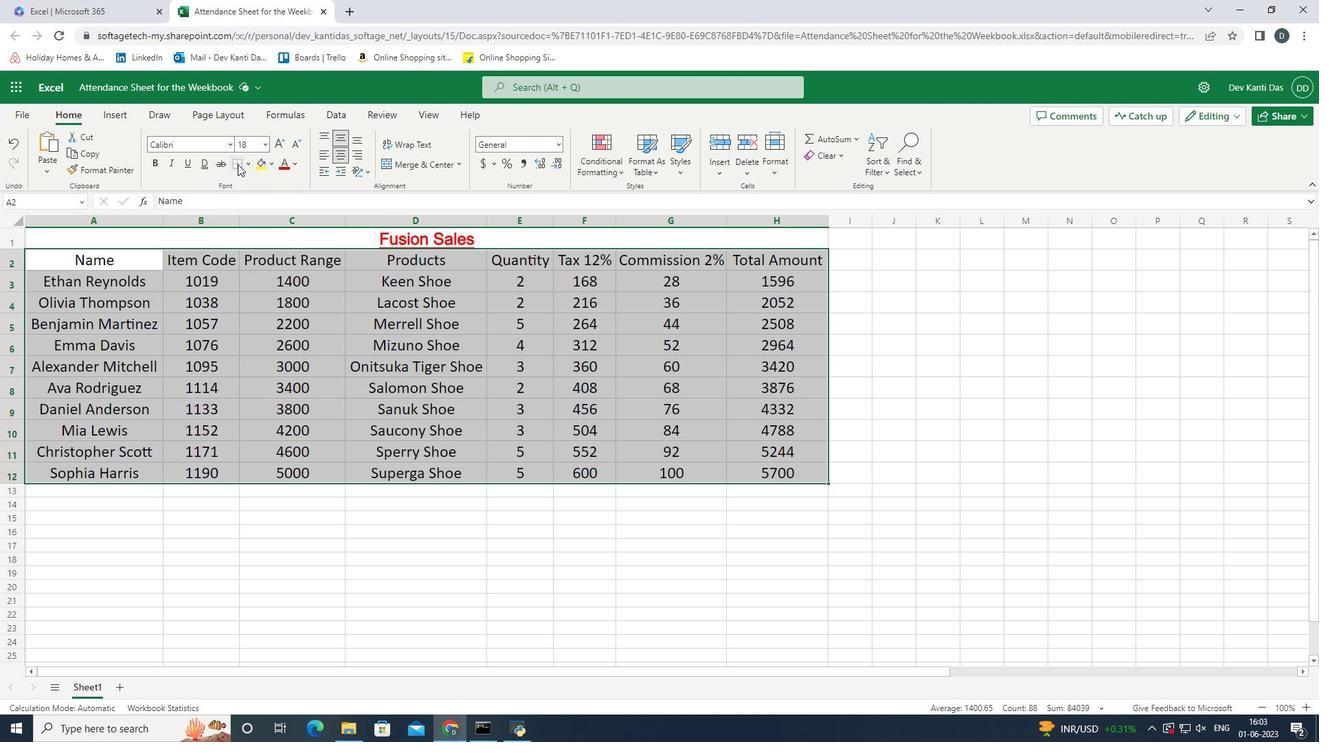 
Action: Mouse moved to (784, 467)
Screenshot: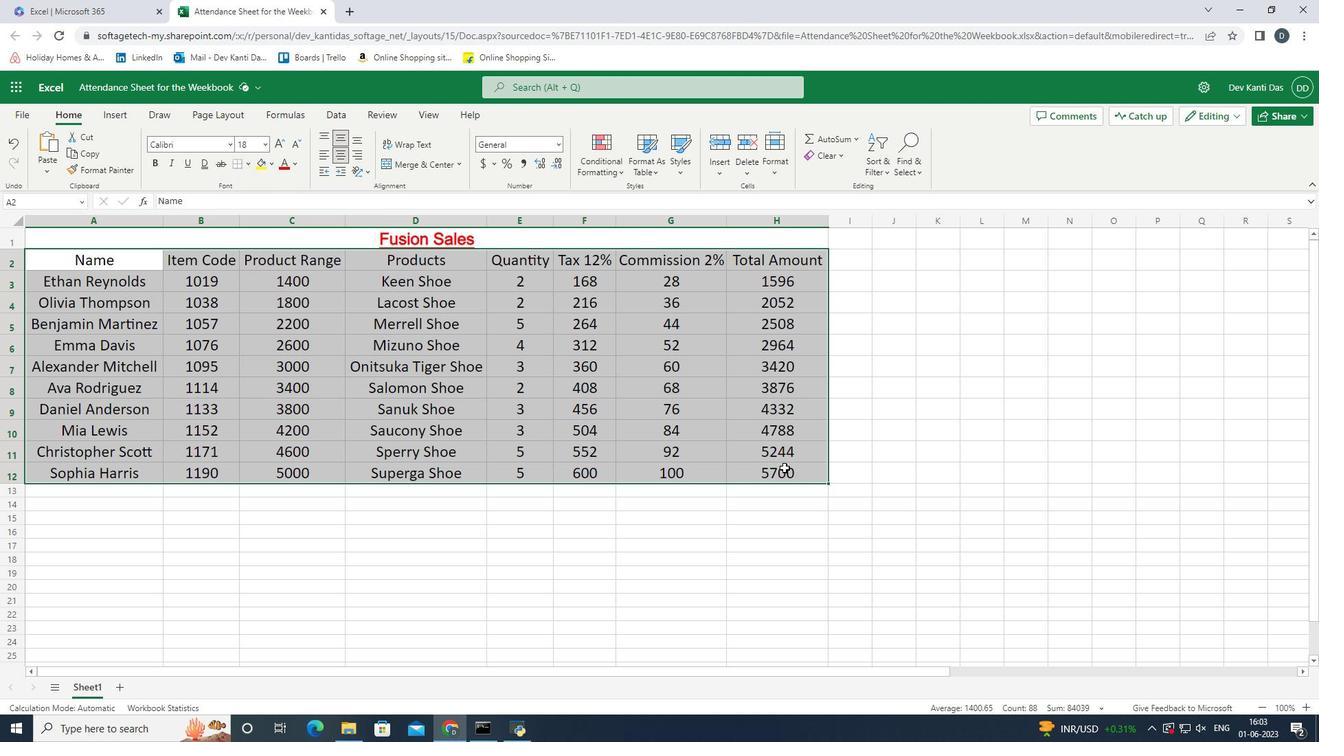 
Action: Mouse pressed left at (784, 467)
Screenshot: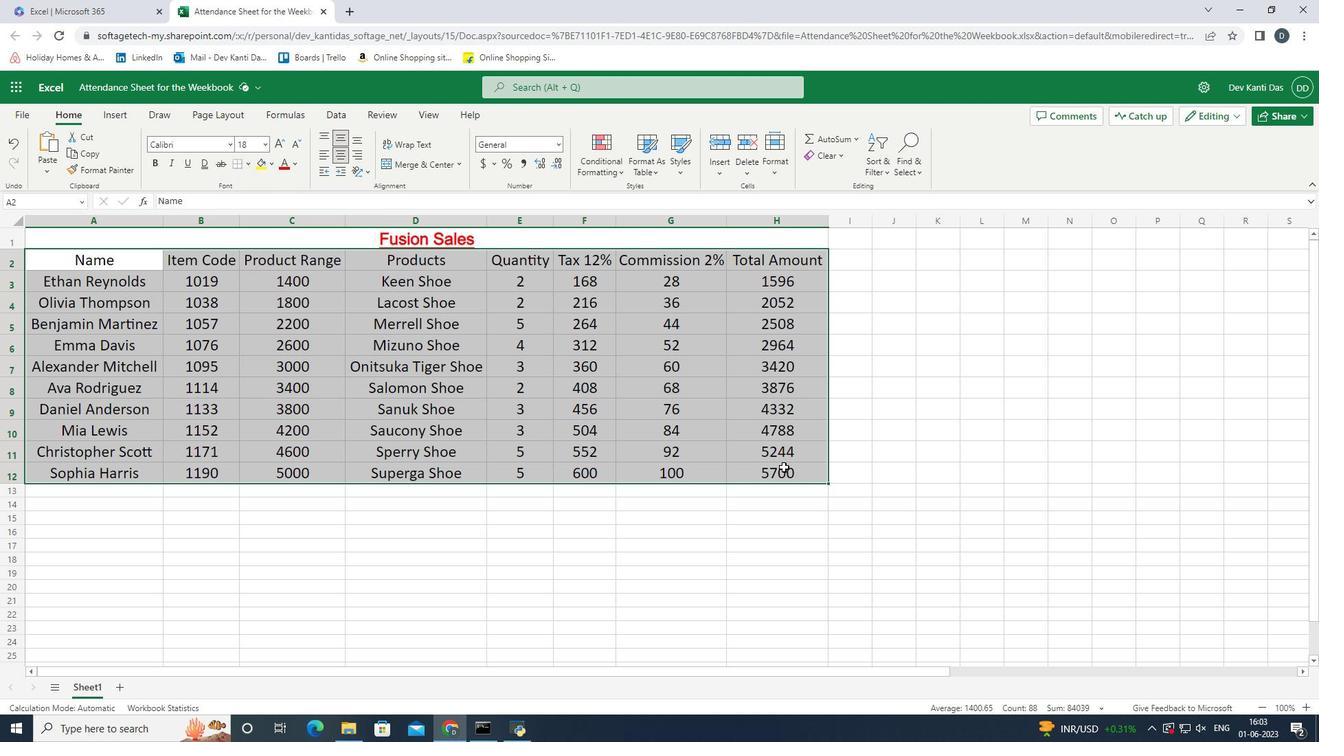 
